 Task: Open a blank google sheet and write heading  Precision Sales. Add 10 people name  'David White, Emily Green, Andrew Baker, Madison Evans, Logan King, Grace Hill, Gabriel Young, Elizabeth Flores, Samuel Reed, Avery Nelson'Item code in between  4005-8000. Product range in between  1000-10000. Add Products   Calvin Klein, Tommy Hilfiger T-shirt, Armani Bag, Burberry Shoe, Levi's T-shirt, Under Armour, Vans Shoe, Converse Shoe, Timberland Shoe, Skechers Shoe.Choose quantity  5 to 10 Tax 12 percent commission 2 percent Total Add Amount. Save page Attendance Sheet for Weekly Reviewbook
Action: Mouse moved to (242, 230)
Screenshot: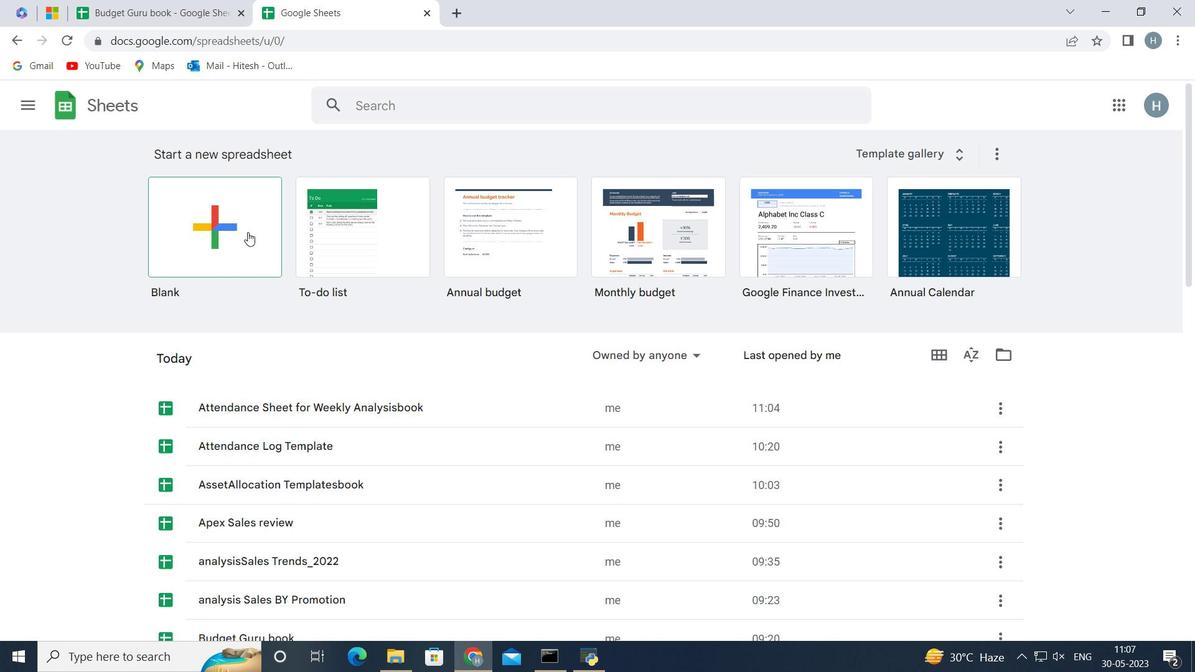 
Action: Mouse pressed left at (242, 230)
Screenshot: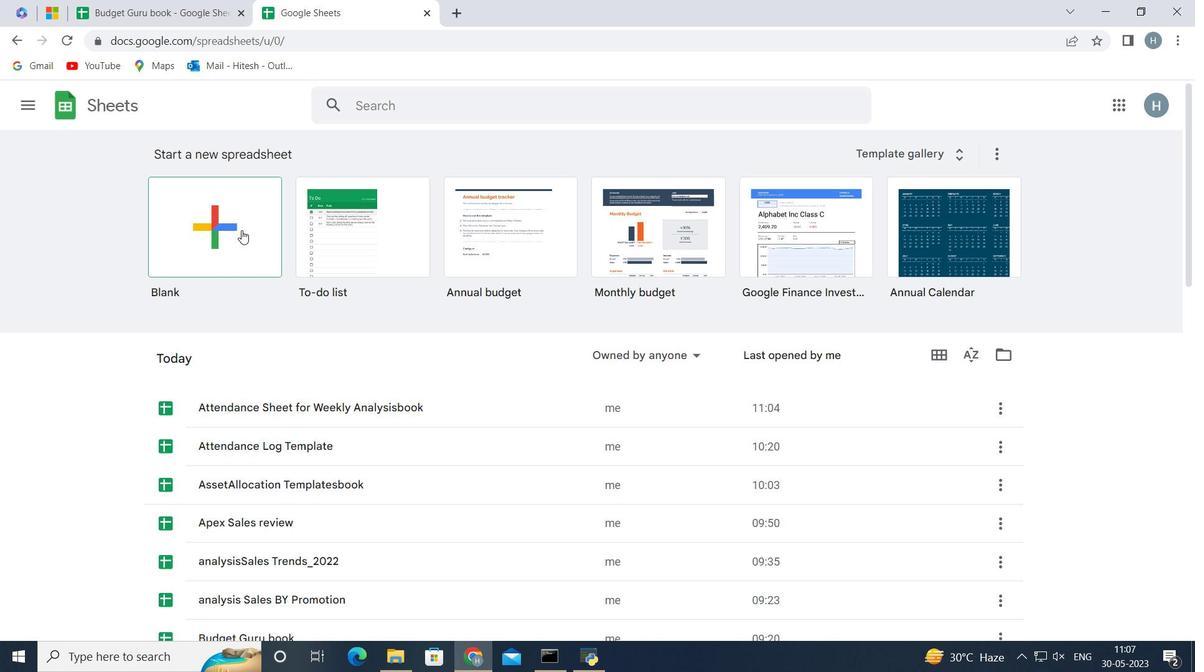 
Action: Mouse moved to (71, 214)
Screenshot: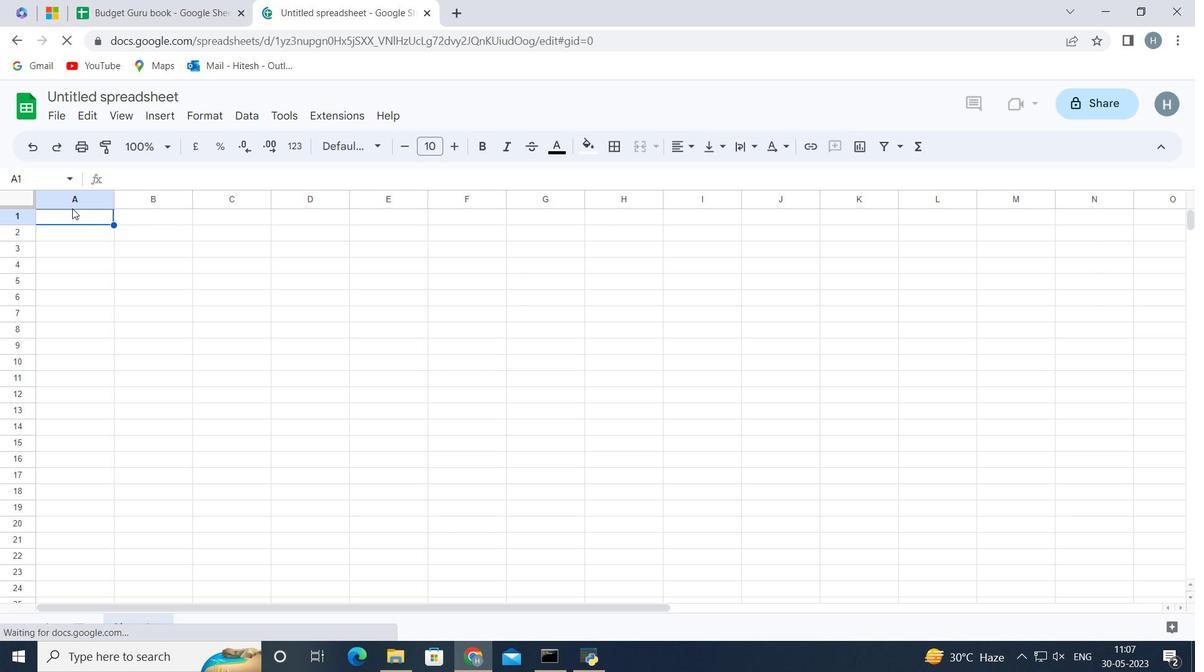 
Action: Mouse pressed left at (71, 214)
Screenshot: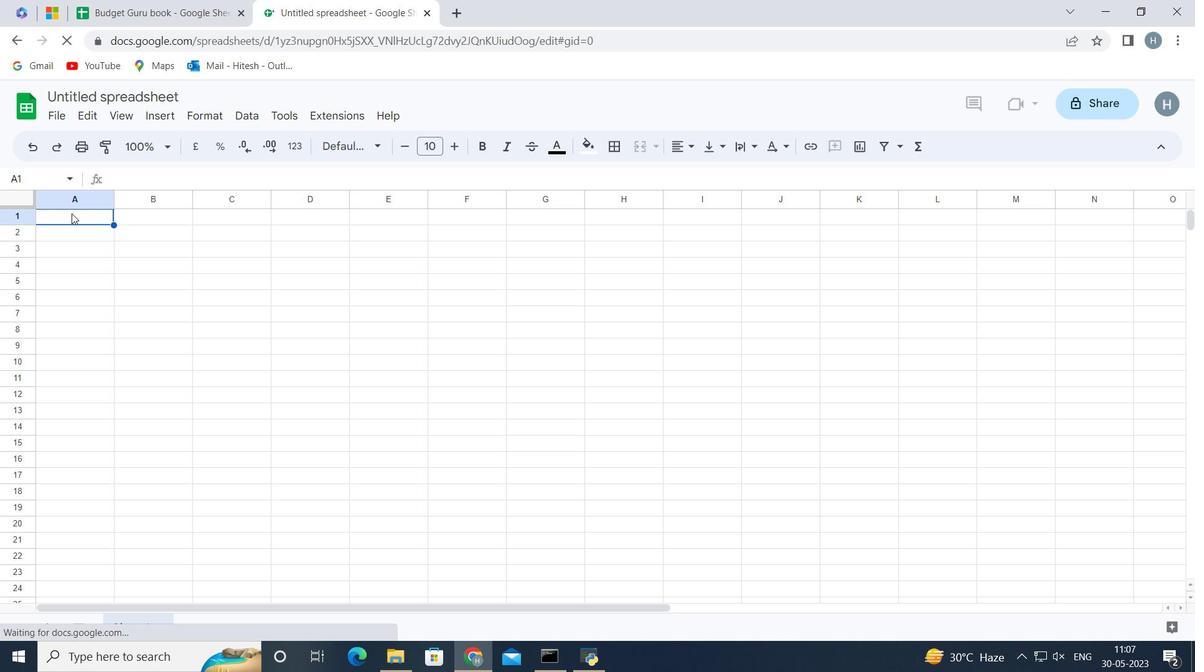 
Action: Key pressed <Key.shift><Key.shift>Precision<Key.space><Key.shift>Sales<Key.enter><Key.shift>Name<Key.enter><Key.shift>David<Key.space><Key.shift>White<Key.enter><Key.shift>Emily<Key.space><Key.shift><Key.shift><Key.shift>Green<Key.space><Key.enter><Key.shift>Andrew<Key.space><Key.shift>Baker<Key.enter><Key.shift>Madison<Key.space><Key.shift>Evans<Key.enter><Key.shift>Logan<Key.space><Key.shift>king<Key.enter><Key.shift><Key.shift><Key.shift><Key.shift><Key.shift><Key.shift><Key.shift><Key.shift><Key.shift>Grace<Key.space><Key.shift>Hill<Key.enter><Key.shift><Key.shift><Key.shift><Key.shift><Key.shift><Key.shift><Key.shift><Key.shift><Key.shift><Key.shift>Gabriel<Key.space><Key.shift>Young<Key.enter><Key.shift><Key.shift><Key.shift><Key.shift><Key.shift><Key.shift><Key.shift><Key.shift><Key.shift><Key.shift><Key.shift><Key.shift>Elizabeth<Key.space><Key.shift>Flores<Key.enter><Key.shift>Samuel<Key.space><Key.shift>Reed<Key.enter><Key.shift>Avery<Key.space><Key.shift>Nelson<Key.enter>
Screenshot: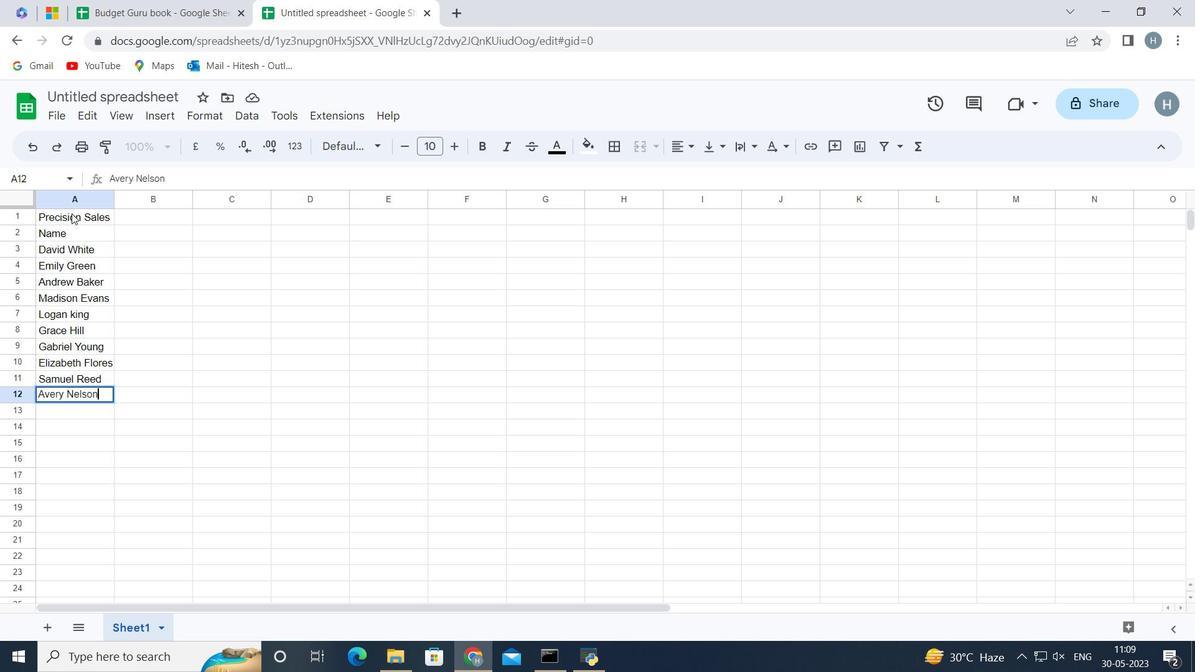 
Action: Mouse moved to (153, 234)
Screenshot: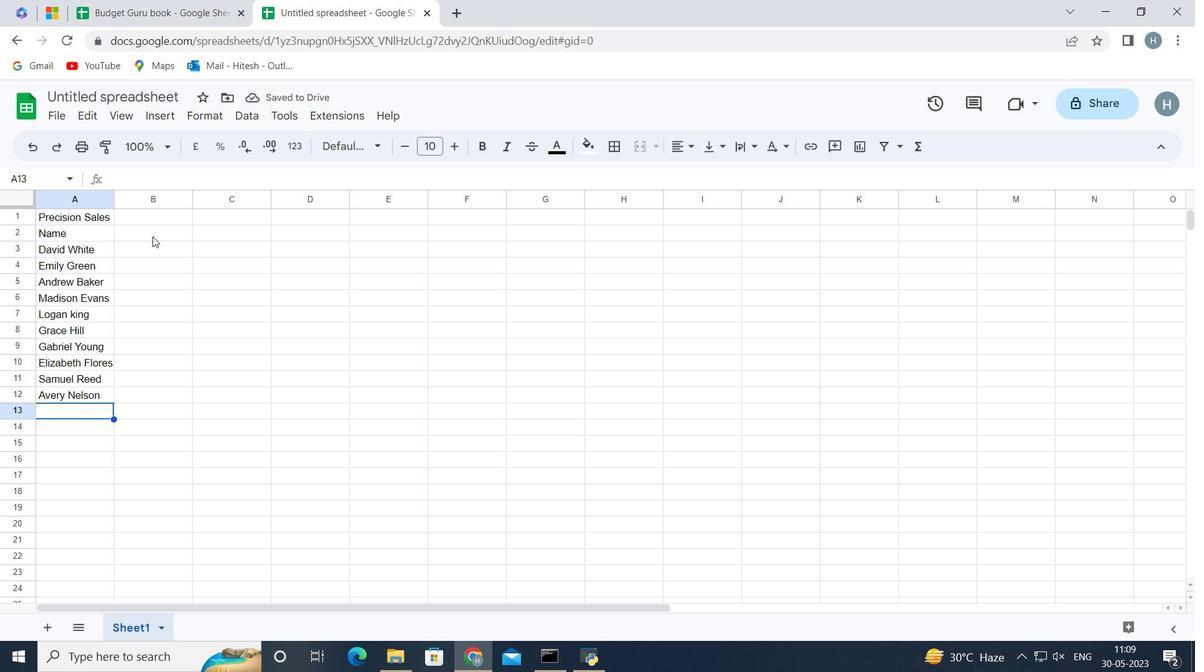
Action: Mouse pressed left at (153, 234)
Screenshot: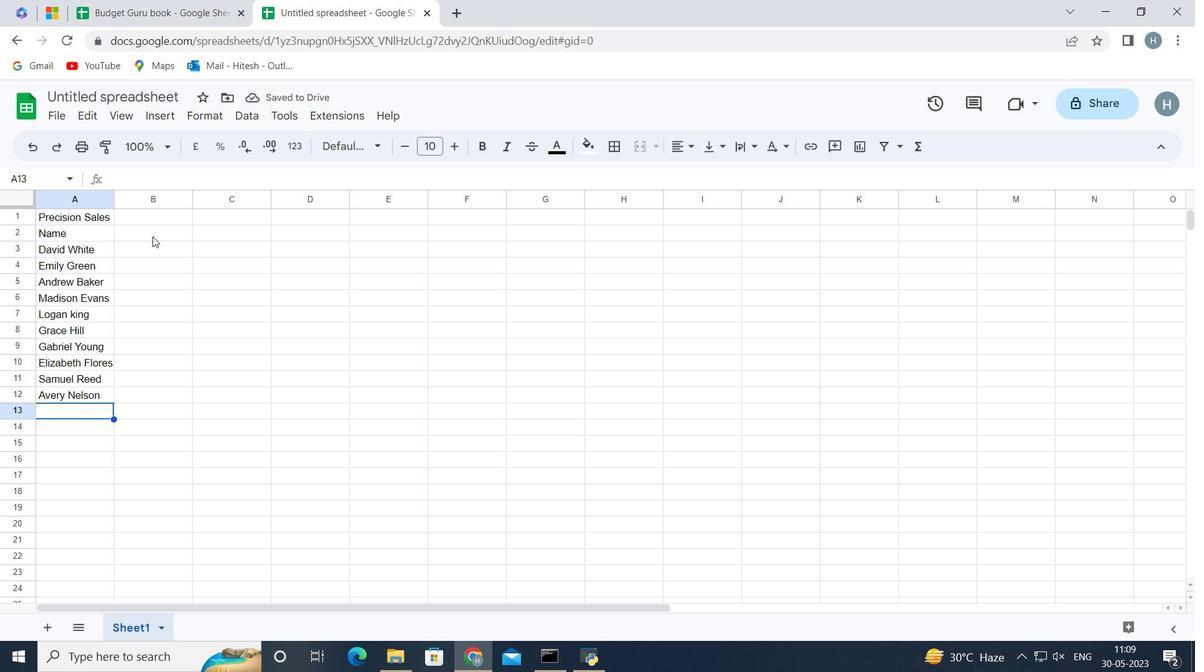 
Action: Key pressed <Key.shift>iteam<Key.space><Key.backspace><Key.backspace><Key.backspace><Key.backspace><Key.backspace><Key.backspace><Key.backspace><Key.backspace><Key.backspace><Key.backspace><Key.backspace><Key.shift>Iteam<Key.space><Key.shift>Code<Key.enter>4500<Key.enter>6000<Key.enter>75<Key.backspace>800<Key.enter>6400<Key.enter>5200<Key.enter>8000<Key.enter>7300<Key.enter>5900<Key.enter>4800<Key.enter>6000<Key.enter><Key.up><Key.backspace>5100<Key.backspace><Key.backspace><Key.backspace><Key.backspace>6100<Key.enter>
Screenshot: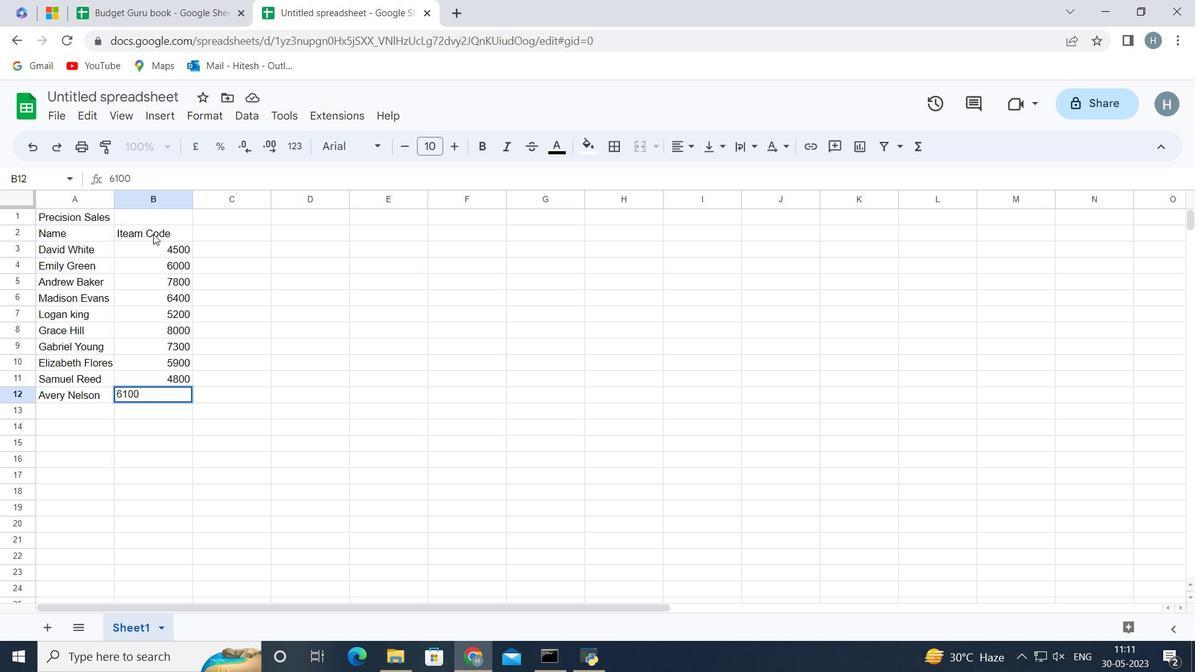 
Action: Mouse moved to (244, 229)
Screenshot: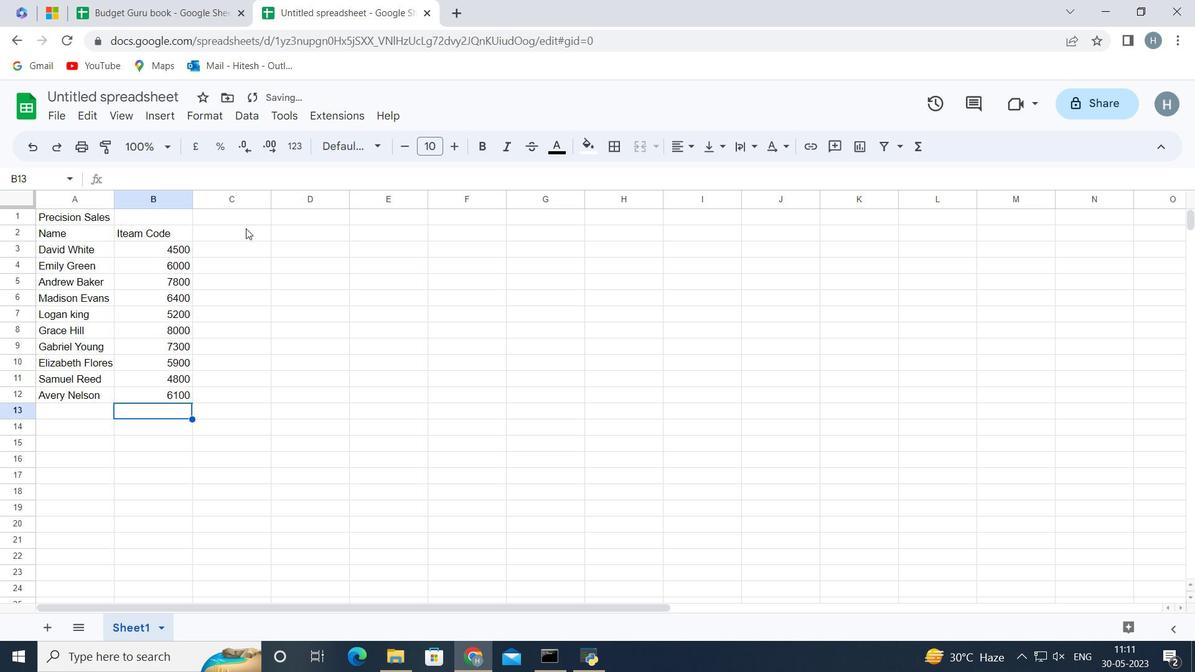 
Action: Mouse pressed left at (244, 229)
Screenshot: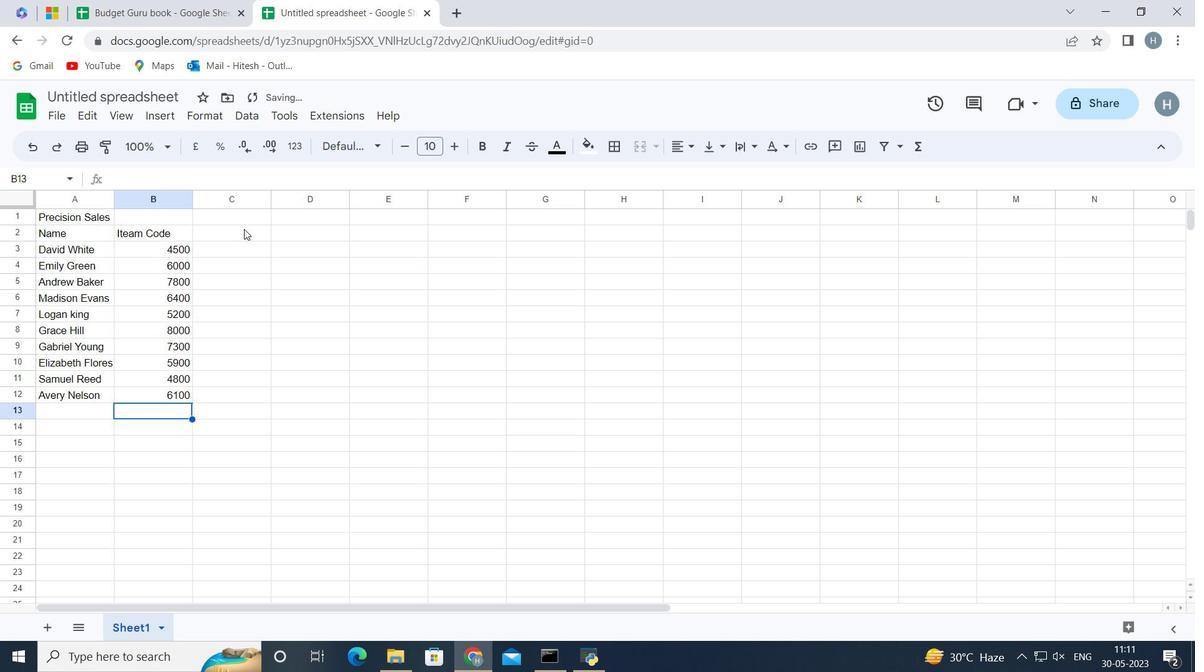 
Action: Mouse moved to (242, 230)
Screenshot: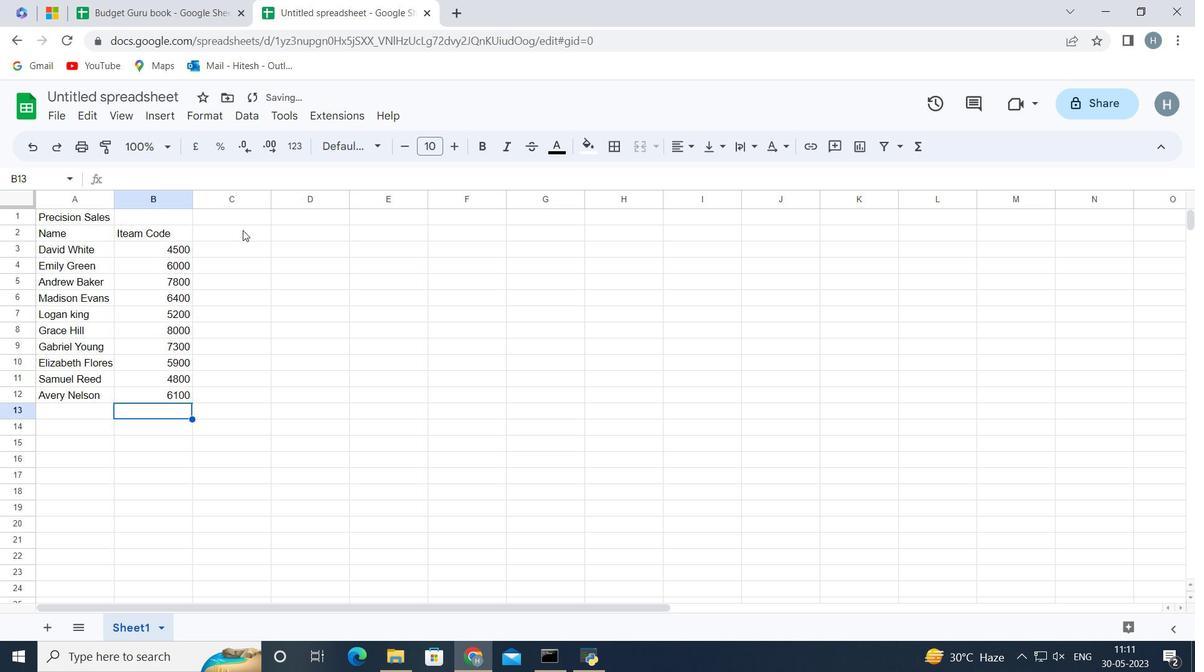 
Action: Key pressed <Key.shift>Product<Key.space><Key.shift>Rang<Key.enter>
Screenshot: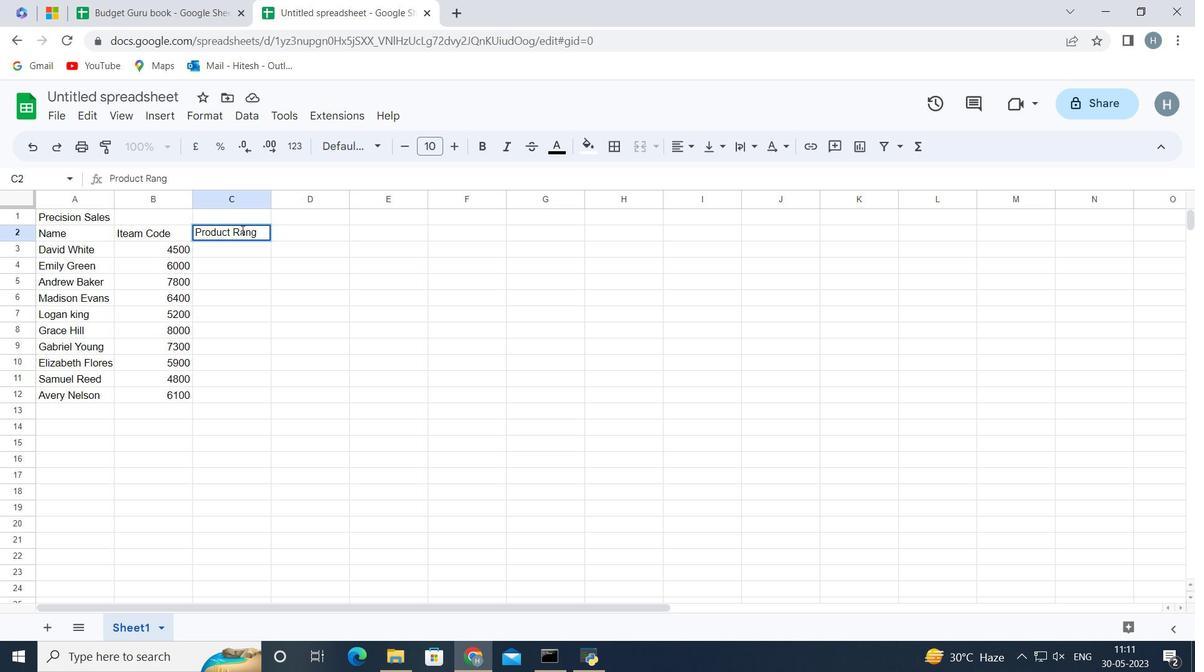 
Action: Mouse moved to (261, 238)
Screenshot: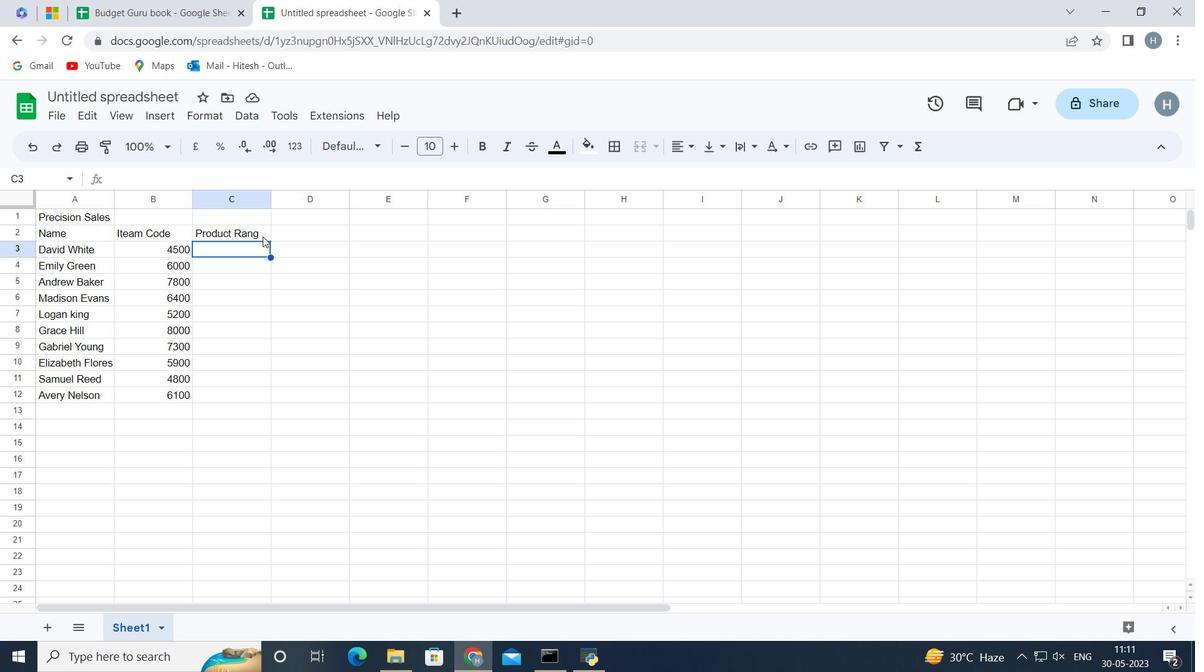 
Action: Key pressed 3000<Key.enter>7000<Key.enter>1000<Key.enter>1<Key.backspace>8000<Key.enter>4000<Key.enter>10000<Key.enter>6000<Key.enter>2000<Key.enter>5000<Key.enter>9000<Key.enter>
Screenshot: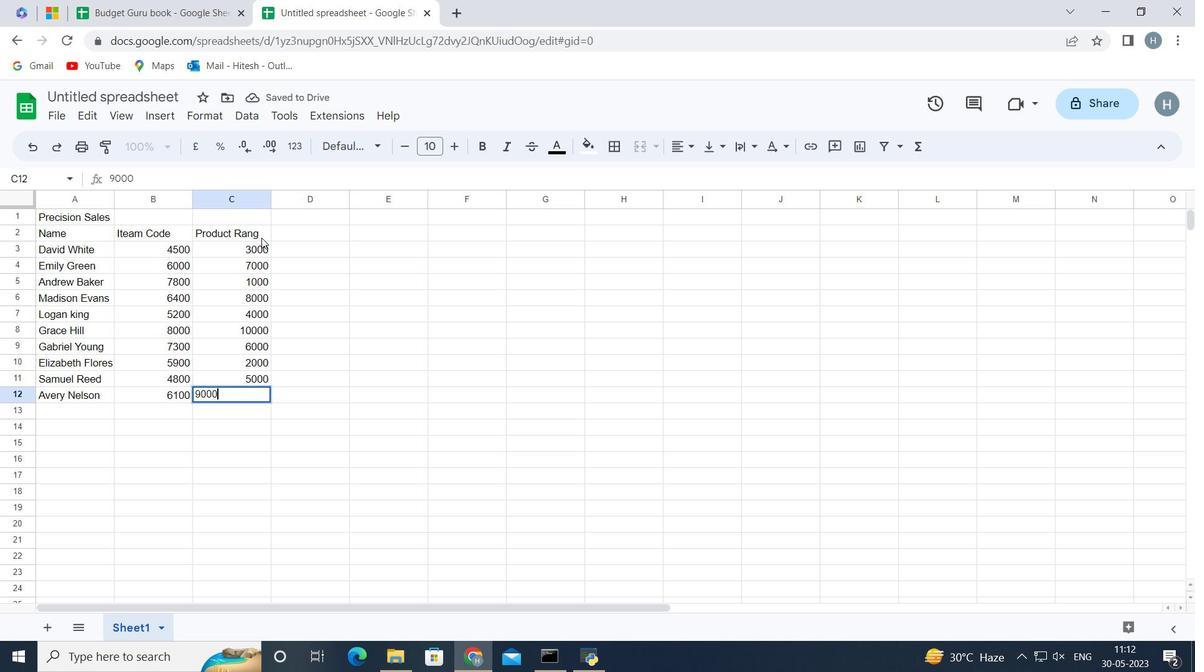
Action: Mouse moved to (307, 228)
Screenshot: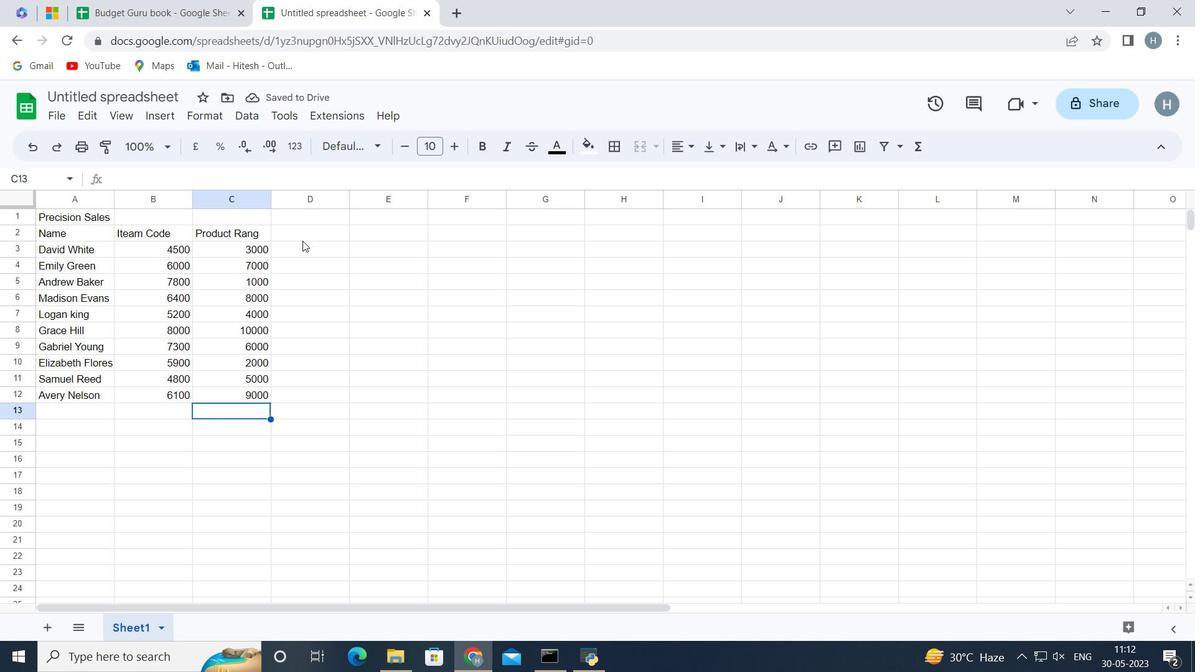 
Action: Mouse pressed left at (307, 228)
Screenshot: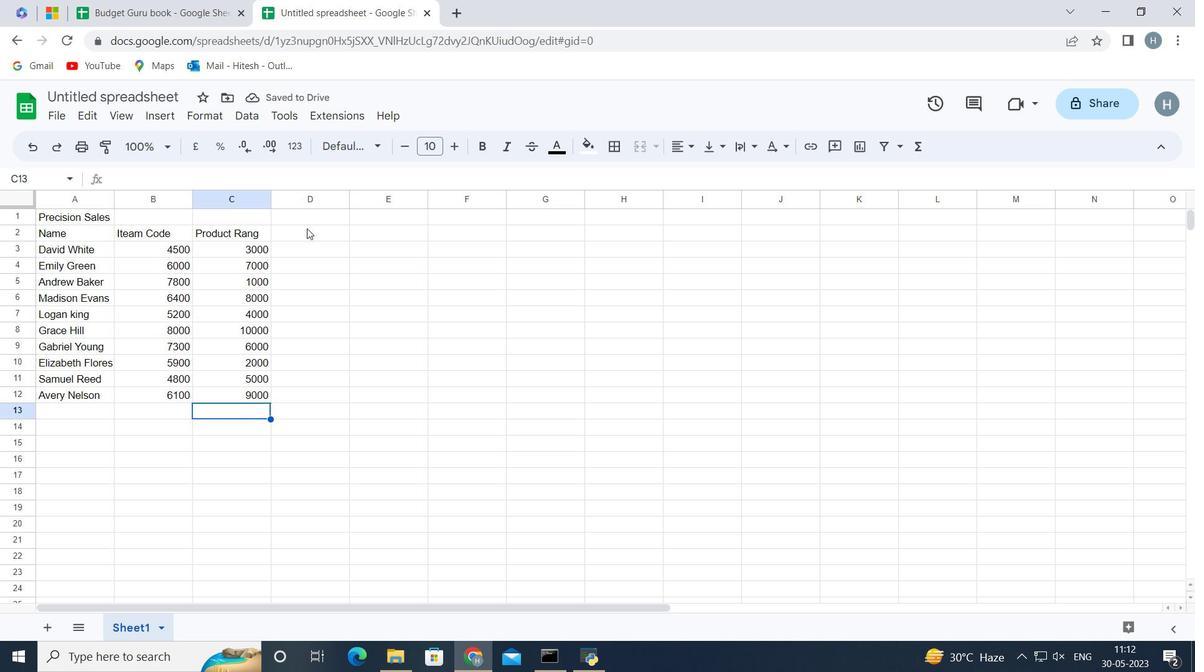 
Action: Key pressed <Key.shift>Products<Key.enter><Key.shift>Calvin<Key.space><Key.shift><Key.shift><Key.shift><Key.shift><Key.shift><Key.shift><Key.shift><Key.shift><Key.shift><Key.shift><Key.shift><Key.shift><Key.shift><Key.shift><Key.shift><Key.shift><Key.shift><Key.shift><Key.shift><Key.shift><Key.shift><Key.shift>Klein<Key.enter><Key.shift>Tommy<Key.space><Key.shift>Hilfiger<Key.enter><Key.up>
Screenshot: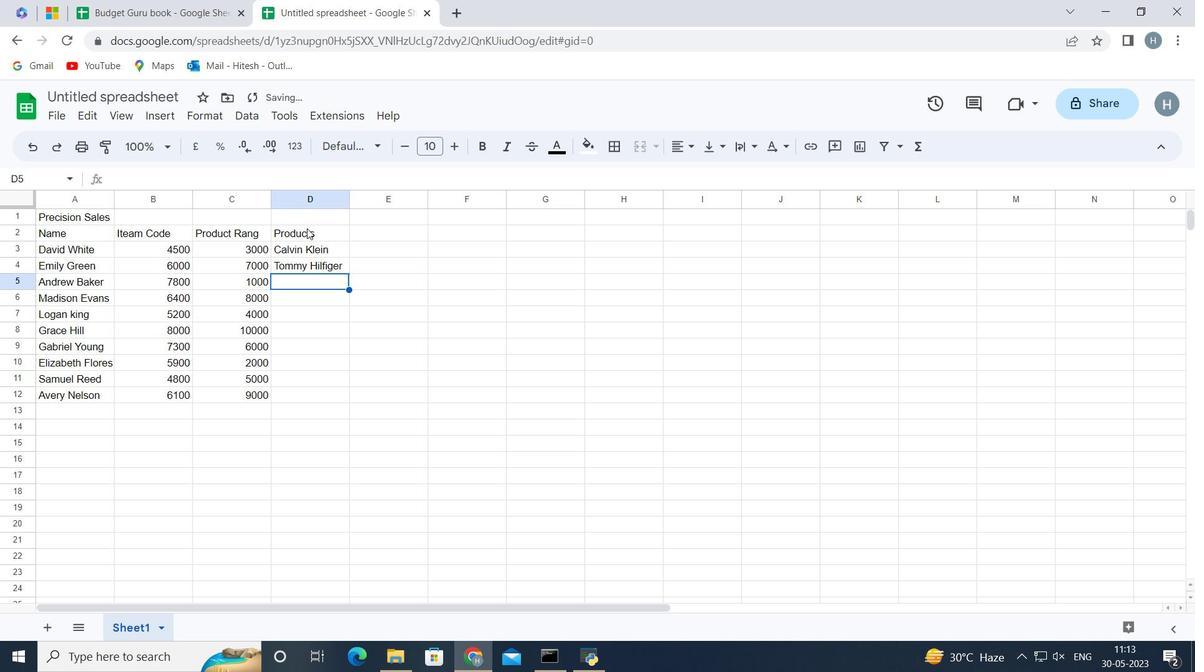 
Action: Mouse moved to (247, 174)
Screenshot: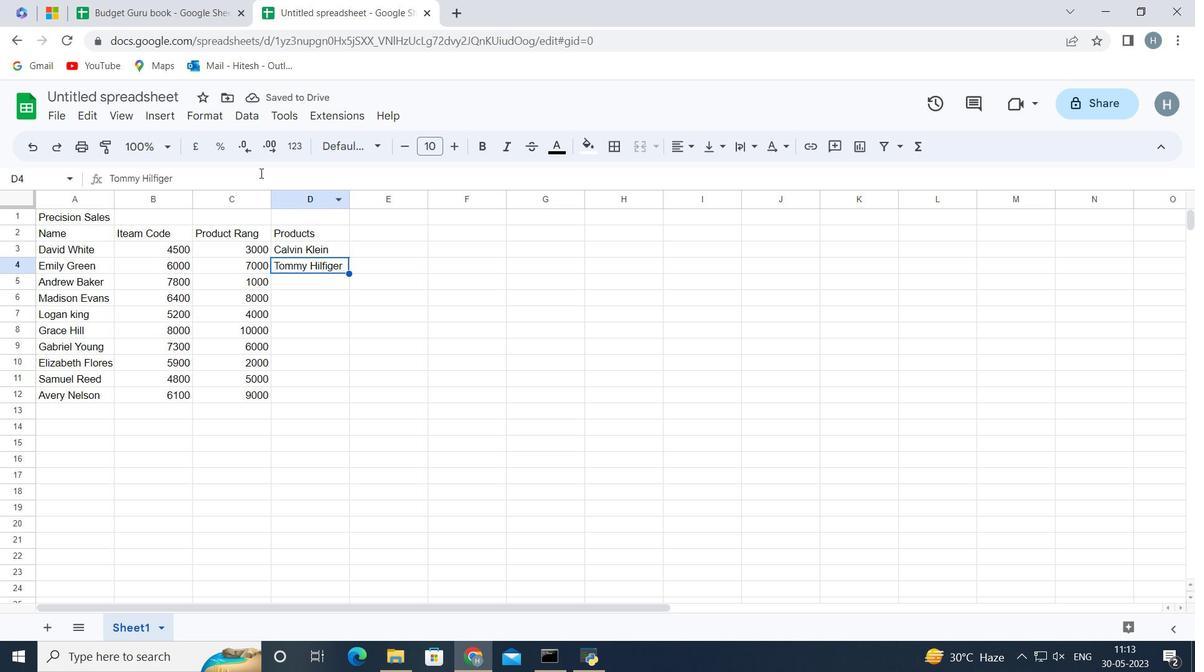 
Action: Mouse pressed left at (247, 174)
Screenshot: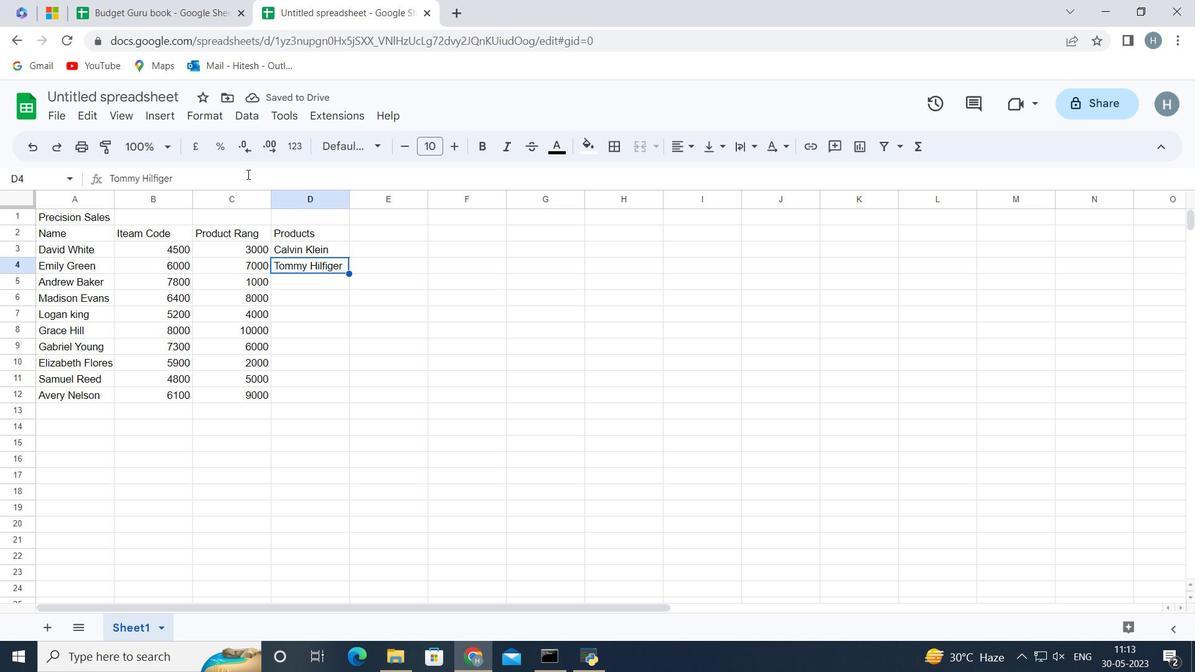 
Action: Key pressed <Key.space><Key.shift>T-shirt<Key.enter><Key.shift>Armani<Key.space><Key.shift>Bag<Key.enter><Key.shift>Burberry<Key.space><Key.shift>Shoe<Key.enter><Key.shift><Key.shift><Key.shift><Key.shift><Key.shift><Key.shift><Key.shift><Key.shift><Key.shift><Key.shift><Key.shift><Key.shift><Key.shift><Key.shift><Key.shift>Levi's<Key.space><Key.shift>T-shirt<Key.enter><Key.shift>Under<Key.space><Key.shift>Armour<Key.space><Key.shift>Bag<Key.enter><Key.up>
Screenshot: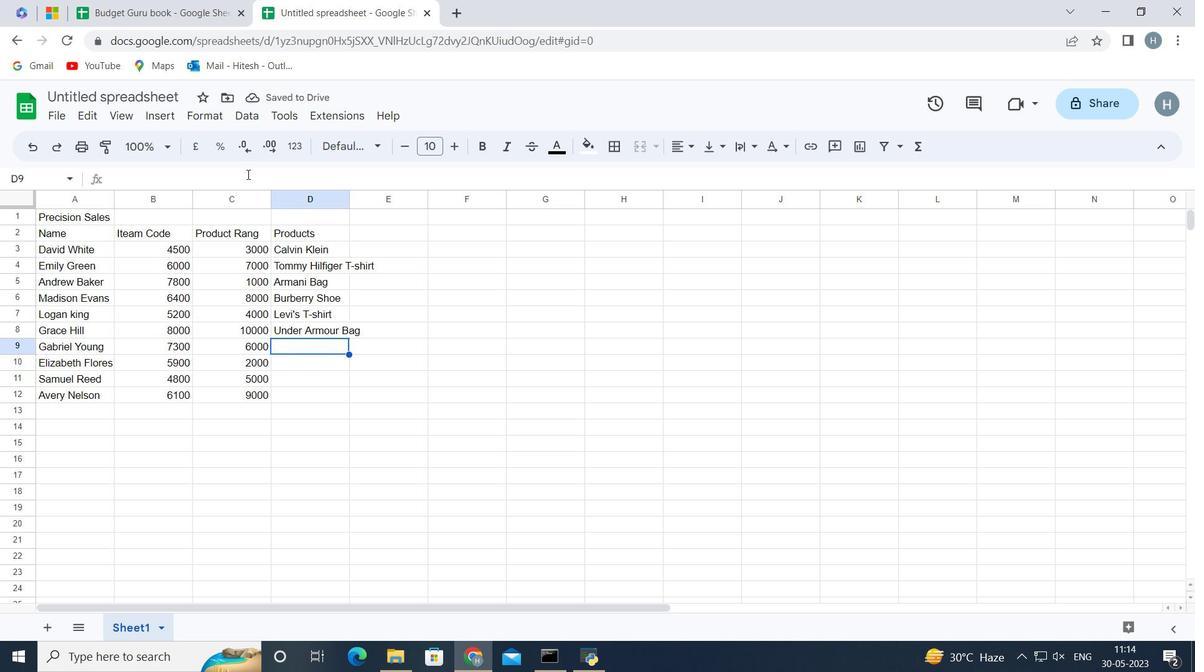 
Action: Mouse pressed left at (247, 174)
Screenshot: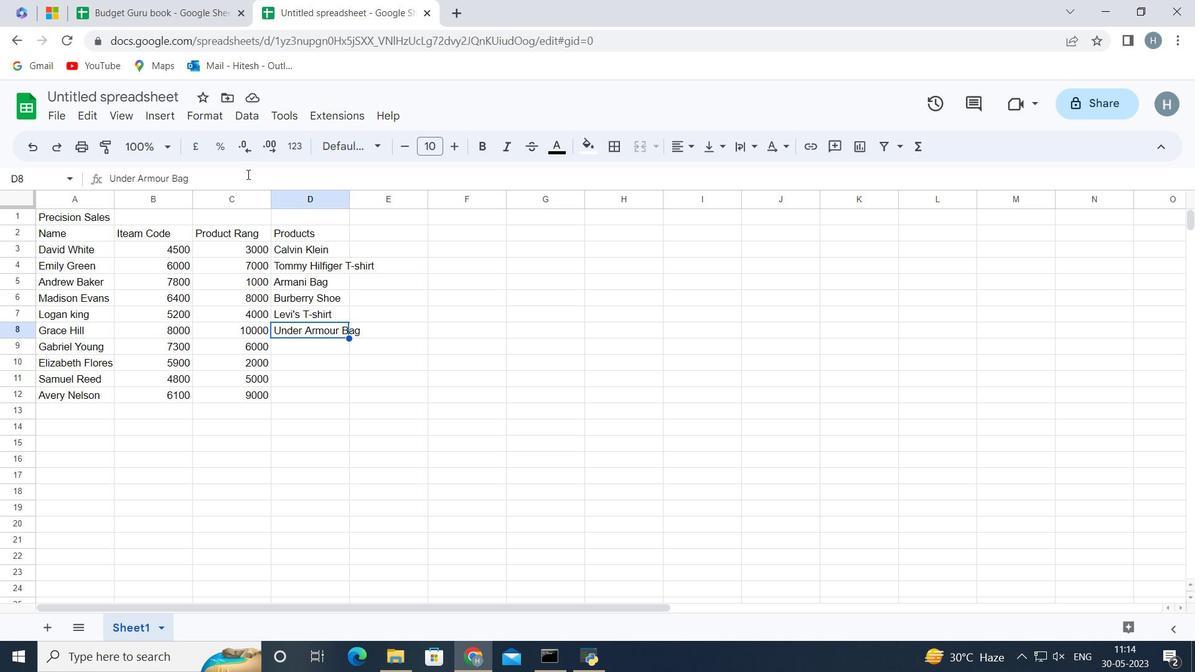 
Action: Key pressed <Key.backspace><Key.backspace><Key.backspace><Key.enter><Key.shift>Vans<Key.space><Key.shift>Shoe<Key.enter><Key.shift>Converse<Key.space><Key.shift>Shoe<Key.enter><Key.shift>Timberland<Key.space><Key.shift>Shoe<Key.enter><Key.shift>Skechers<Key.space><Key.shift>Shoe<Key.enter>
Screenshot: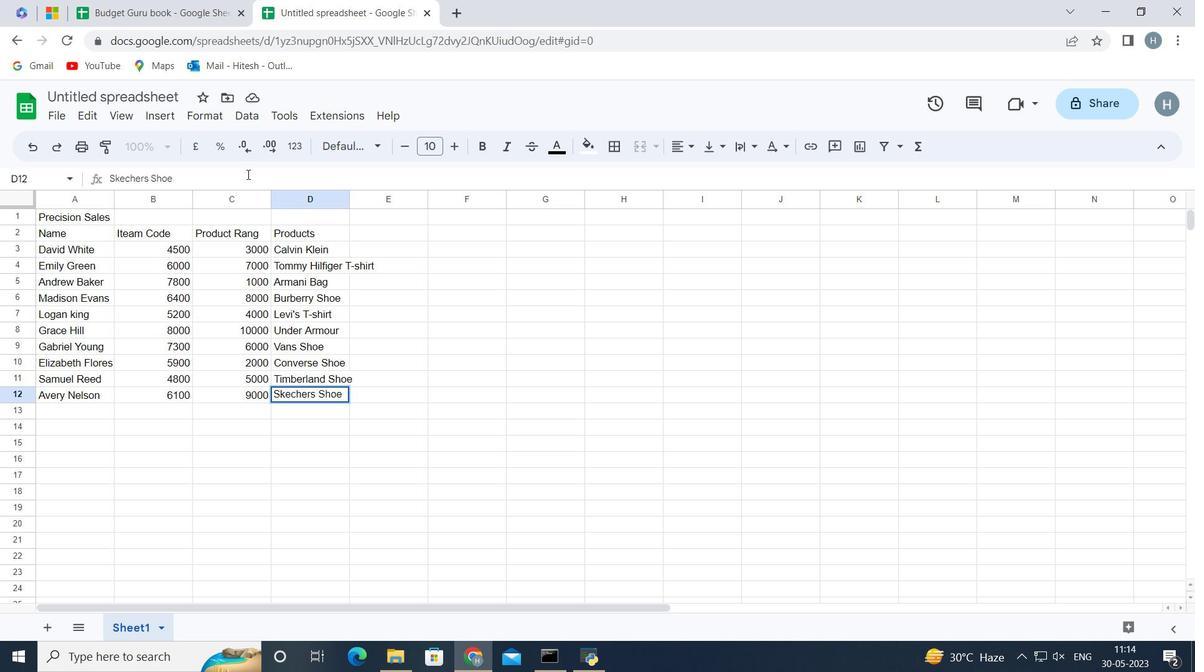 
Action: Mouse moved to (310, 193)
Screenshot: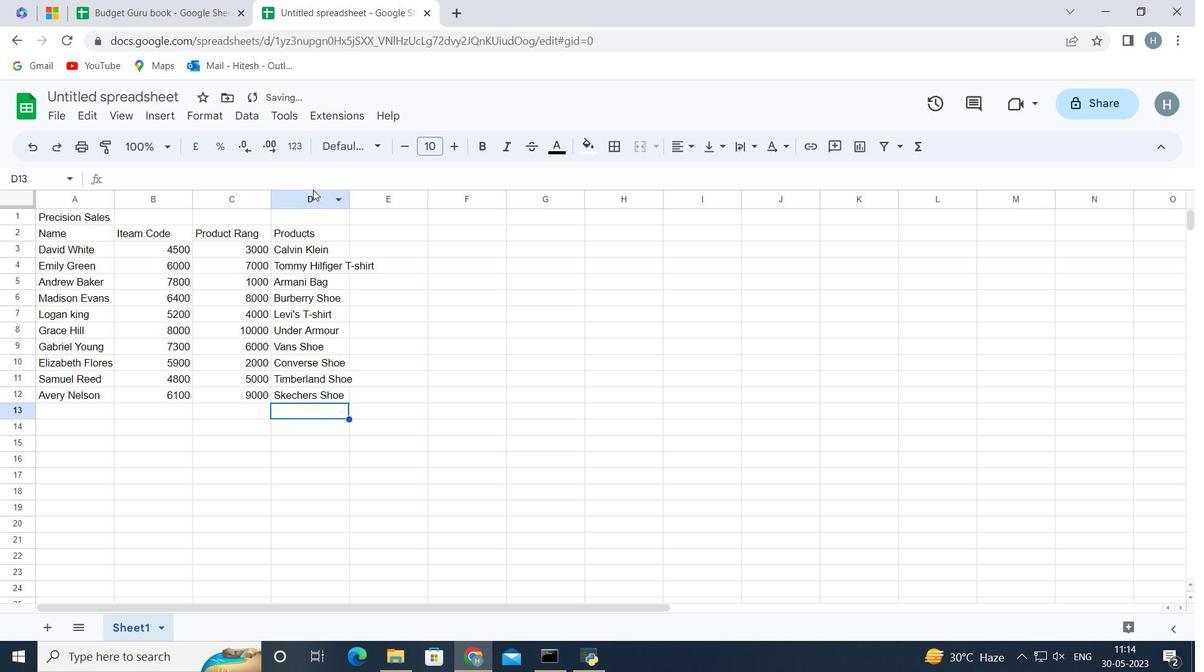 
Action: Mouse pressed left at (310, 193)
Screenshot: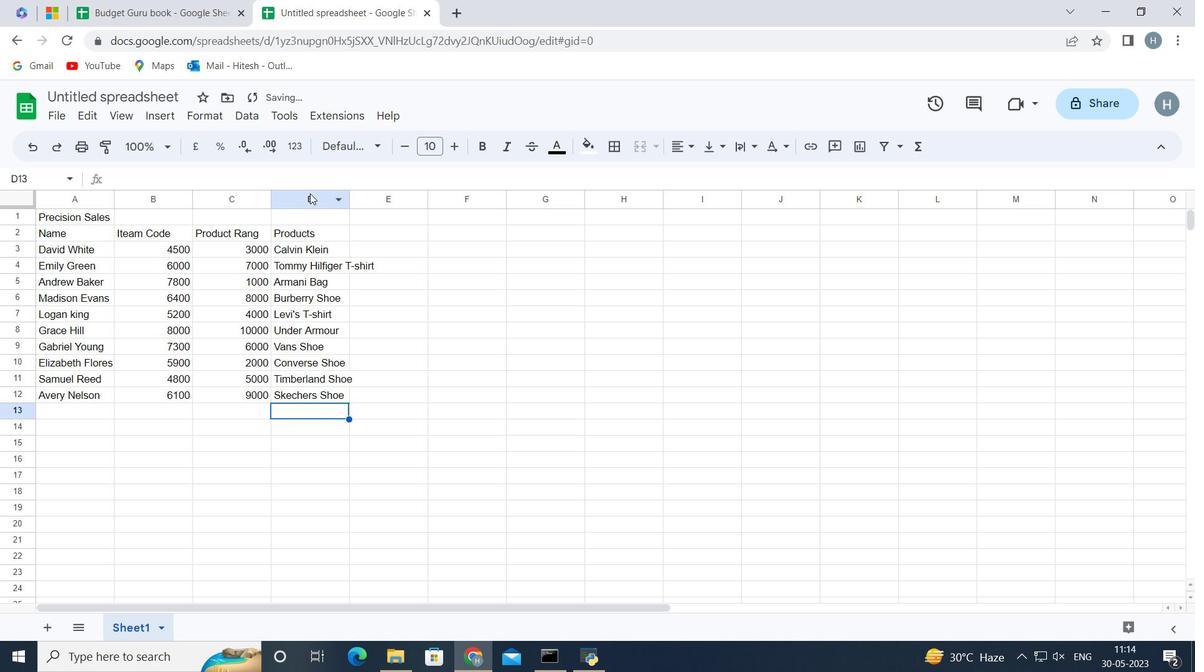 
Action: Mouse moved to (348, 196)
Screenshot: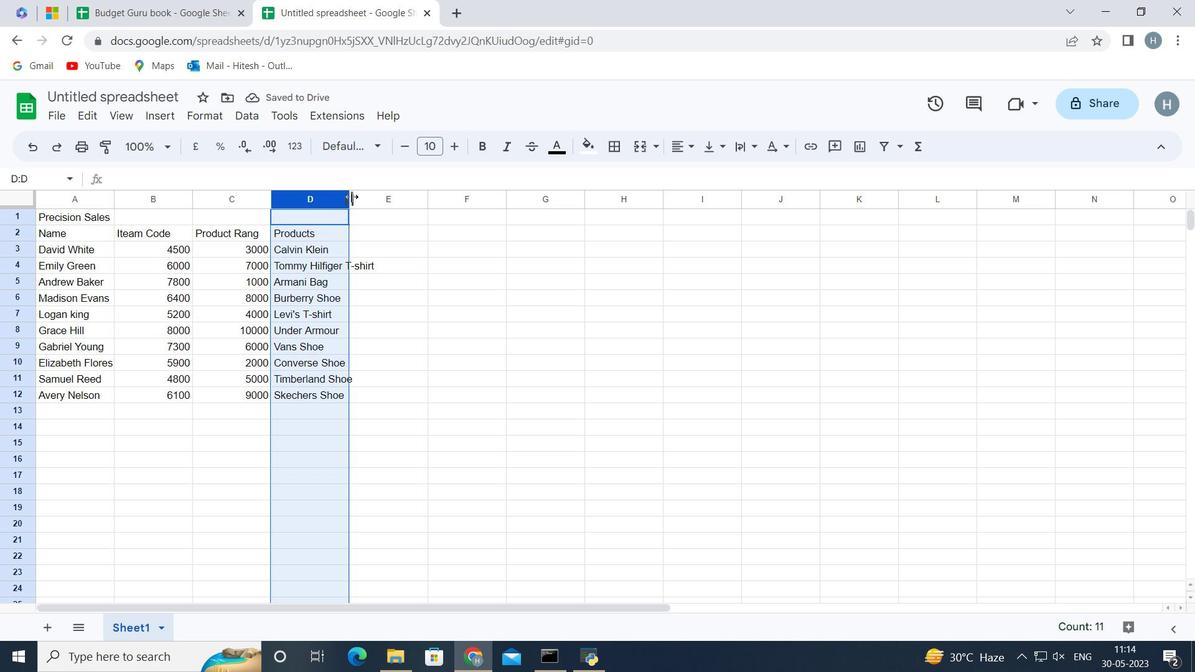 
Action: Mouse pressed left at (348, 196)
Screenshot: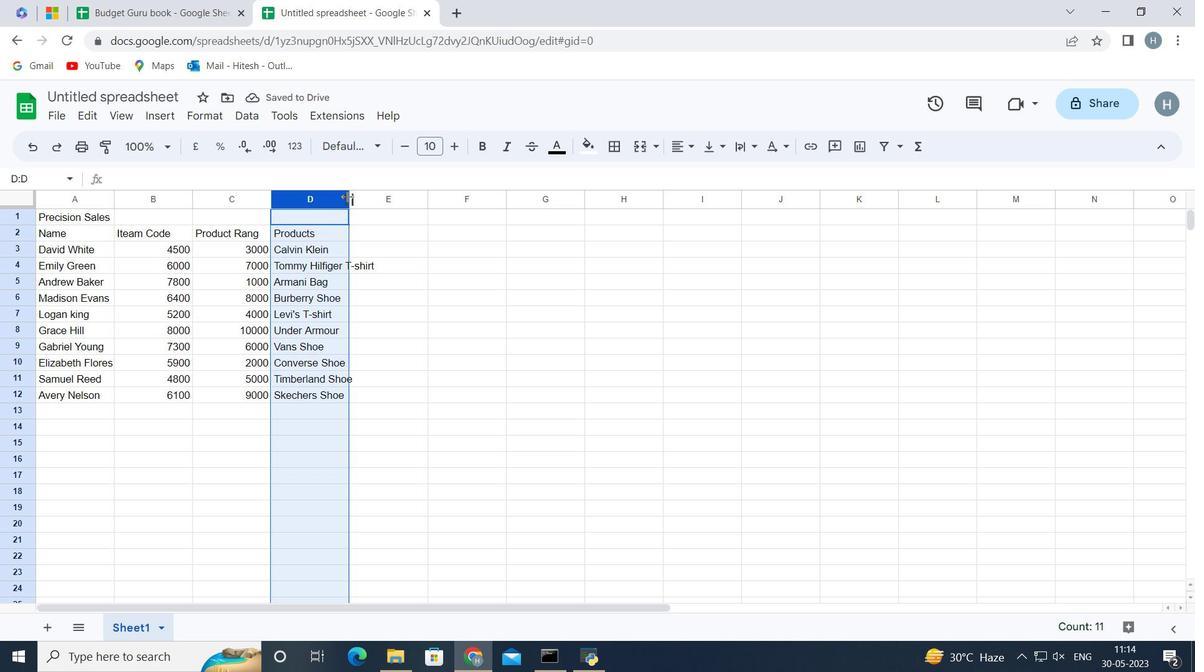 
Action: Mouse pressed left at (348, 196)
Screenshot: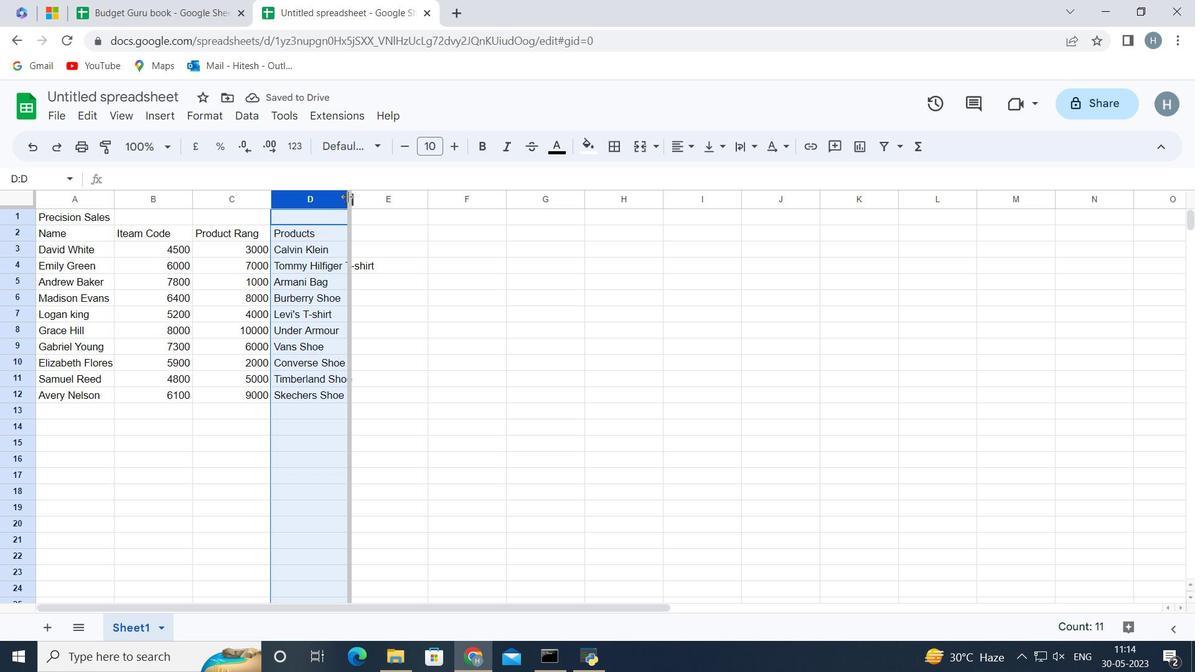
Action: Mouse moved to (414, 232)
Screenshot: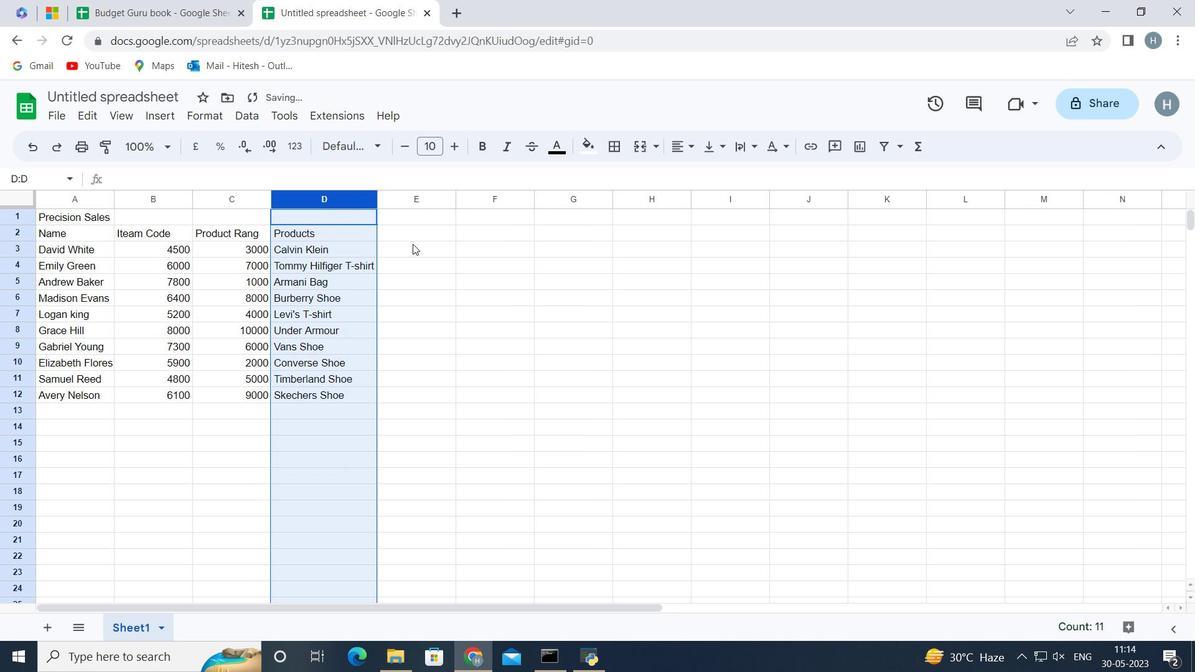 
Action: Mouse pressed left at (414, 232)
Screenshot: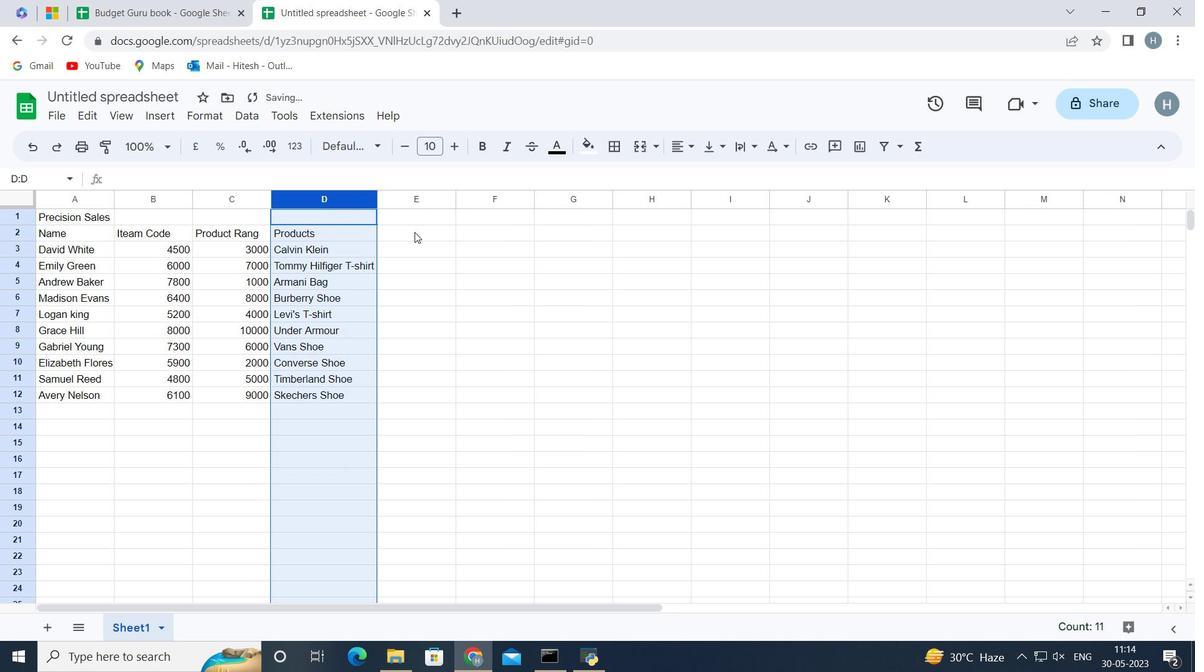 
Action: Mouse moved to (407, 233)
Screenshot: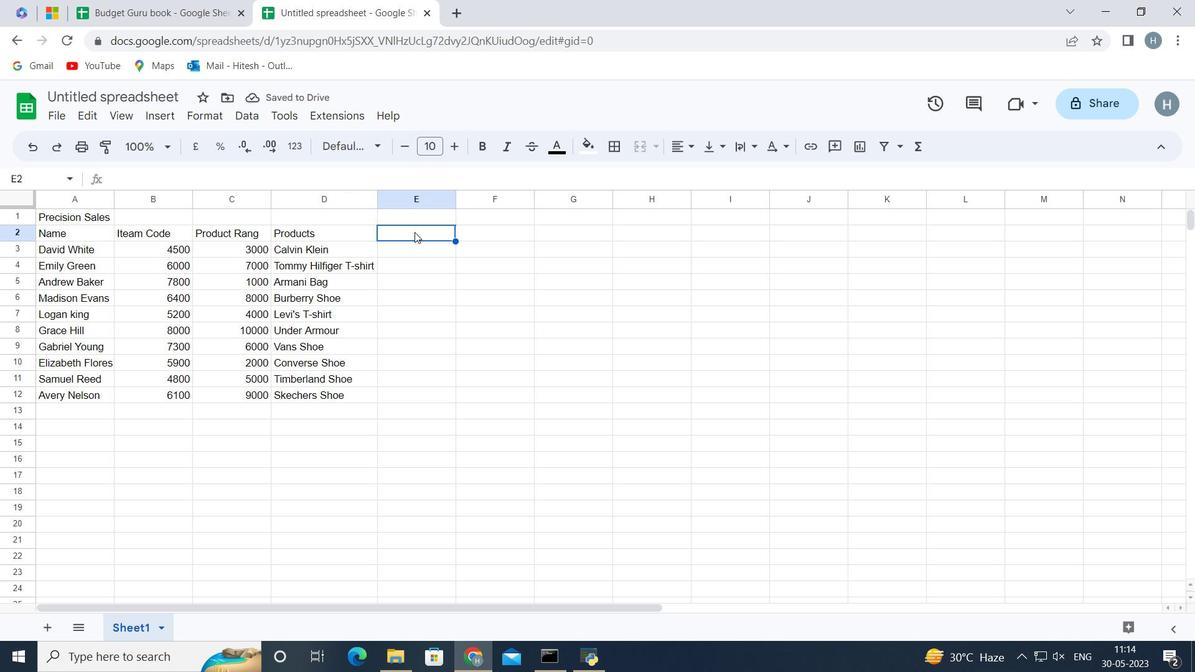 
Action: Key pressed <Key.shift><Key.shift><Key.shift>Quantity<Key.enter>6<Key.enter>10<Key.enter>7<Key.enter>5<Key.enter>9<Key.enter>8<Key.enter>10<Key.enter>7<Key.enter>6<Key.enter>9<Key.enter>
Screenshot: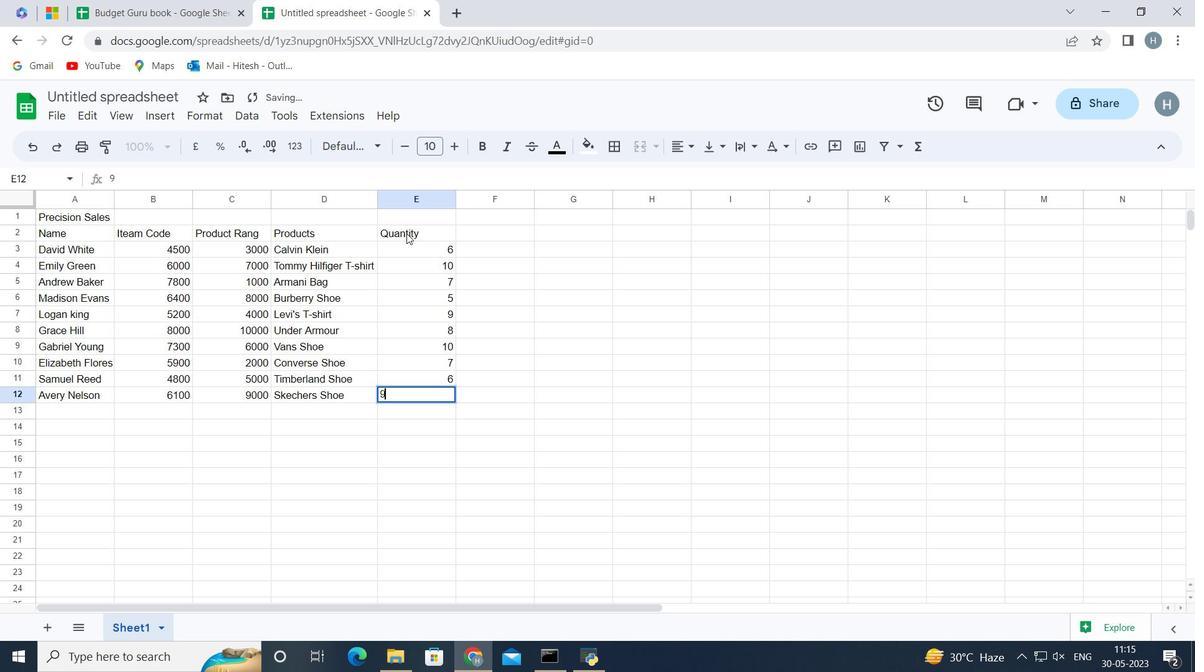 
Action: Mouse moved to (479, 226)
Screenshot: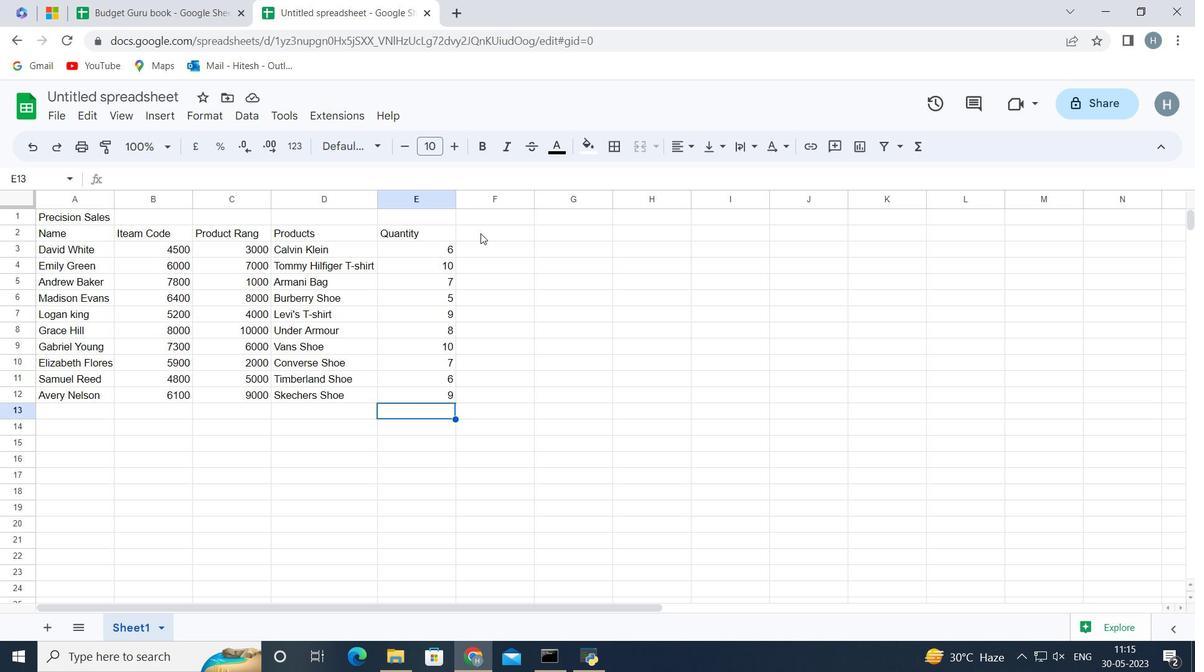 
Action: Mouse pressed left at (479, 226)
Screenshot: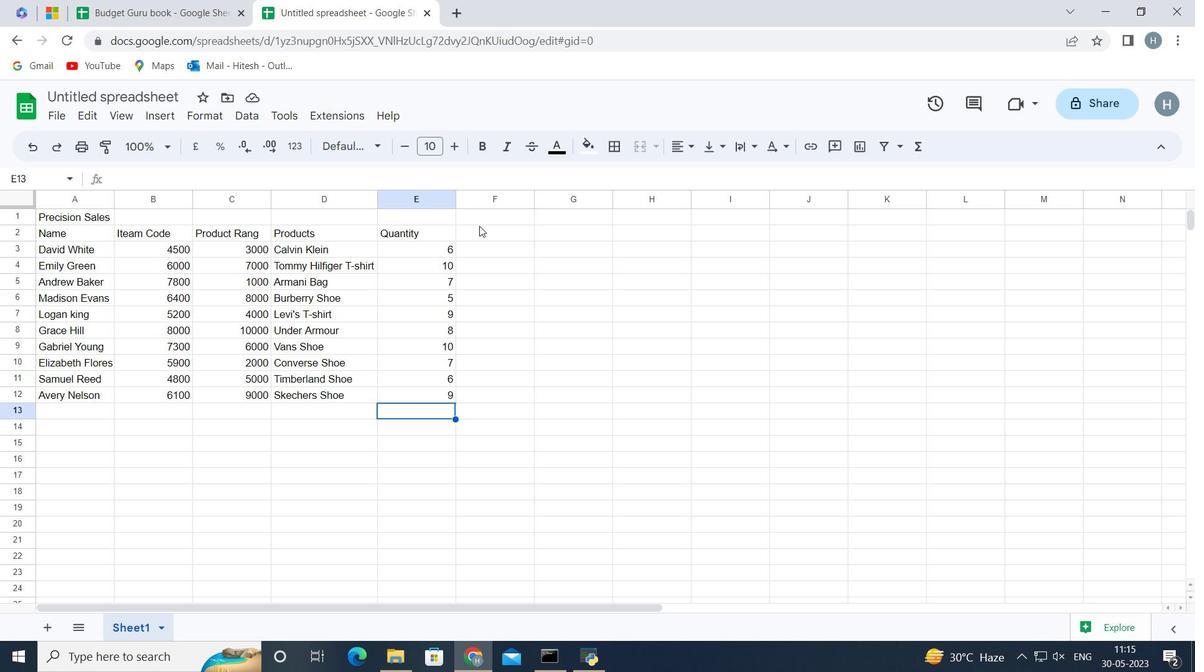 
Action: Mouse moved to (472, 227)
Screenshot: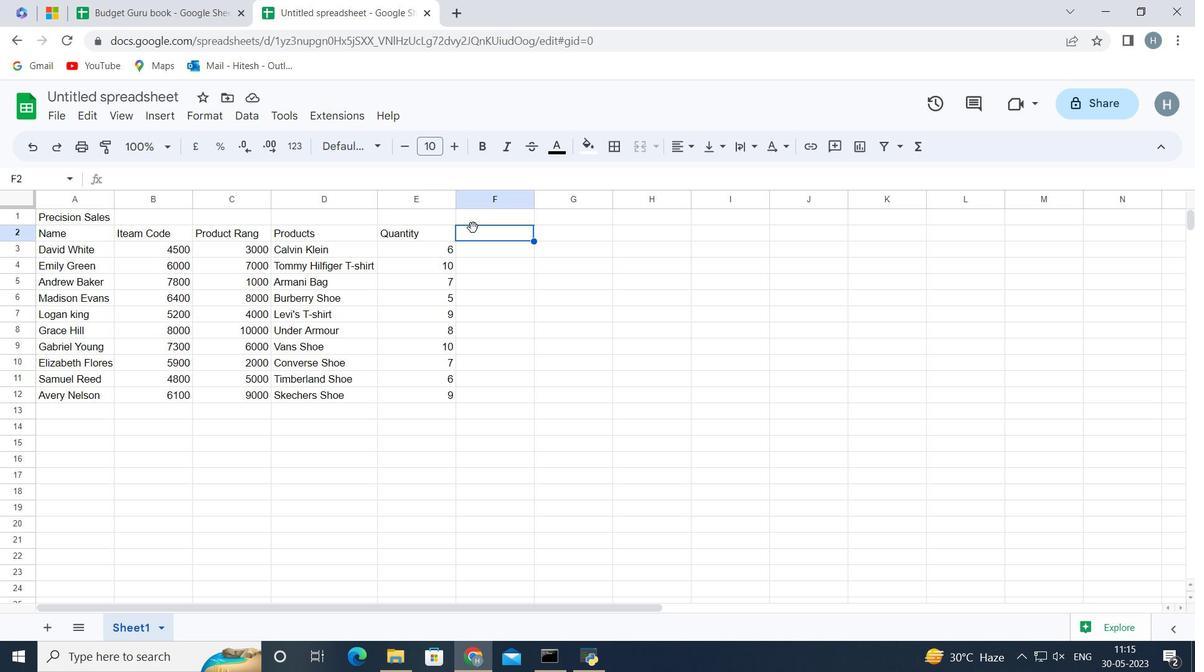 
Action: Key pressed <Key.shift>Tax<Key.space>
Screenshot: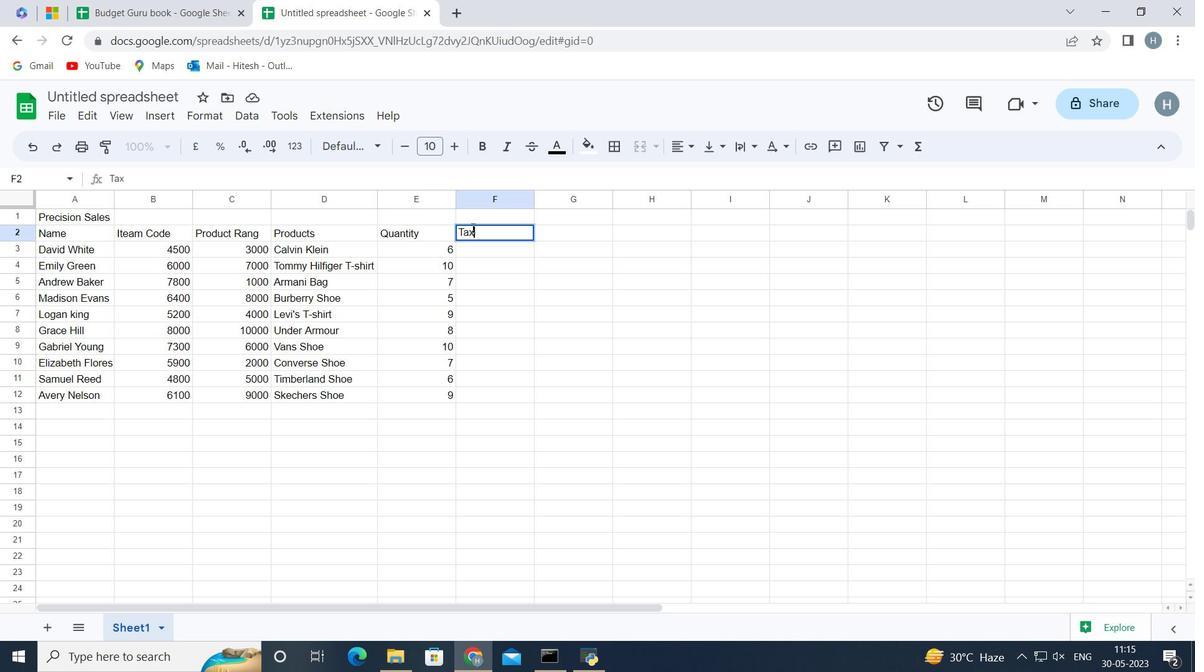 
Action: Mouse moved to (486, 246)
Screenshot: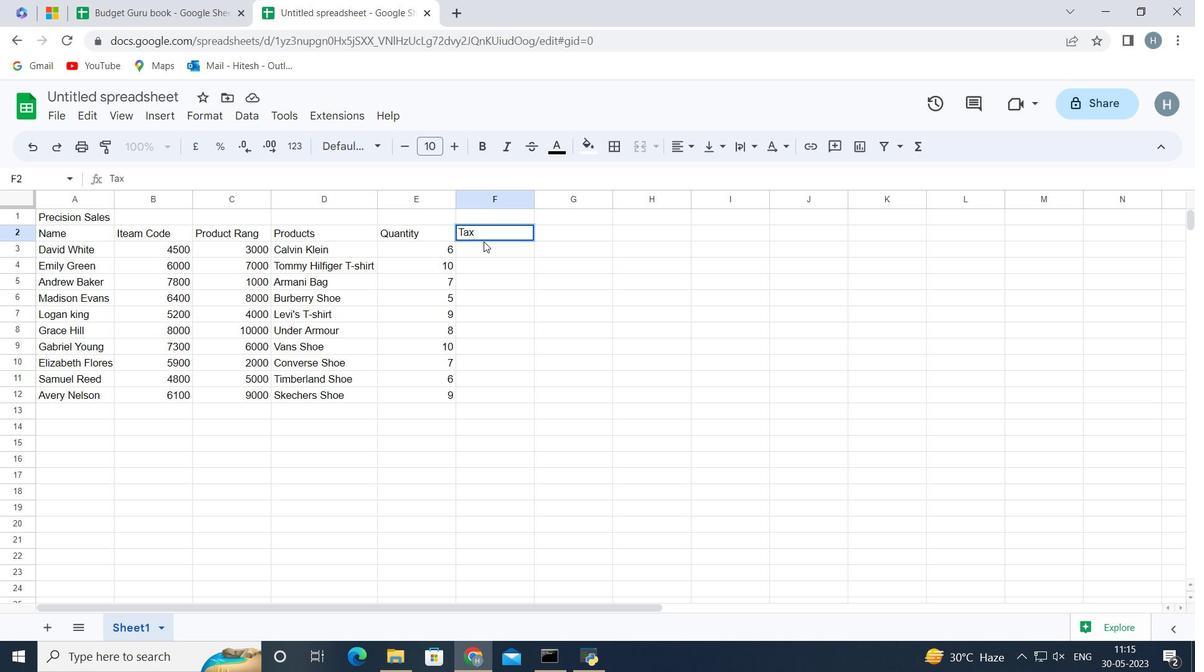 
Action: Mouse pressed left at (486, 246)
Screenshot: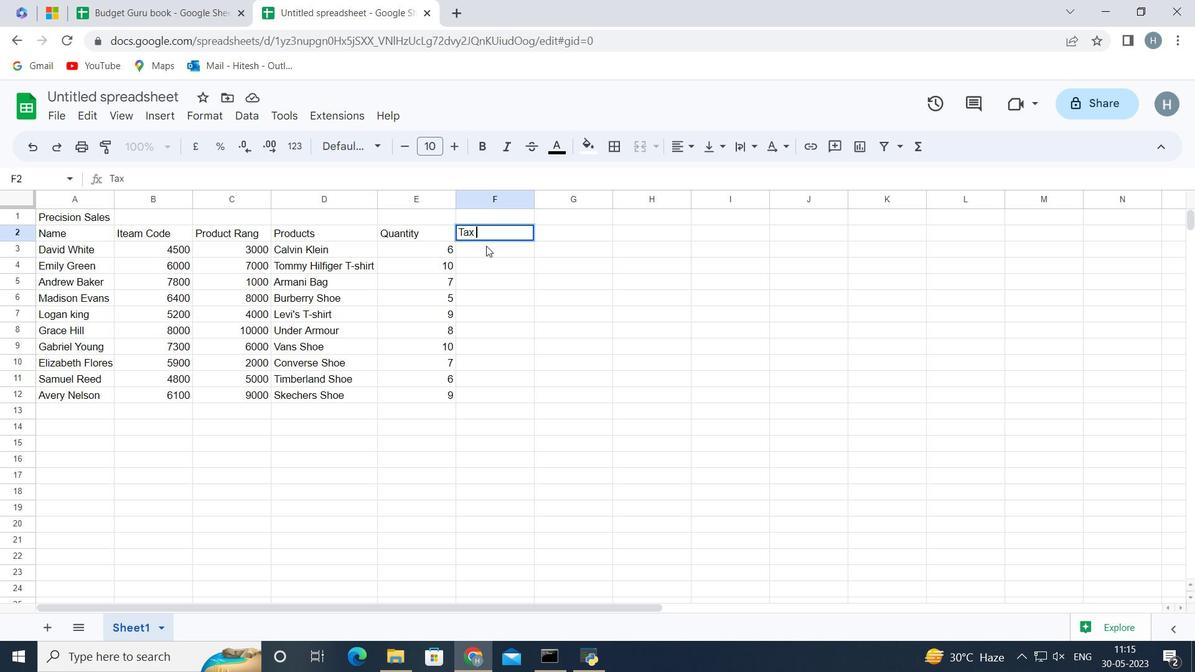 
Action: Mouse moved to (487, 246)
Screenshot: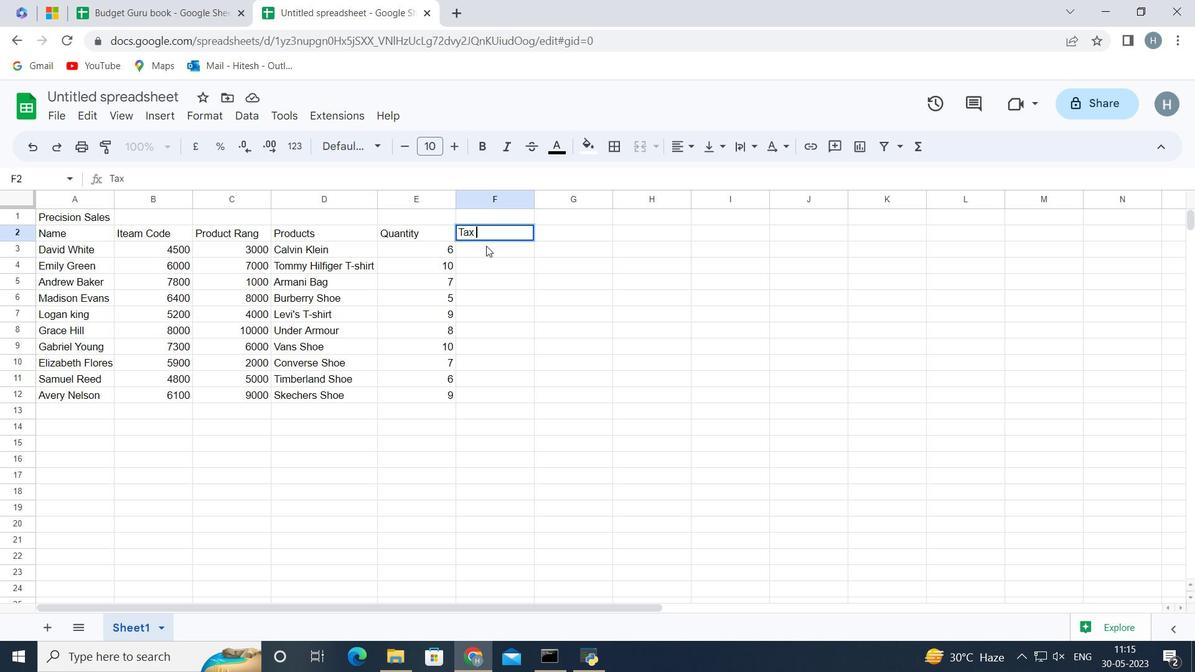 
Action: Key pressed =
Screenshot: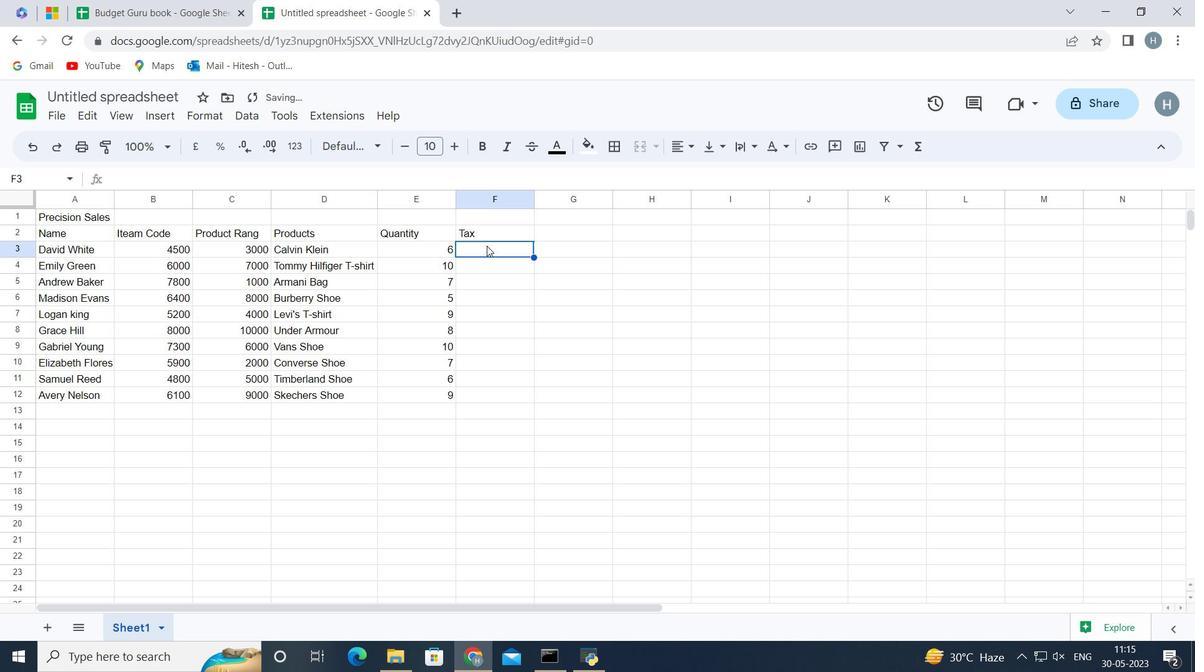
Action: Mouse moved to (487, 245)
Screenshot: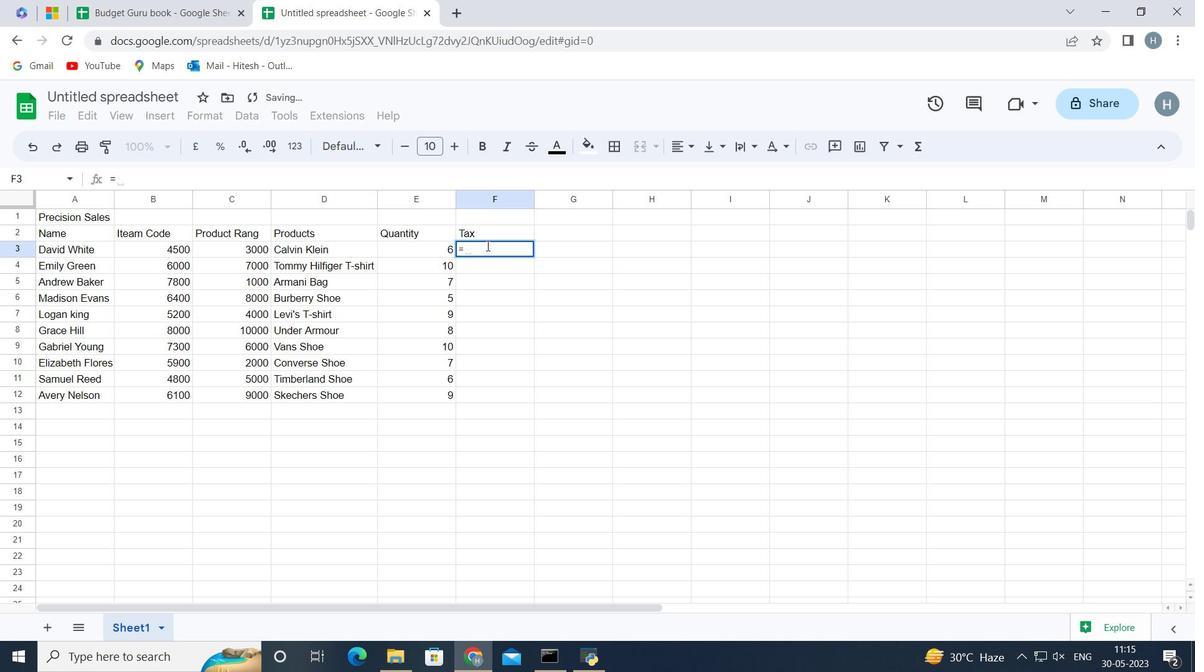 
Action: Key pressed <Key.shift_r>
Screenshot: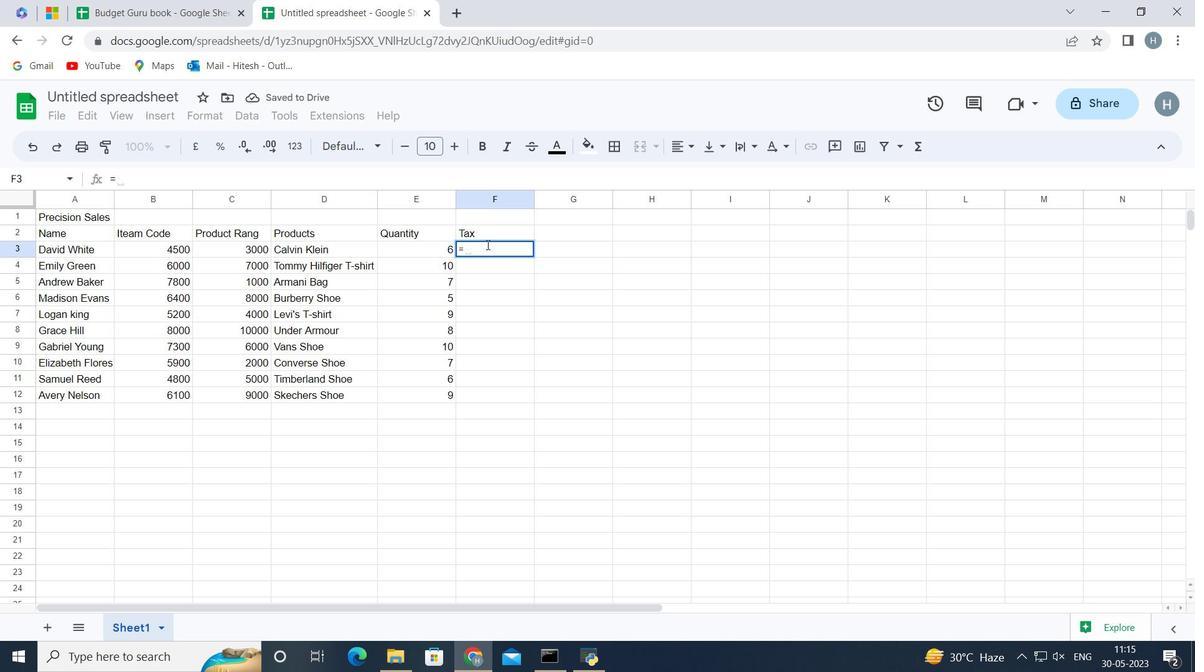 
Action: Mouse moved to (487, 244)
Screenshot: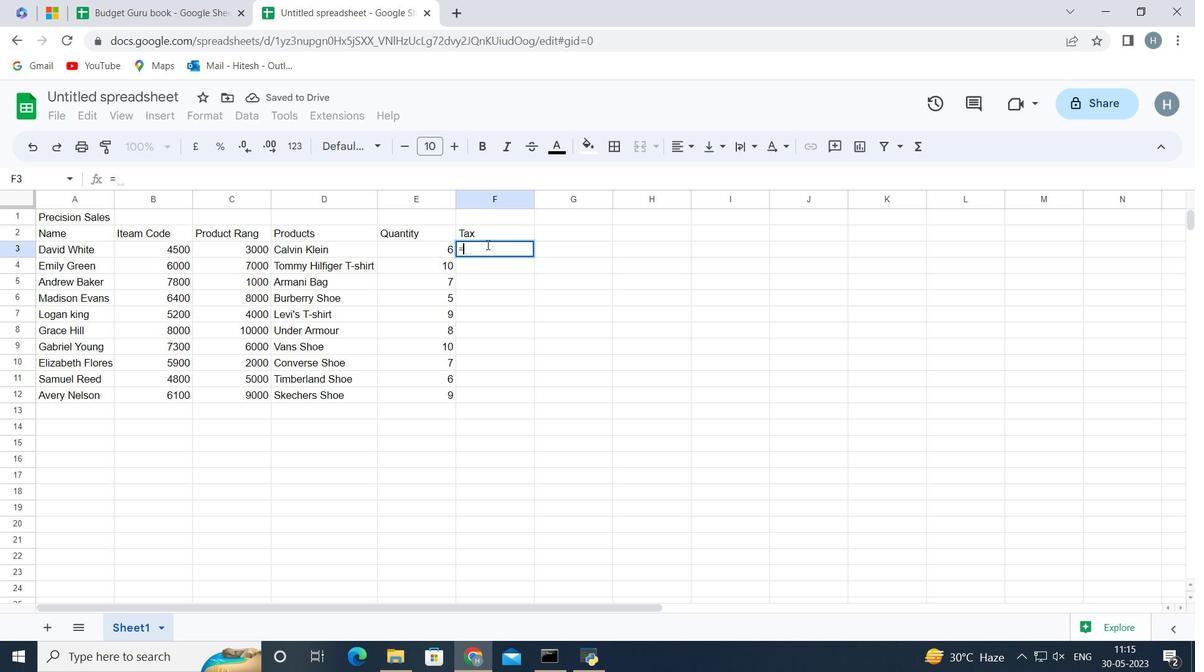 
Action: Key pressed (
Screenshot: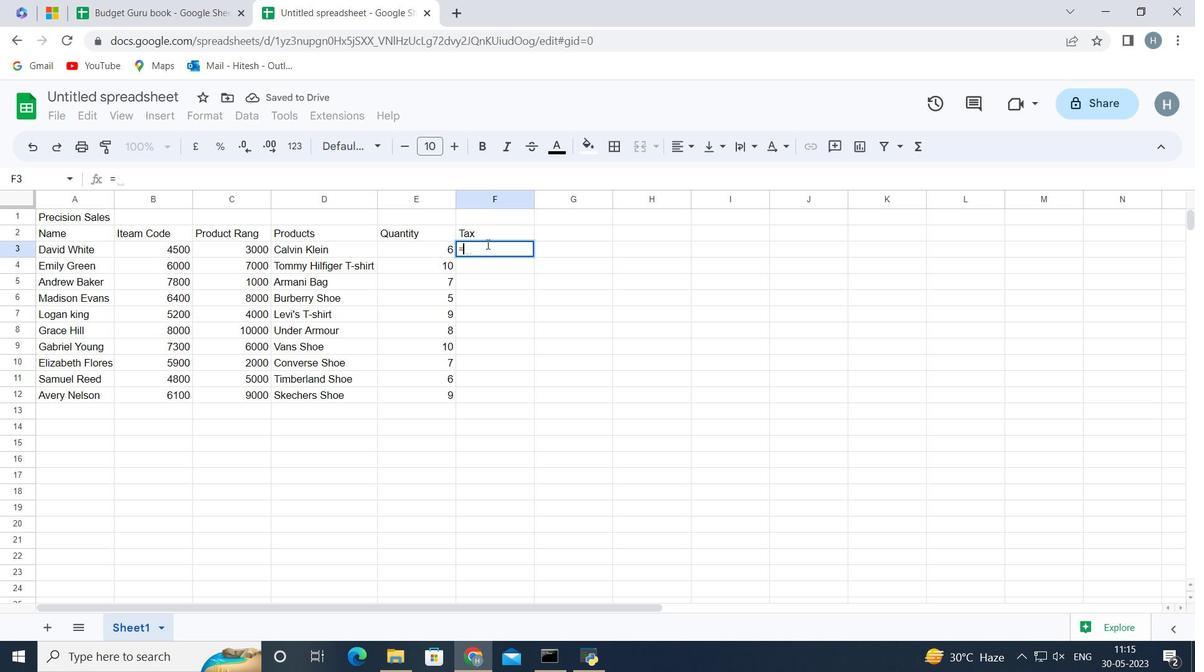 
Action: Mouse moved to (214, 247)
Screenshot: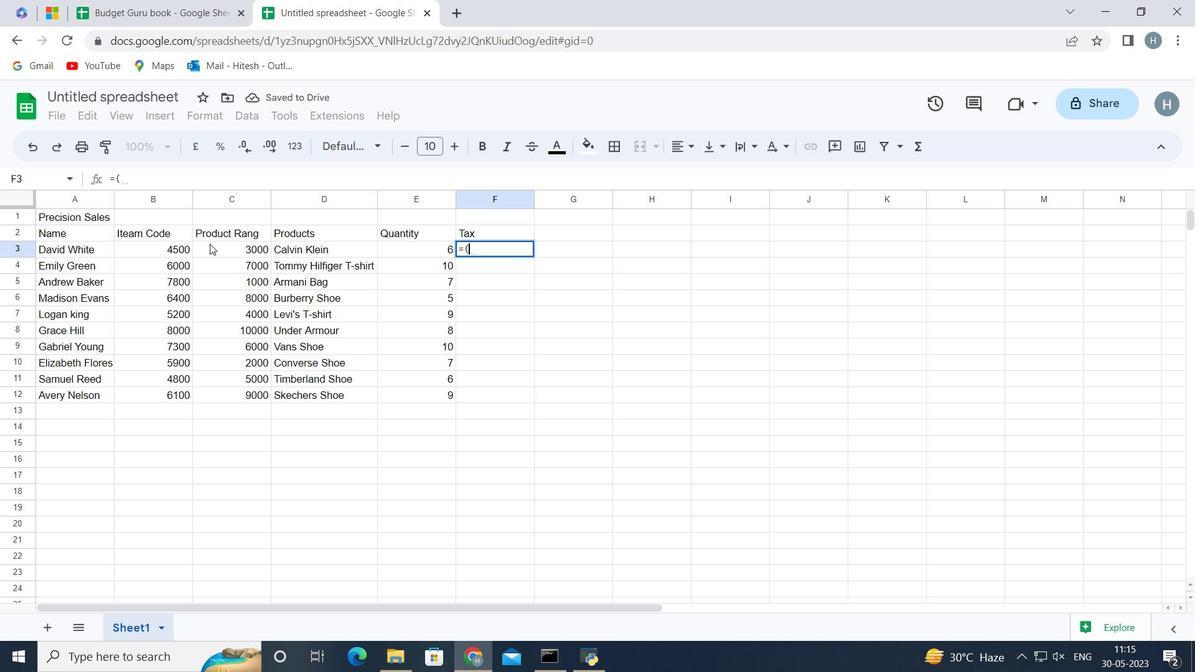 
Action: Mouse pressed left at (214, 247)
Screenshot: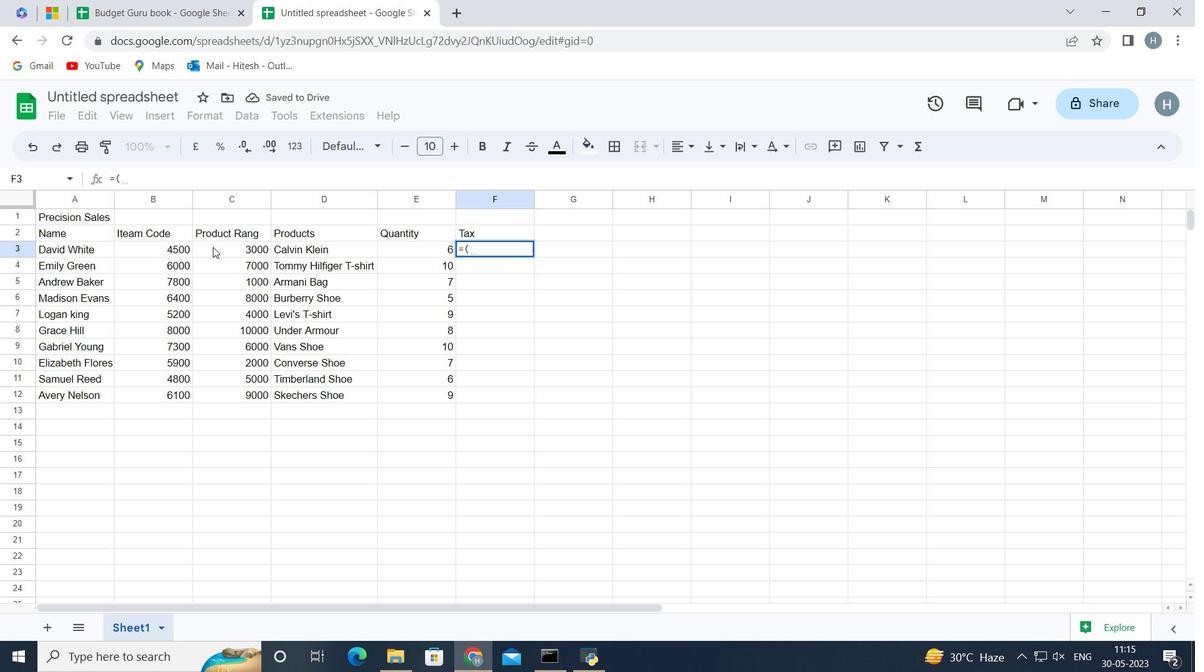 
Action: Key pressed *
Screenshot: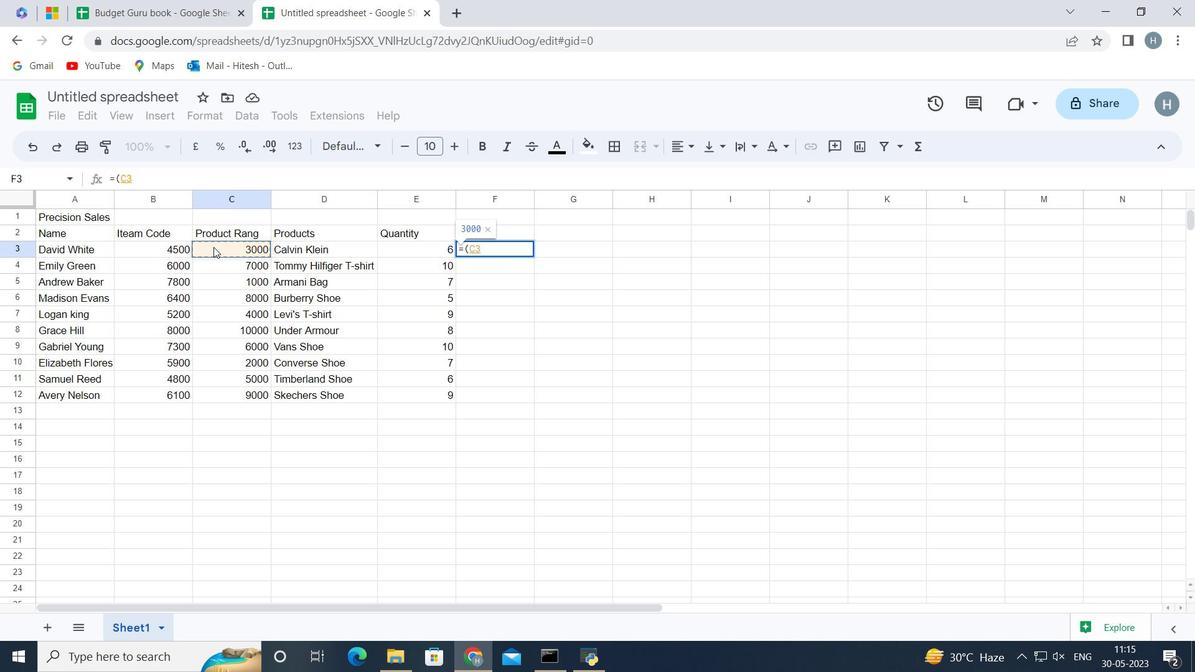 
Action: Mouse moved to (399, 251)
Screenshot: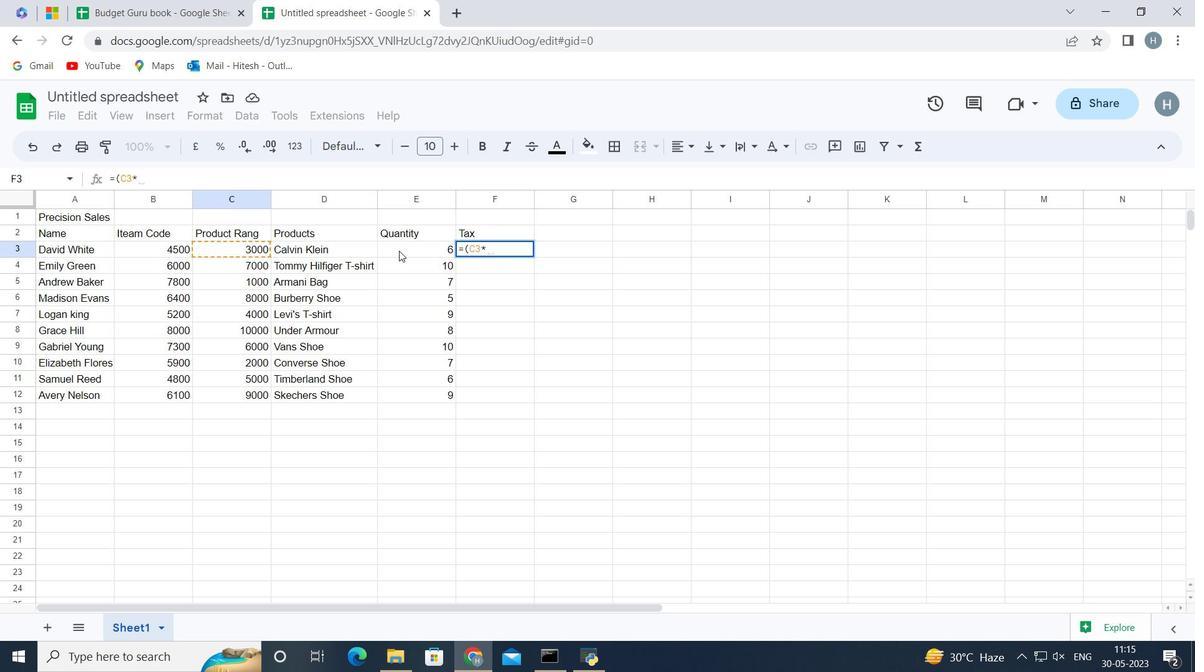 
Action: Mouse pressed left at (399, 251)
Screenshot: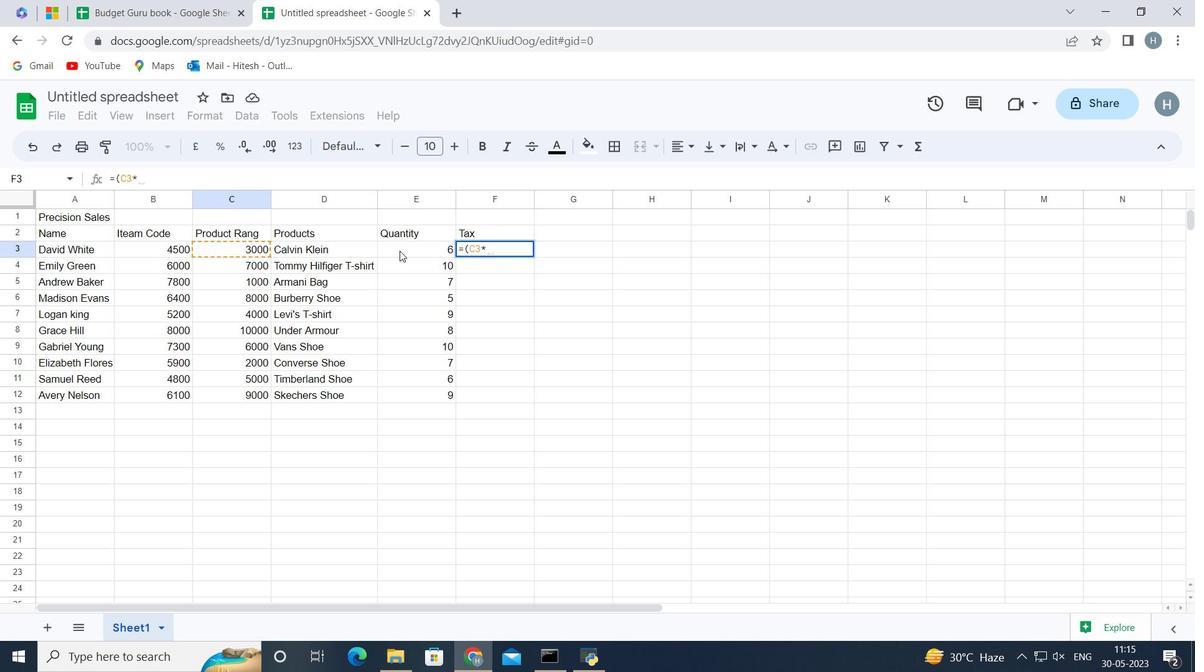
Action: Key pressed <Key.shift_r><Key.shift_r><Key.shift_r><Key.shift_r><Key.shift_r><Key.shift_r><Key.shift_r><Key.shift_r><Key.shift_r>)*12<Key.shift><Key.shift><Key.shift><Key.shift><Key.shift><Key.shift><Key.shift><Key.shift><Key.shift><Key.shift><Key.shift><Key.shift><Key.shift><Key.shift><Key.shift><Key.shift><Key.shift><Key.shift><Key.shift><Key.shift><Key.shift><Key.shift>%<Key.enter>
Screenshot: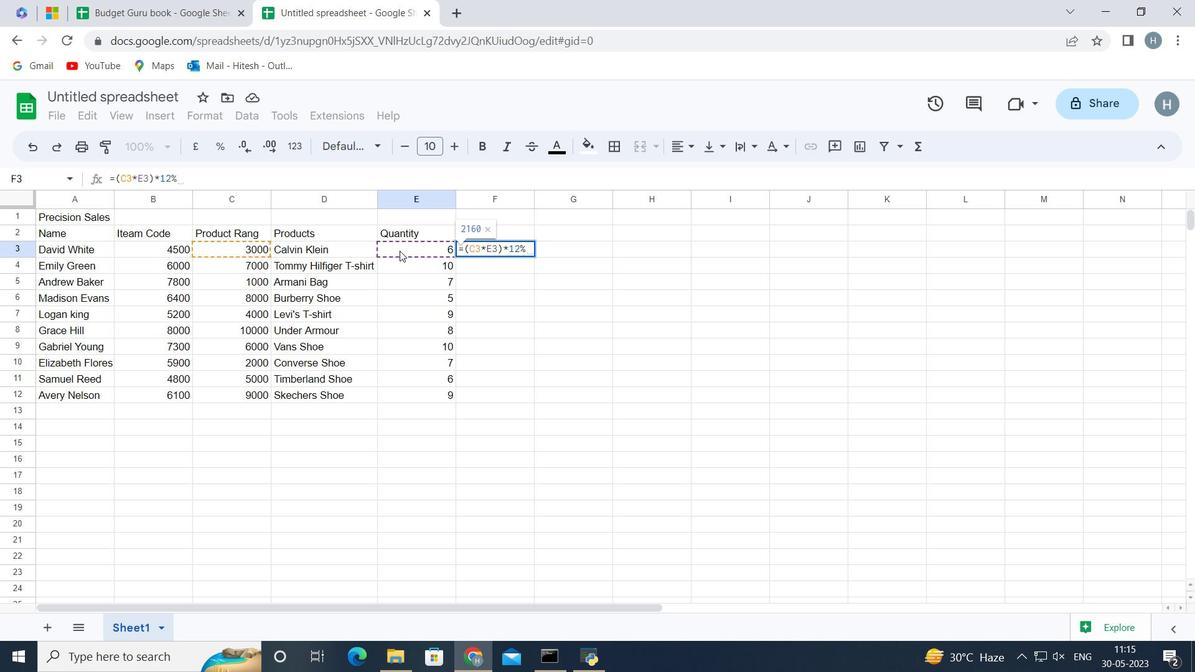 
Action: Mouse moved to (556, 359)
Screenshot: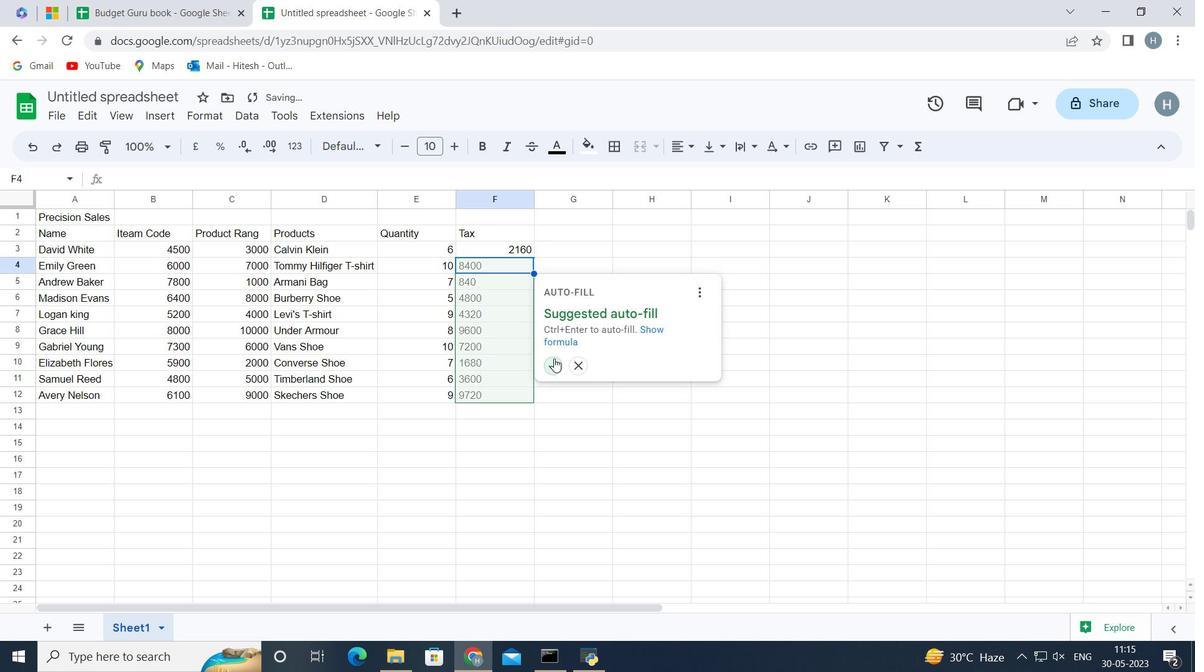 
Action: Mouse pressed left at (556, 359)
Screenshot: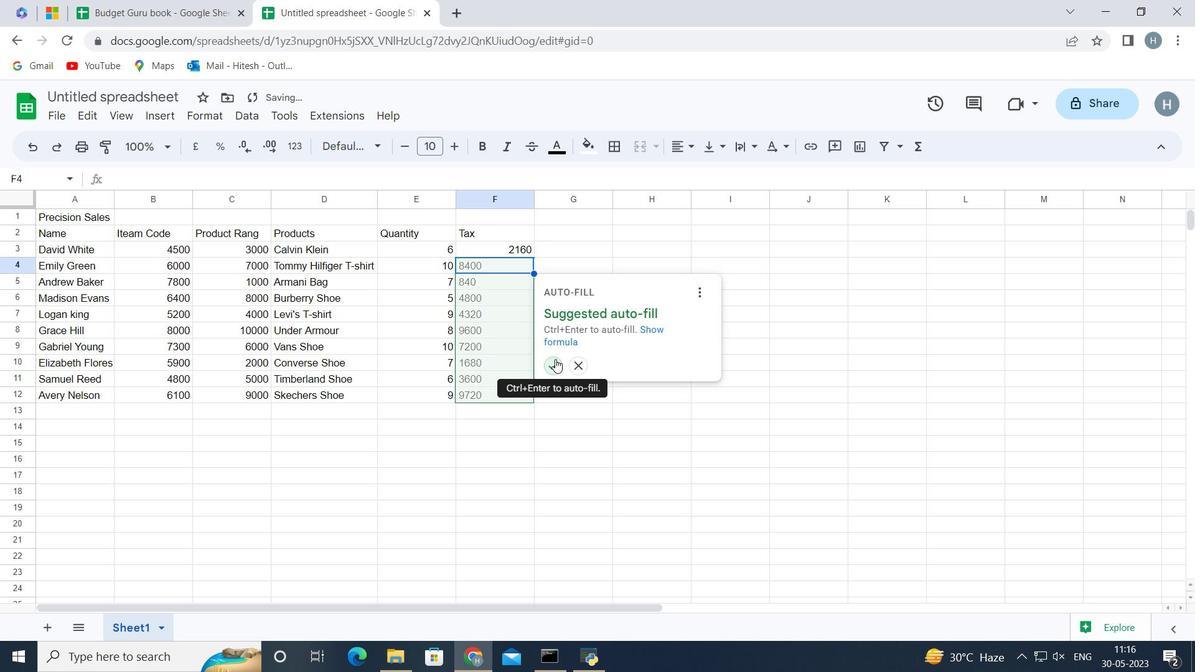 
Action: Mouse moved to (578, 232)
Screenshot: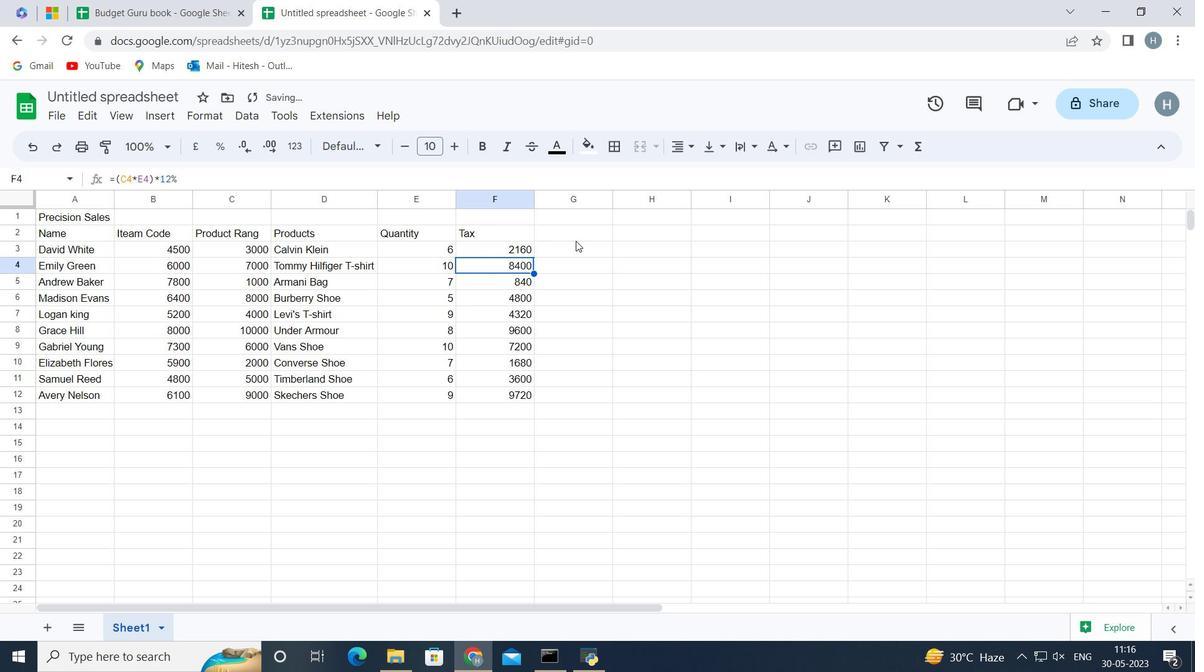 
Action: Mouse pressed left at (578, 232)
Screenshot: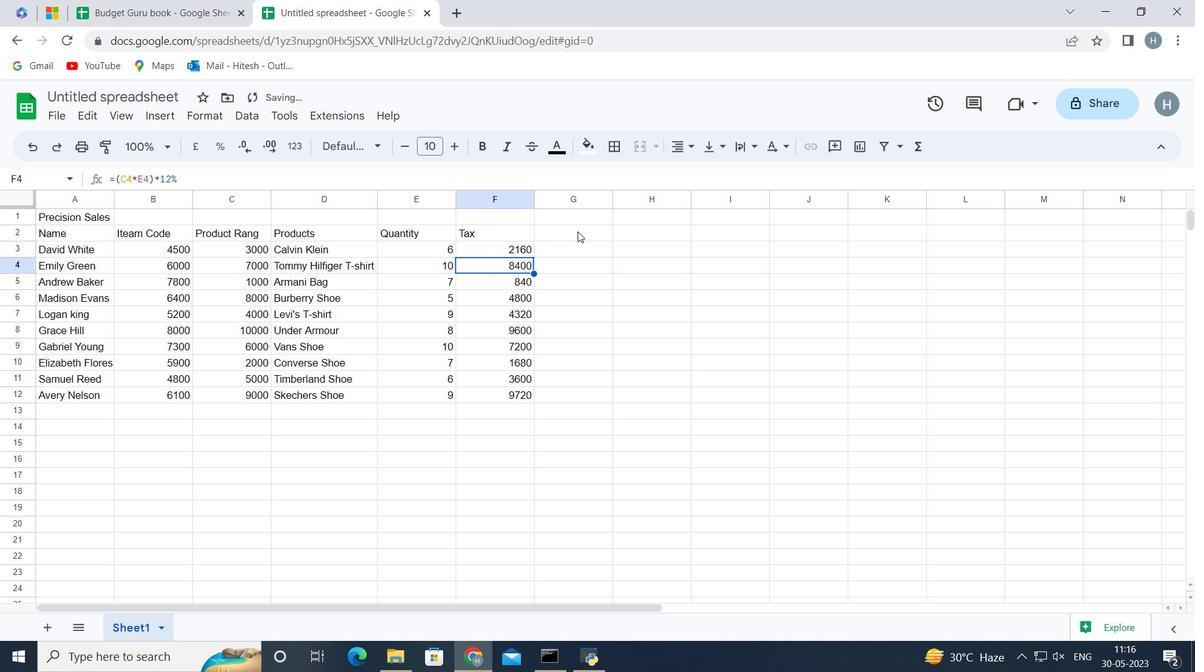 
Action: Key pressed <Key.shift>Commission<Key.enter>=
Screenshot: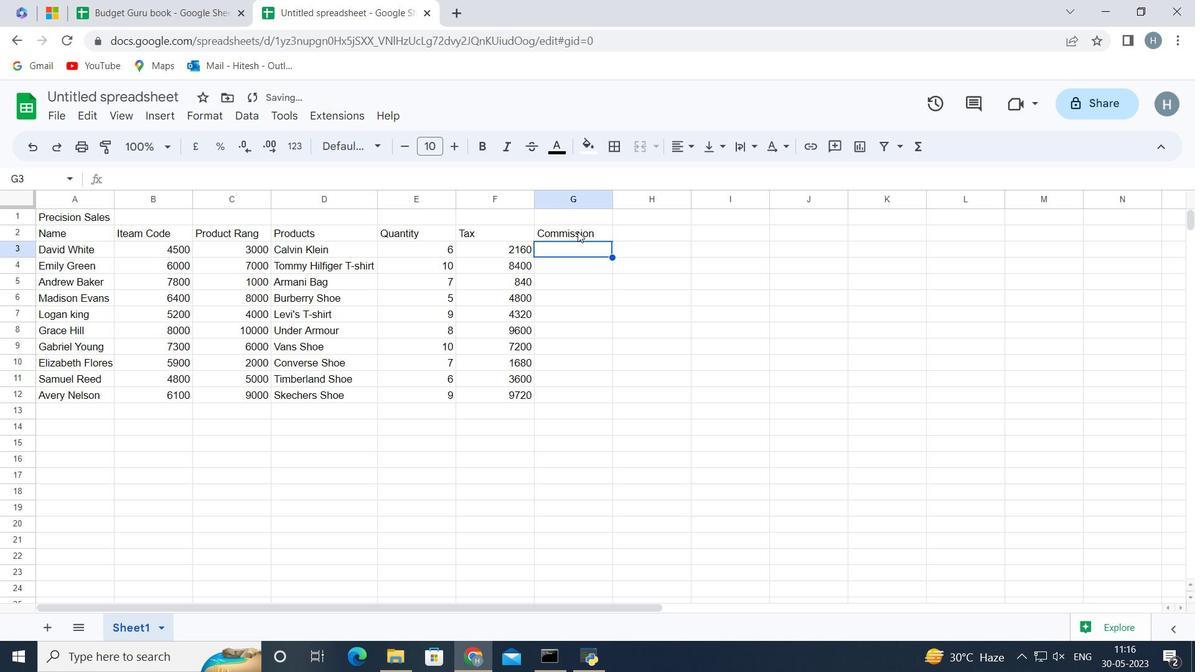 
Action: Mouse moved to (483, 264)
Screenshot: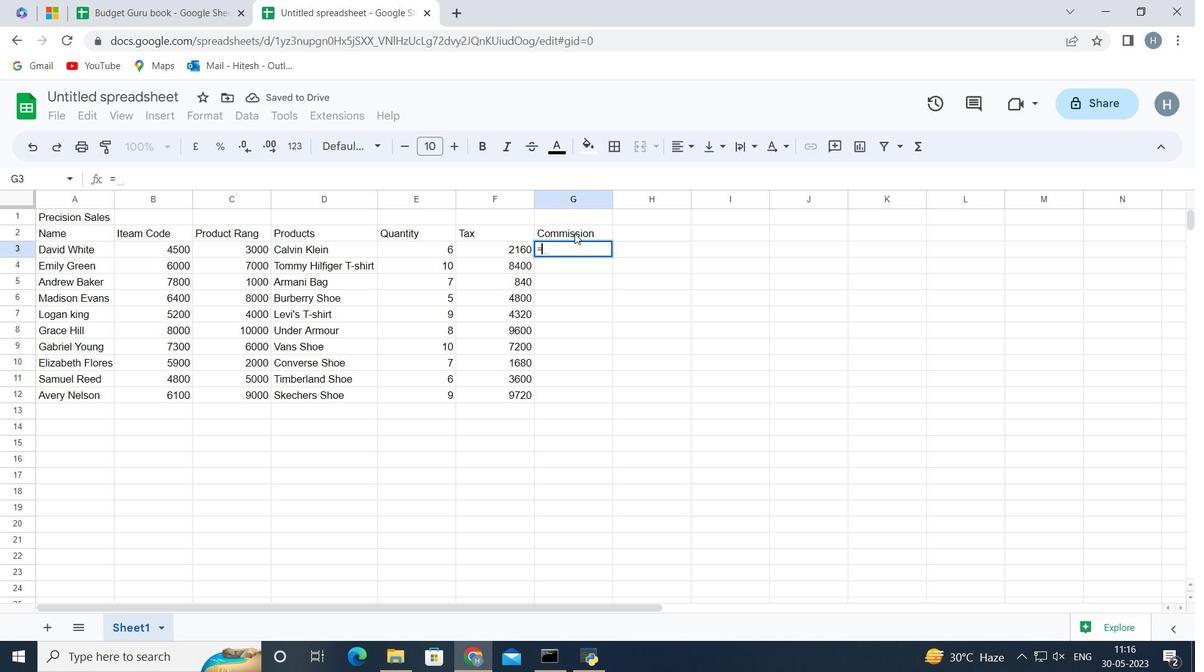
Action: Key pressed <Key.shift_r>
Screenshot: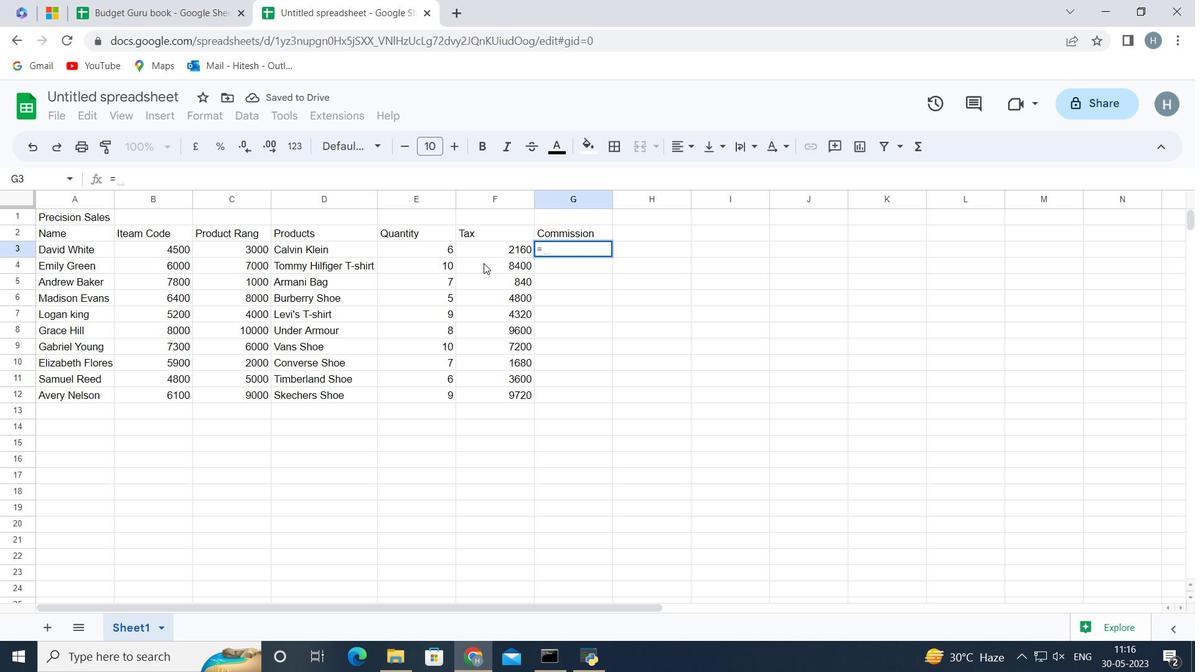 
Action: Mouse moved to (483, 264)
Screenshot: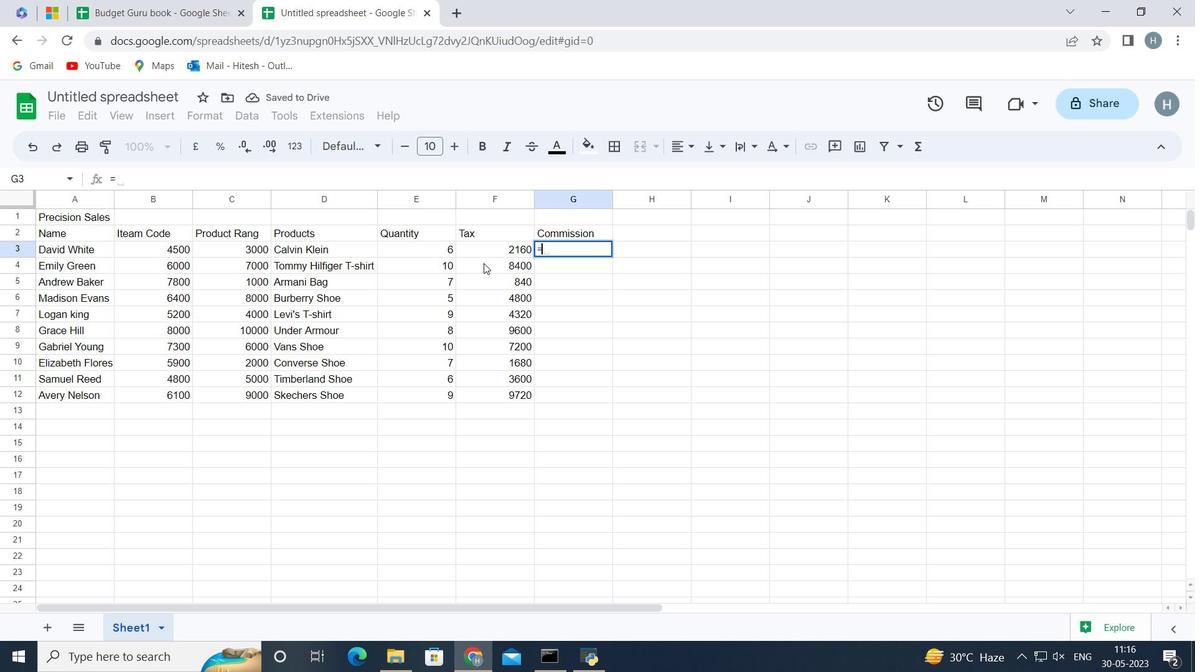 
Action: Key pressed (
Screenshot: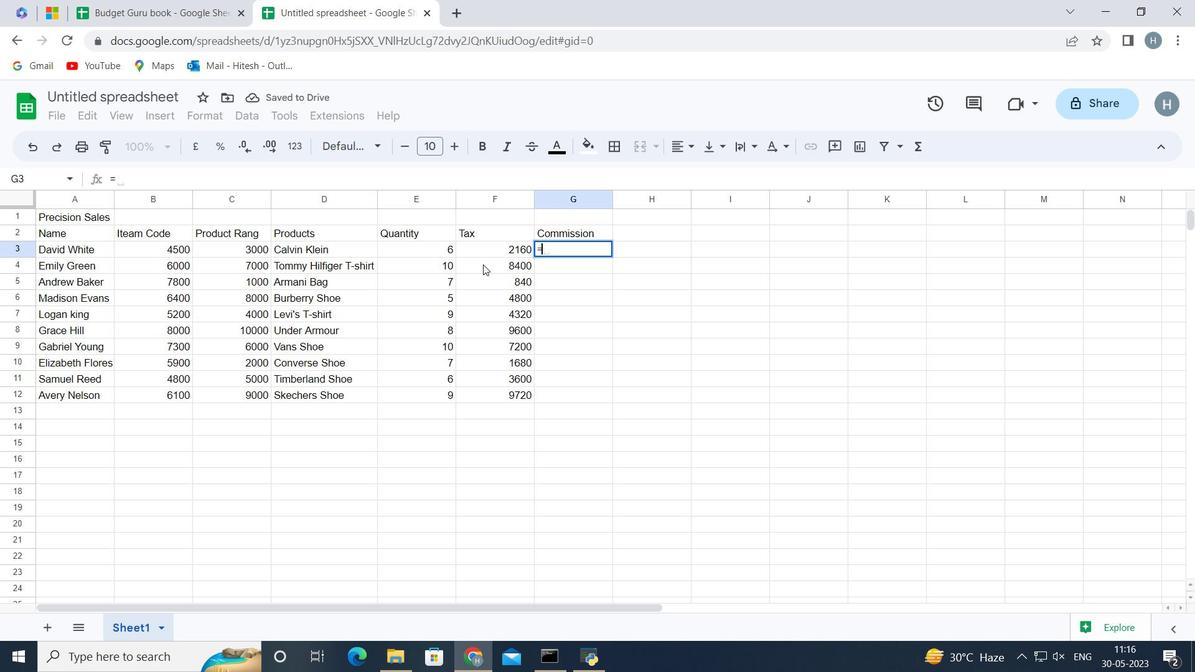 
Action: Mouse moved to (247, 248)
Screenshot: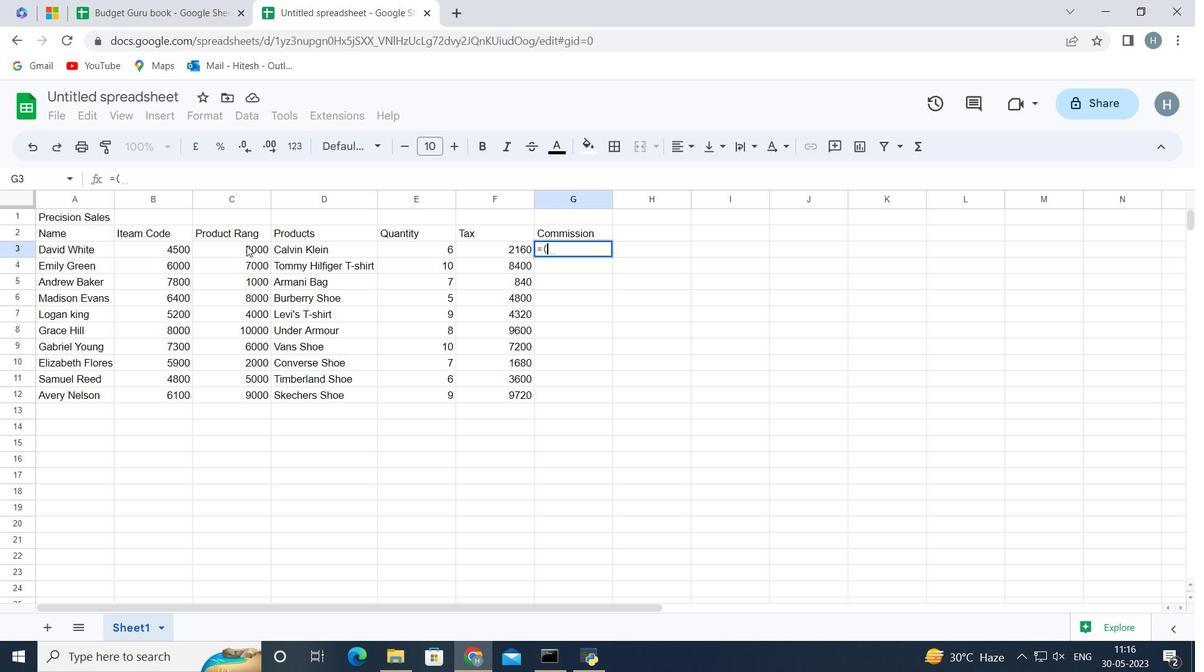 
Action: Mouse pressed left at (247, 248)
Screenshot: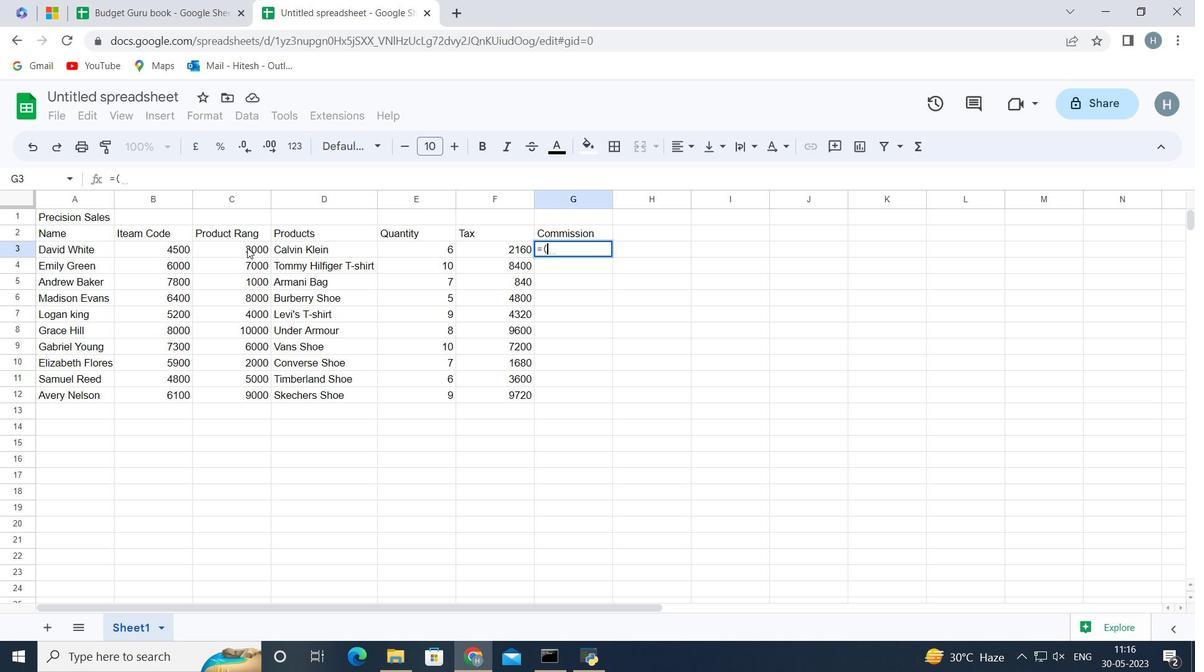
Action: Mouse moved to (294, 265)
Screenshot: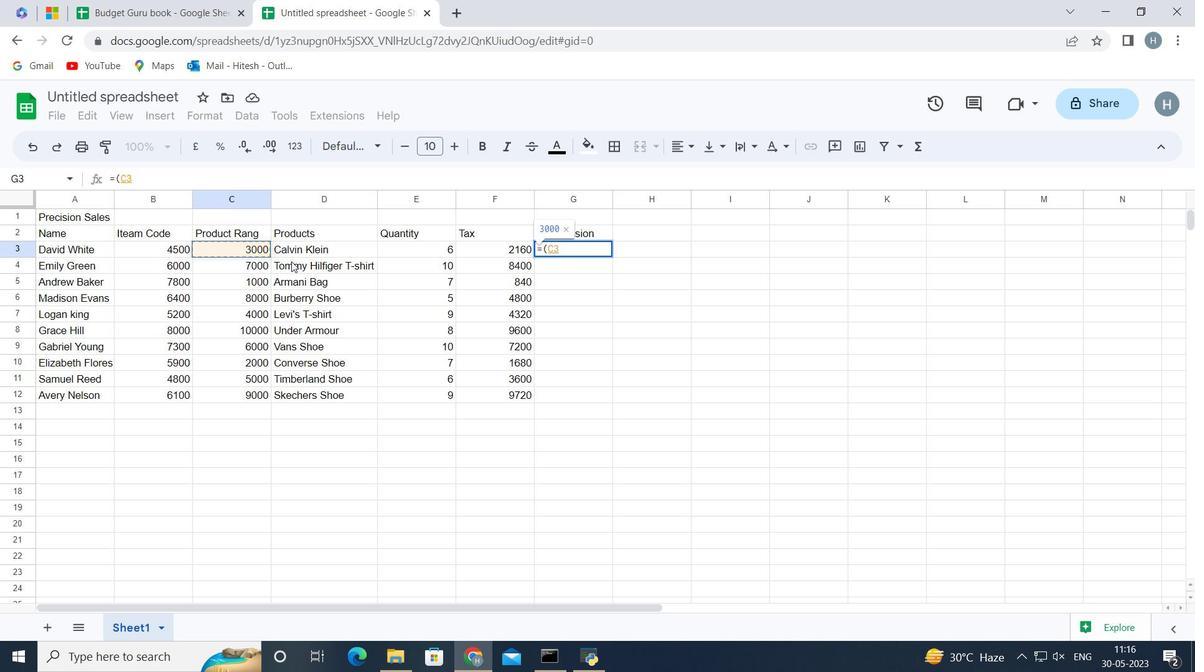 
Action: Key pressed *
Screenshot: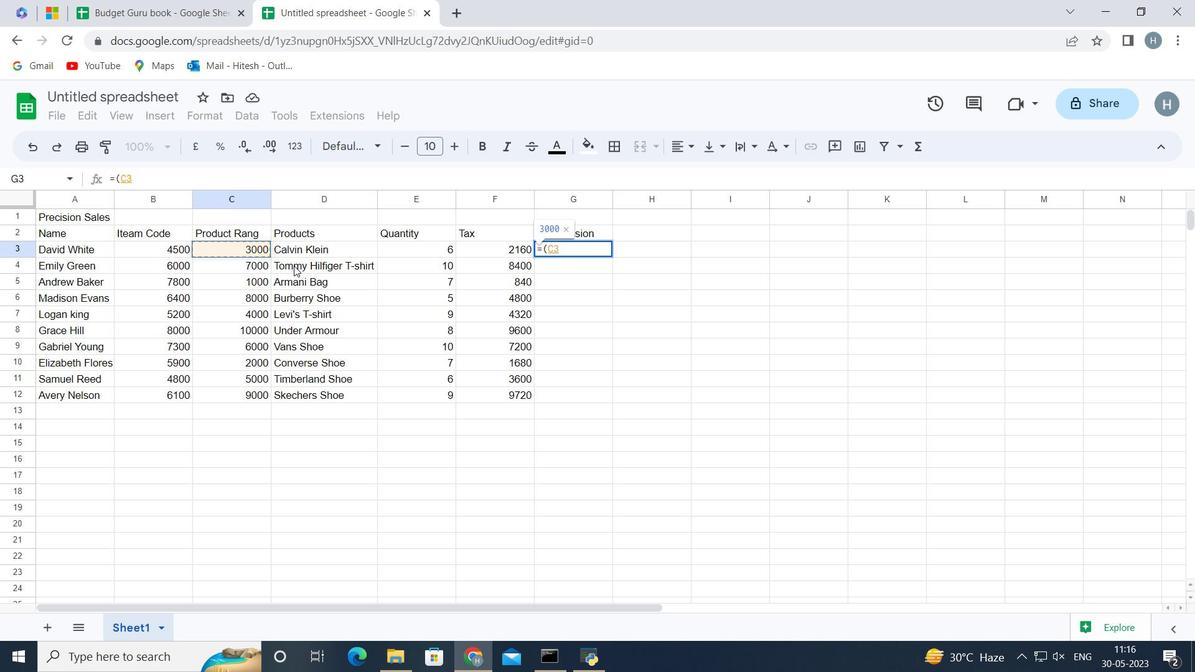 
Action: Mouse moved to (441, 241)
Screenshot: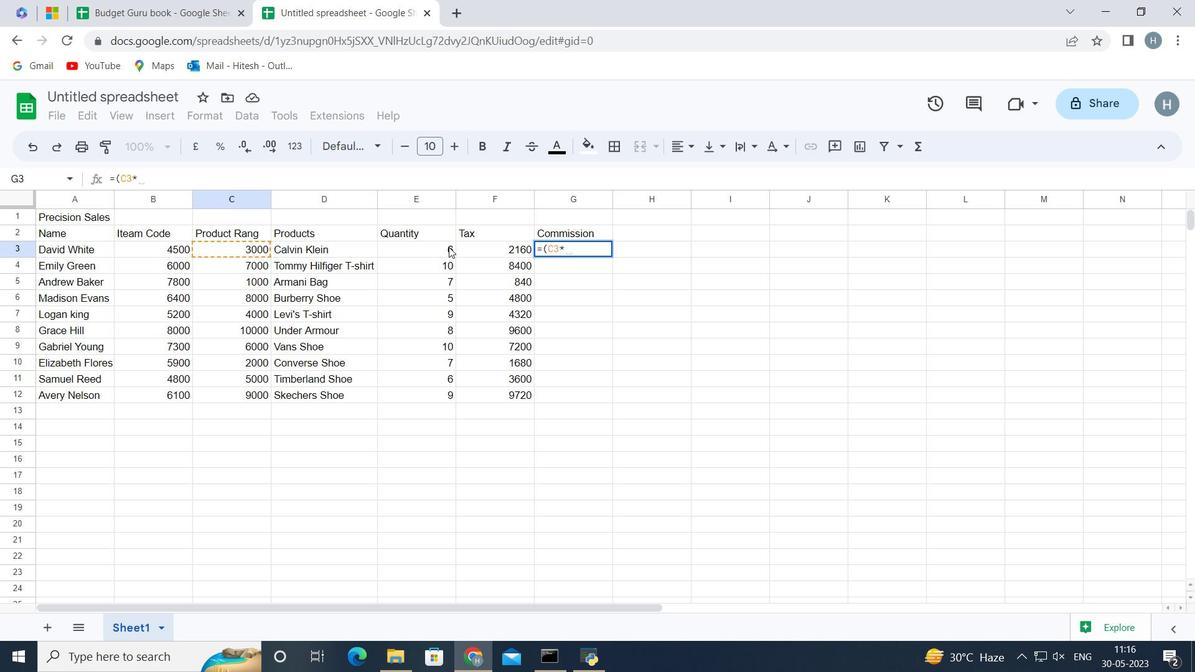 
Action: Mouse pressed left at (441, 241)
Screenshot: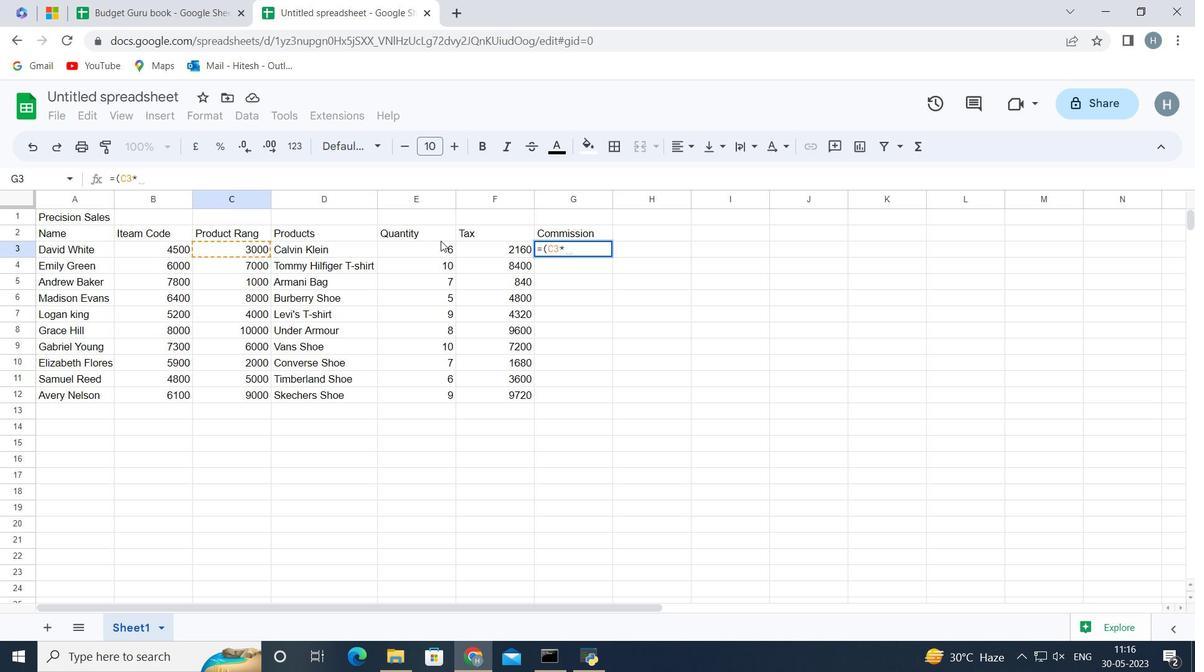 
Action: Mouse moved to (439, 252)
Screenshot: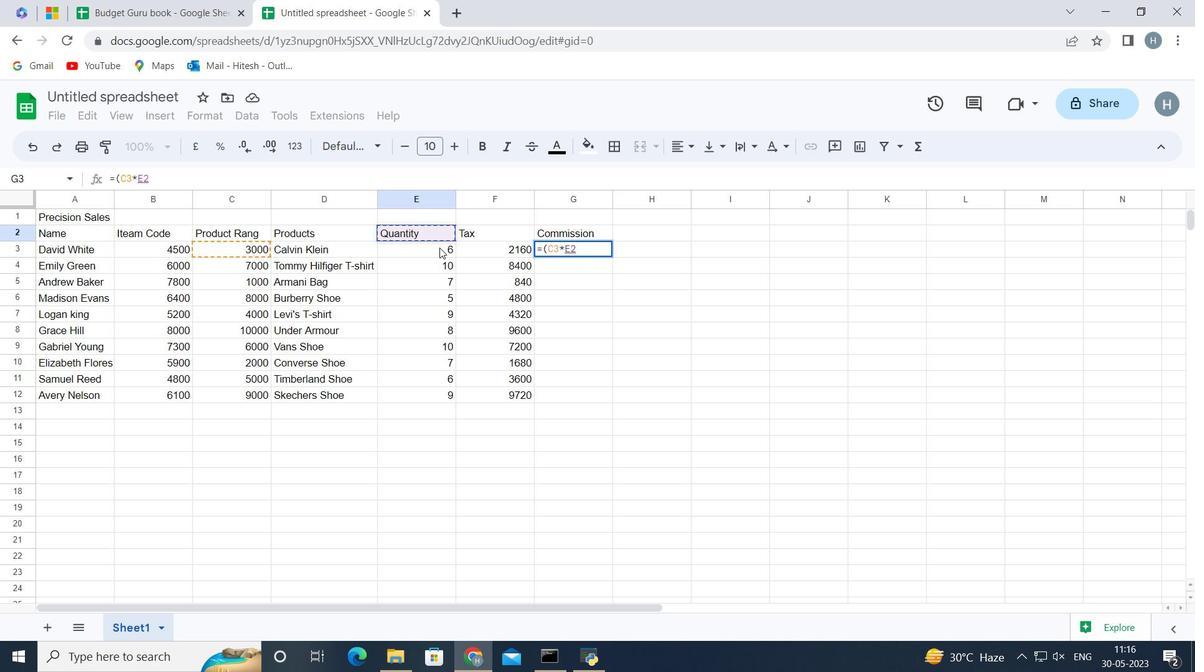 
Action: Mouse pressed left at (439, 252)
Screenshot: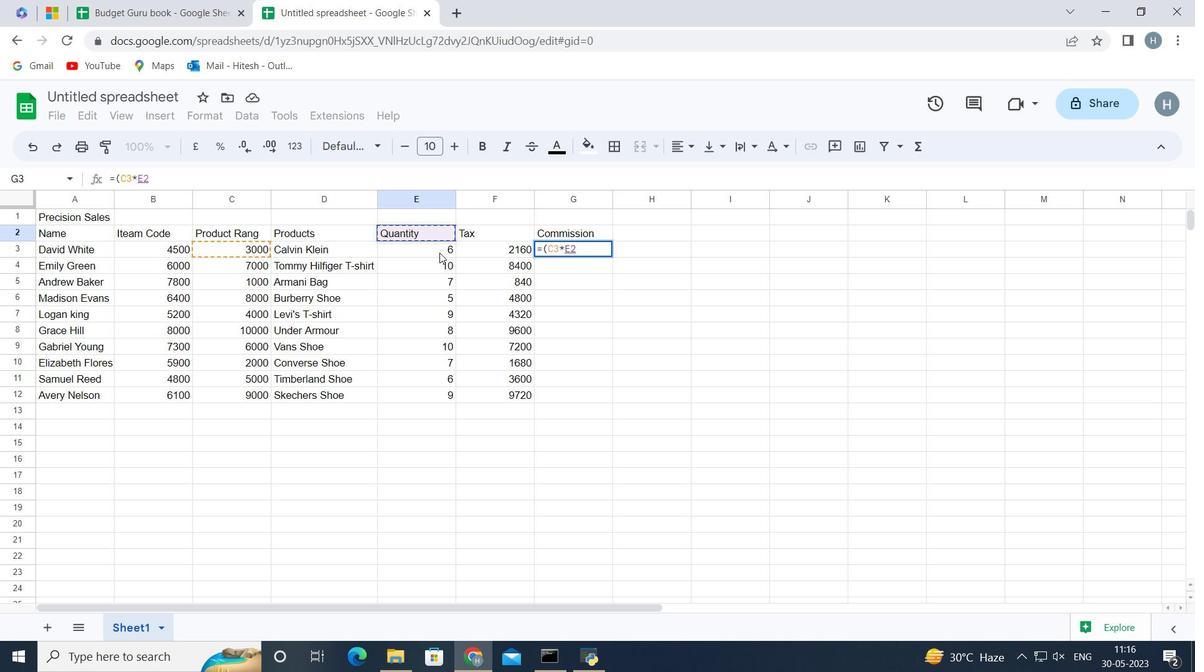 
Action: Key pressed <Key.shift_r><Key.shift_r><Key.shift_r><Key.shift_r><Key.shift_r><Key.shift_r><Key.shift_r><Key.shift_r><Key.shift_r><Key.shift_r><Key.shift_r>)*2<Key.shift><Key.shift><Key.shift><Key.shift><Key.shift><Key.shift><Key.shift><Key.shift><Key.shift><Key.shift><Key.shift><Key.shift><Key.shift>%<Key.enter>
Screenshot: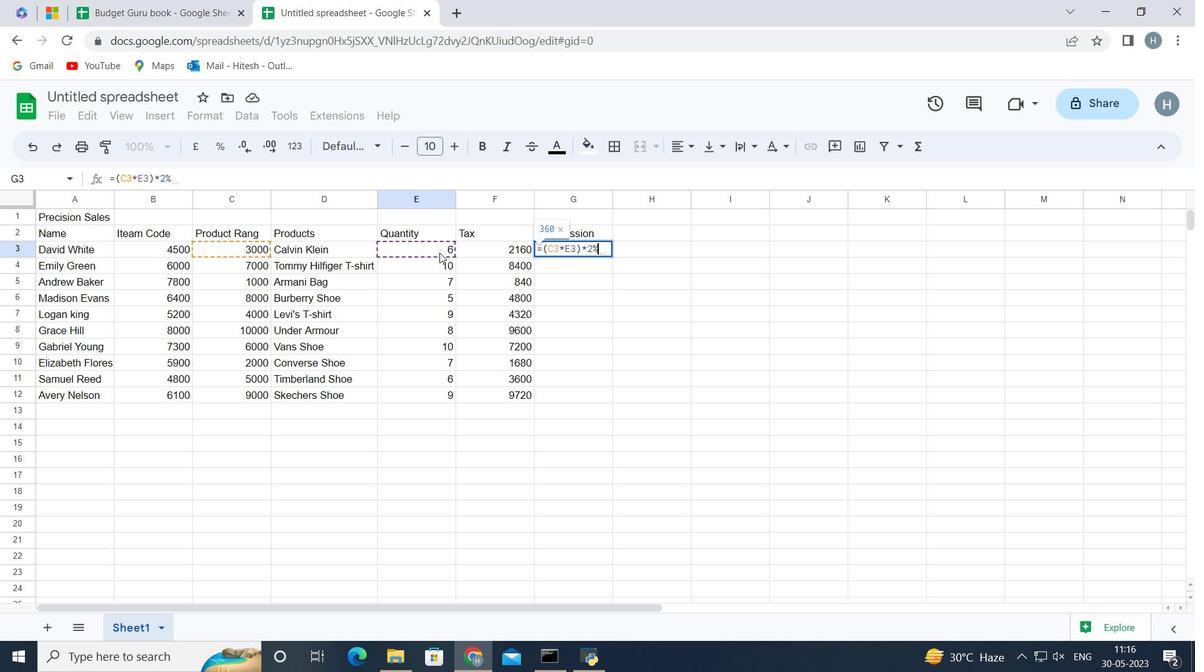 
Action: Mouse moved to (636, 360)
Screenshot: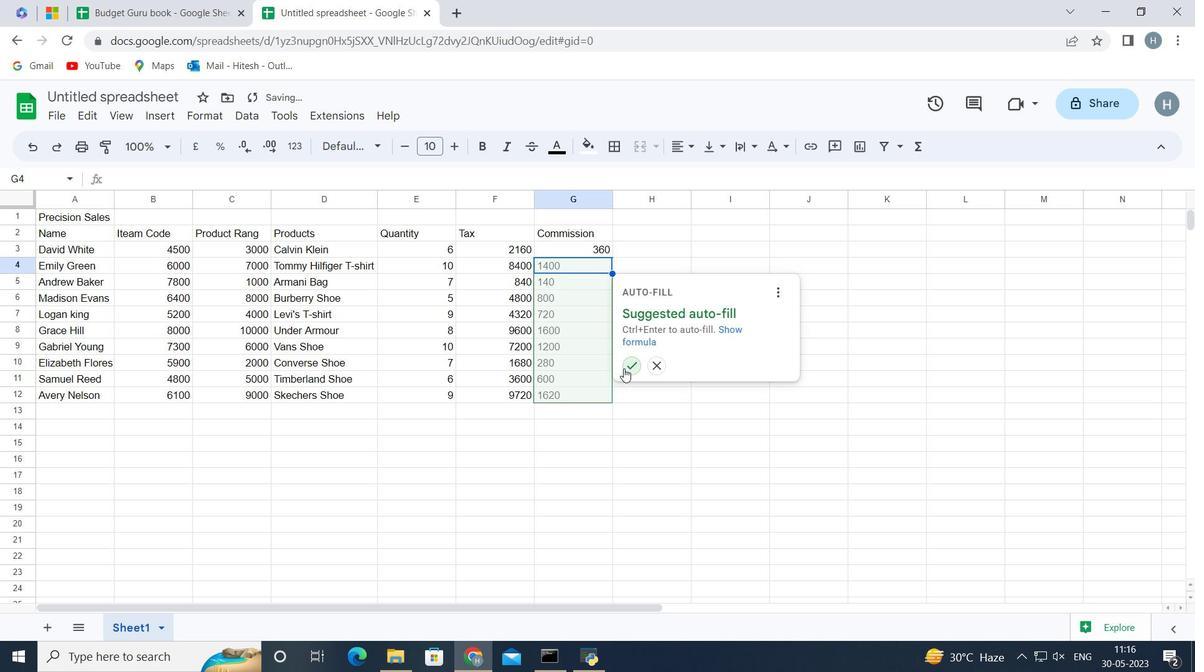 
Action: Mouse pressed left at (636, 360)
Screenshot: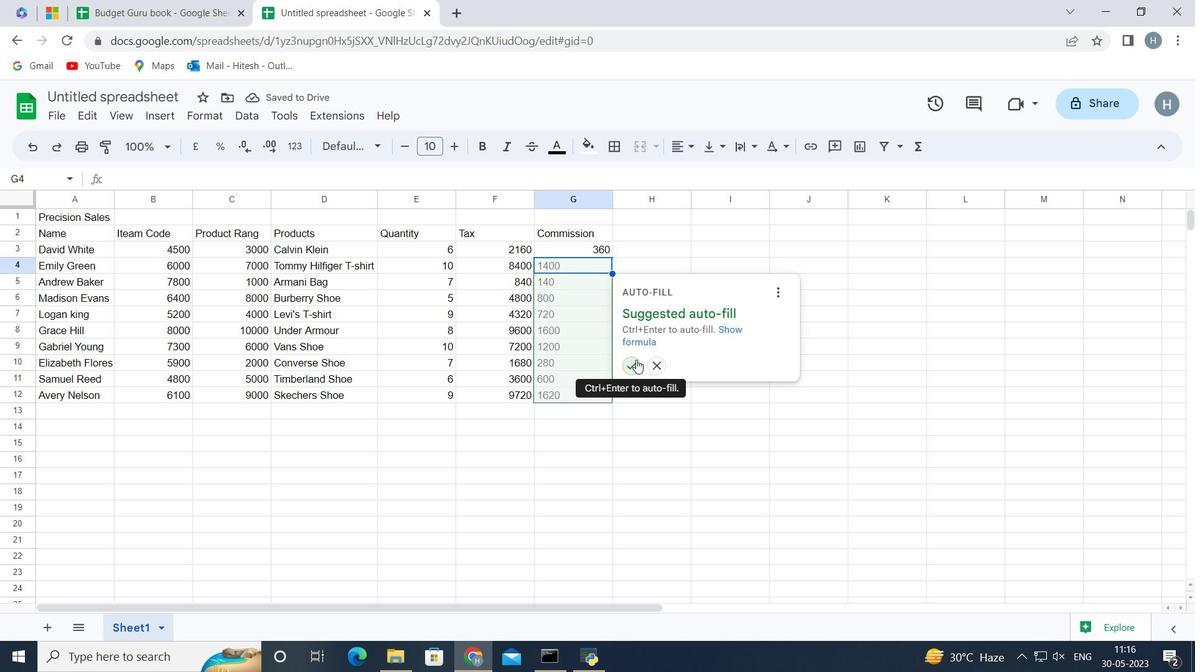 
Action: Mouse moved to (620, 409)
Screenshot: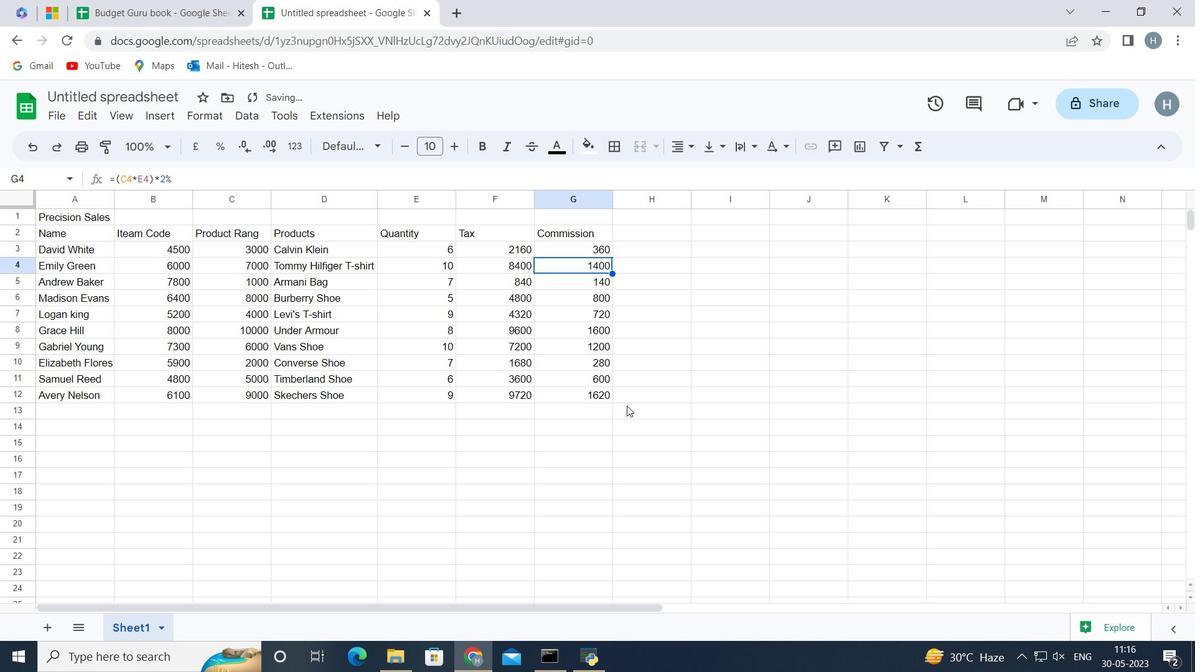 
Action: Mouse pressed left at (620, 409)
Screenshot: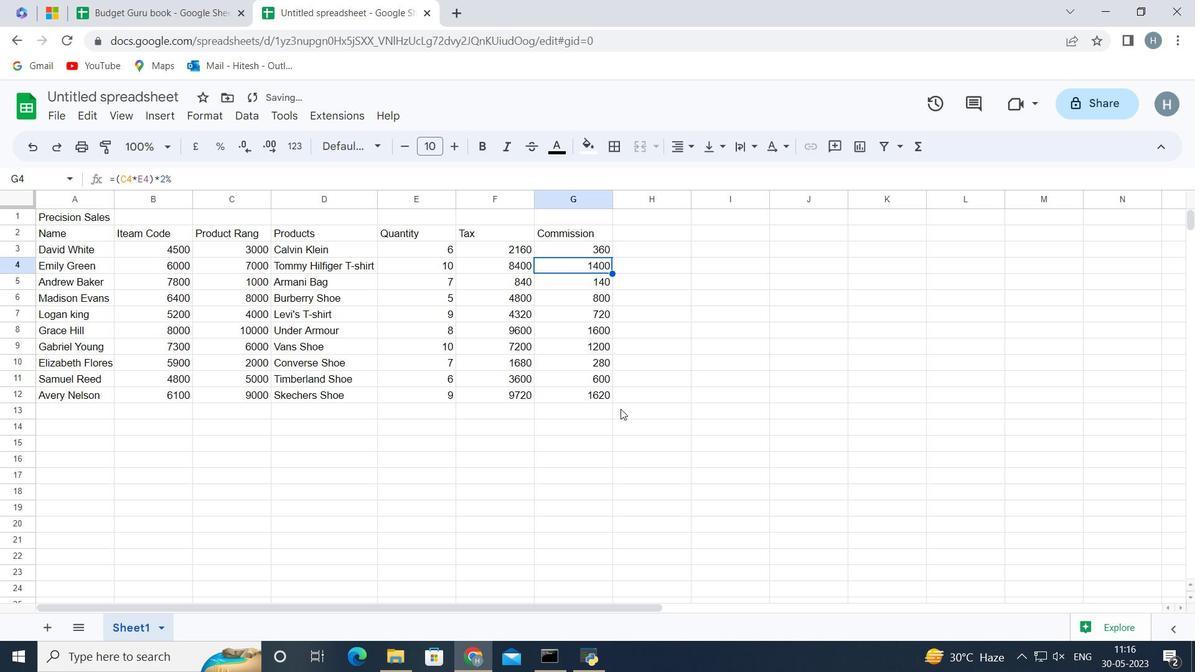 
Action: Mouse moved to (652, 229)
Screenshot: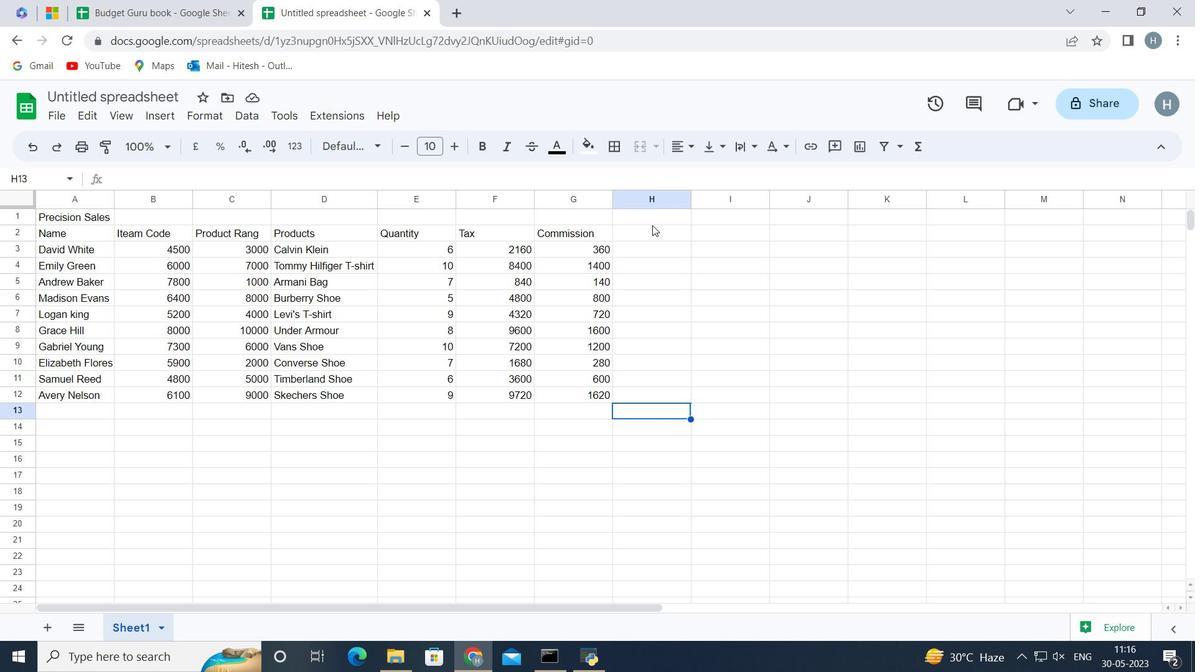 
Action: Mouse pressed left at (652, 229)
Screenshot: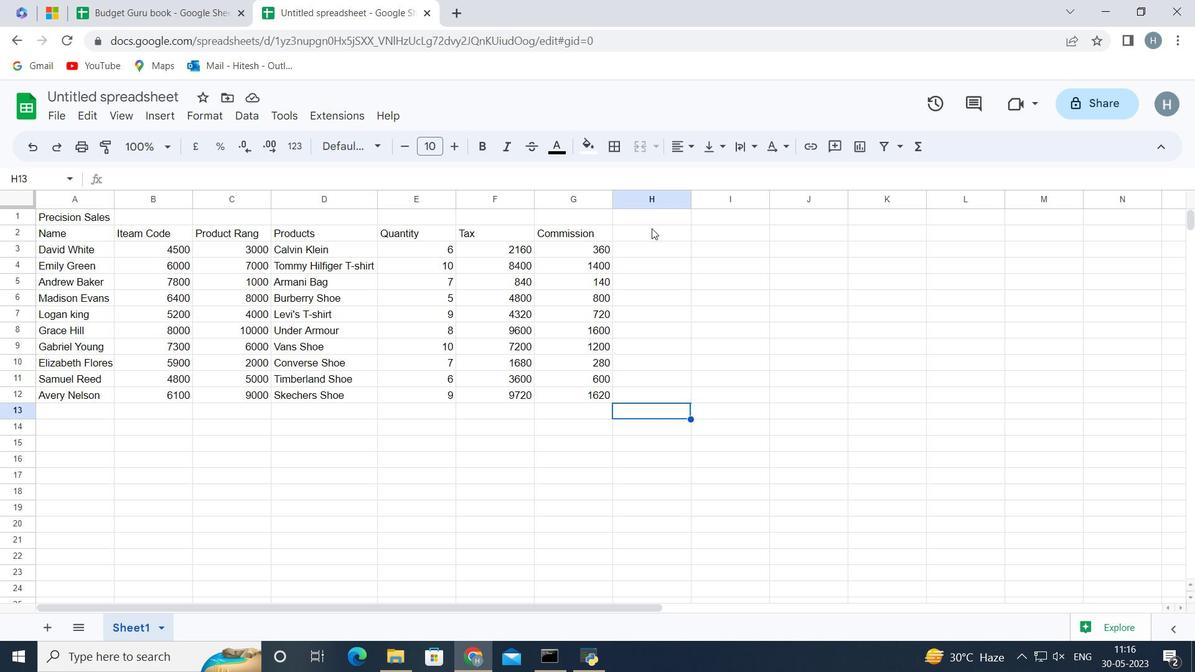
Action: Key pressed <Key.shift>Total<Key.enter>
Screenshot: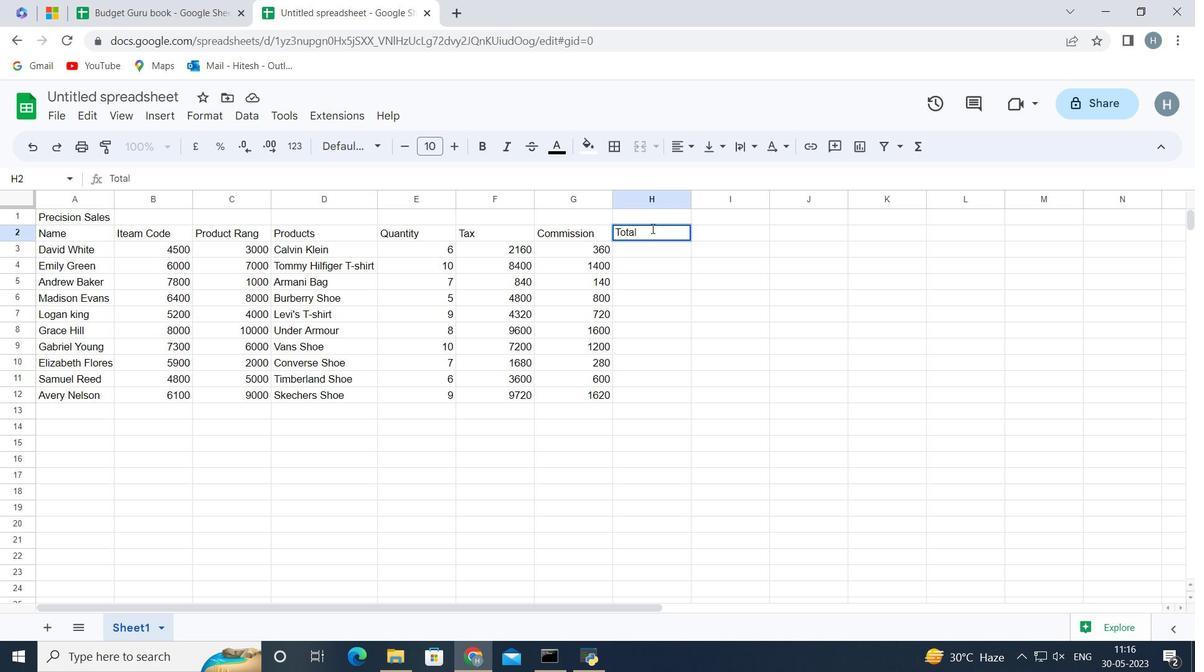 
Action: Mouse moved to (651, 229)
Screenshot: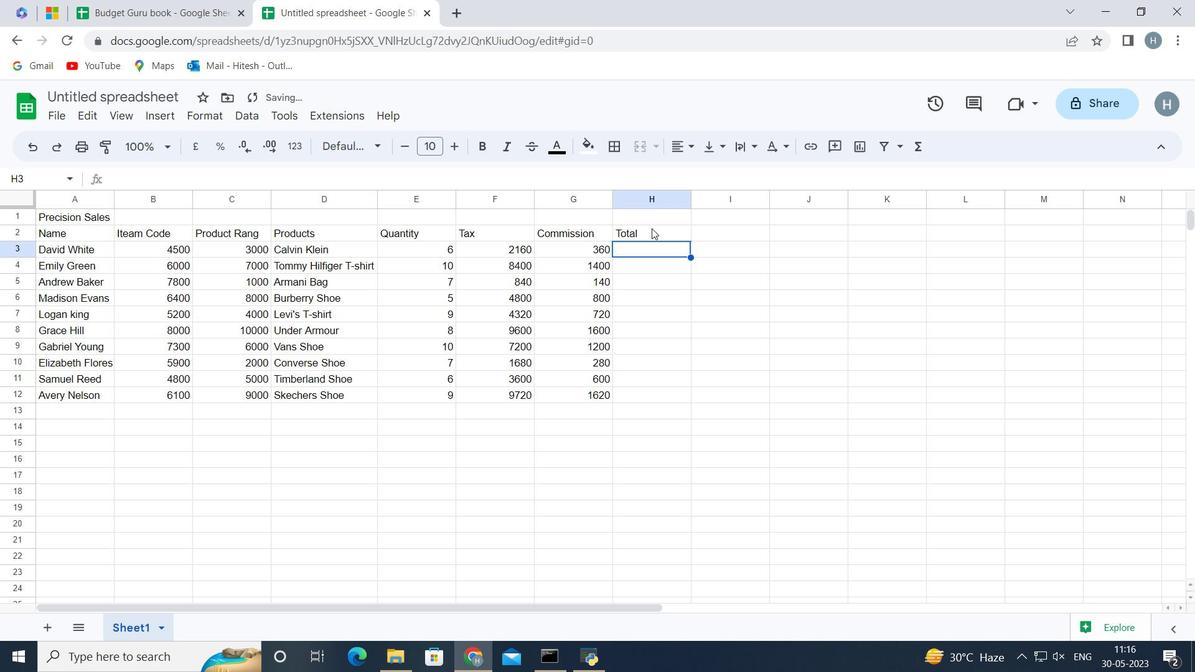
Action: Key pressed =<Key.shift_r><Key.shift_r><Key.shift_r>(
Screenshot: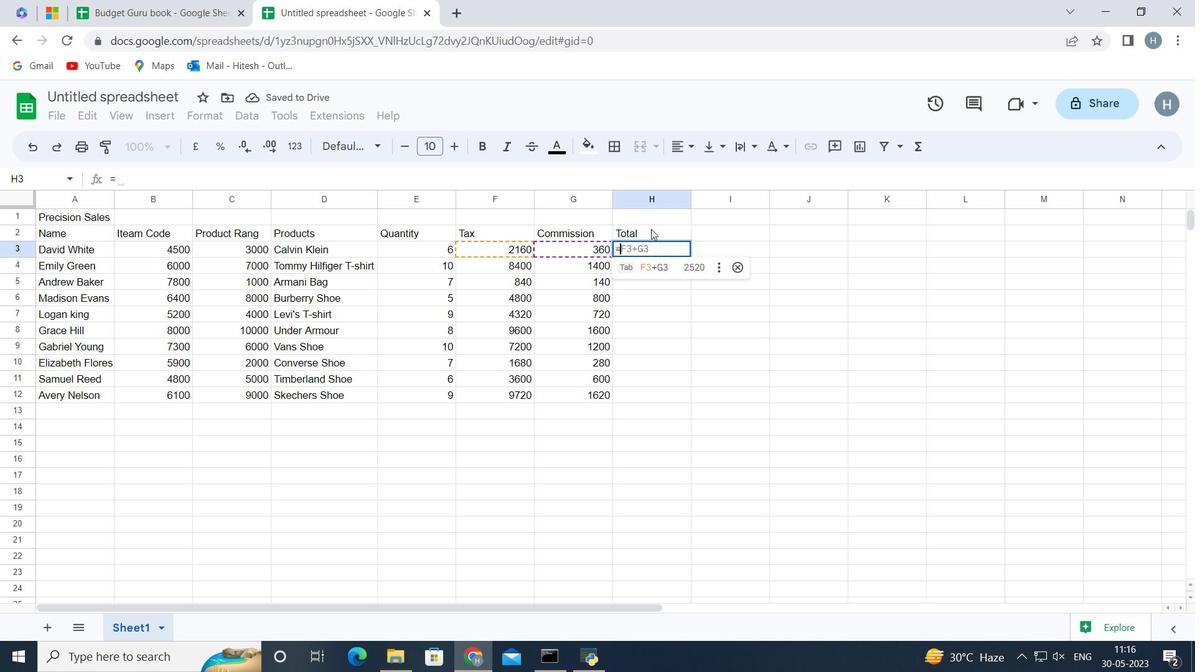 
Action: Mouse moved to (233, 244)
Screenshot: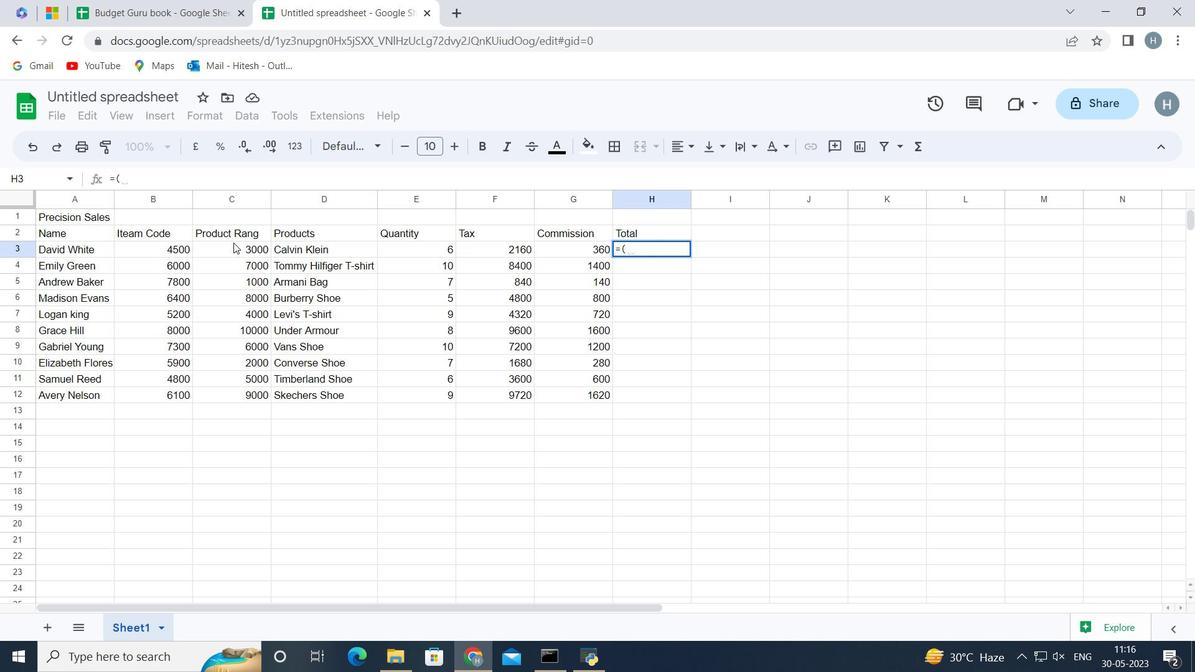 
Action: Mouse pressed left at (233, 244)
Screenshot: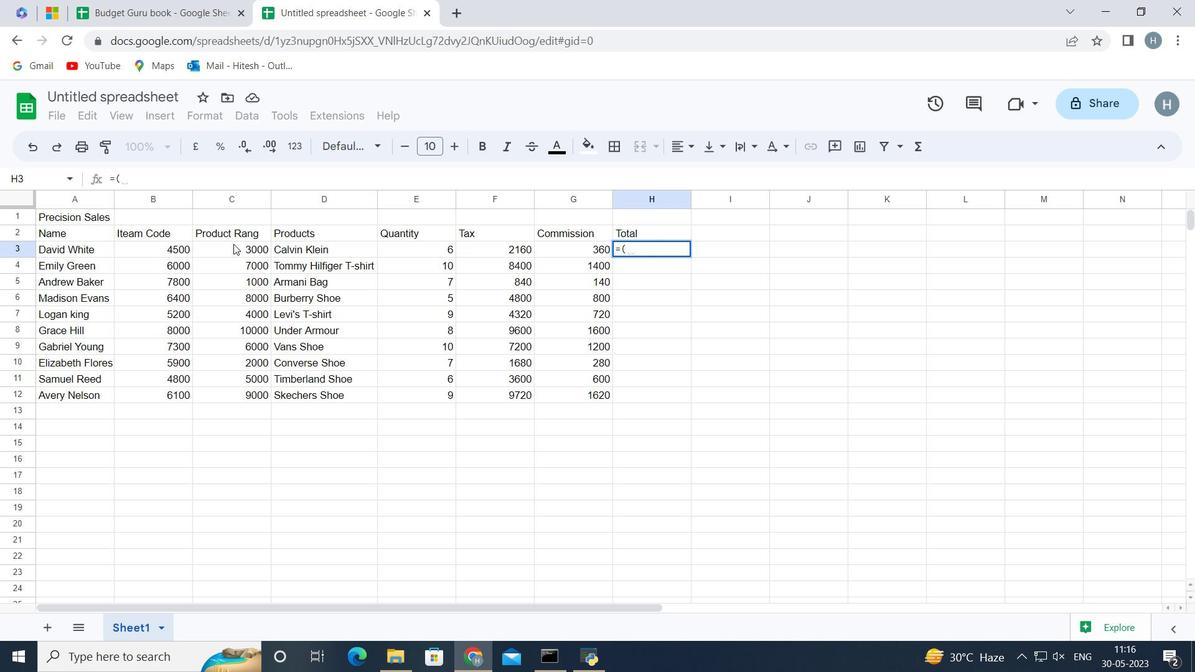 
Action: Key pressed *
Screenshot: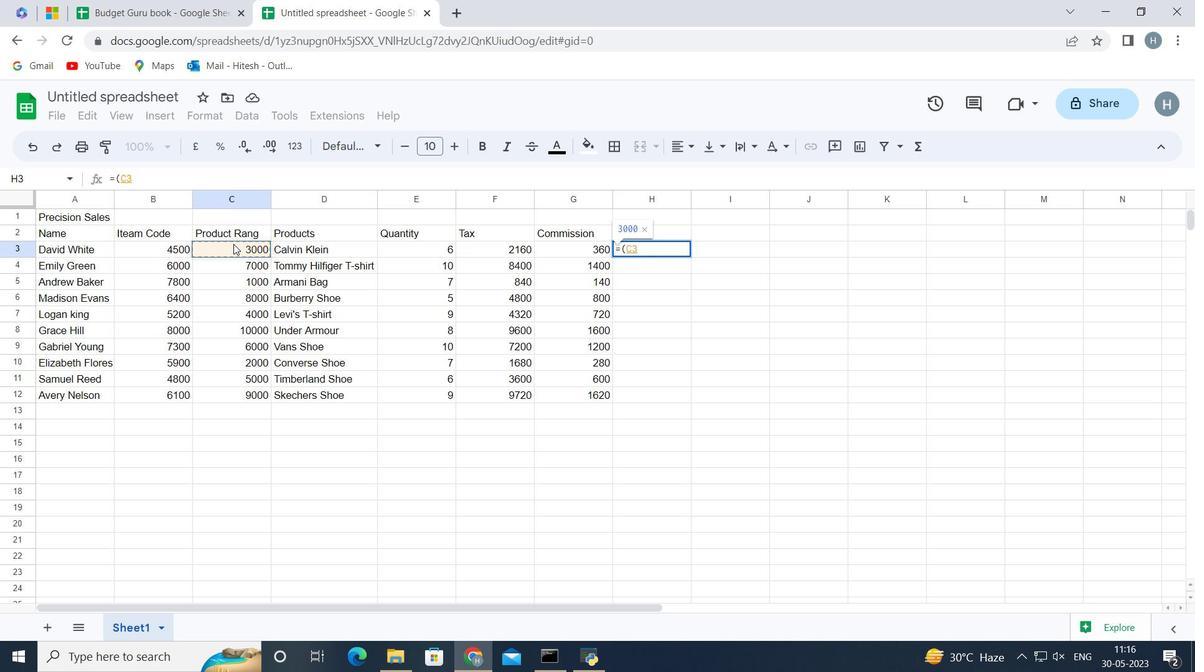 
Action: Mouse moved to (403, 244)
Screenshot: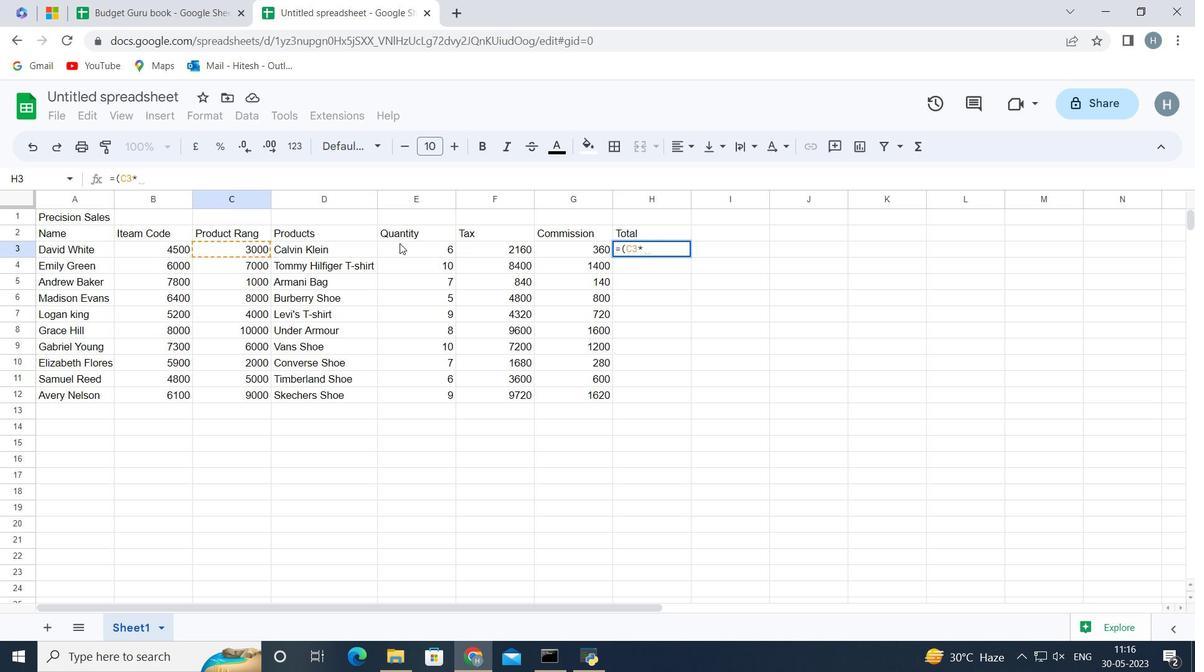 
Action: Mouse pressed left at (403, 244)
Screenshot: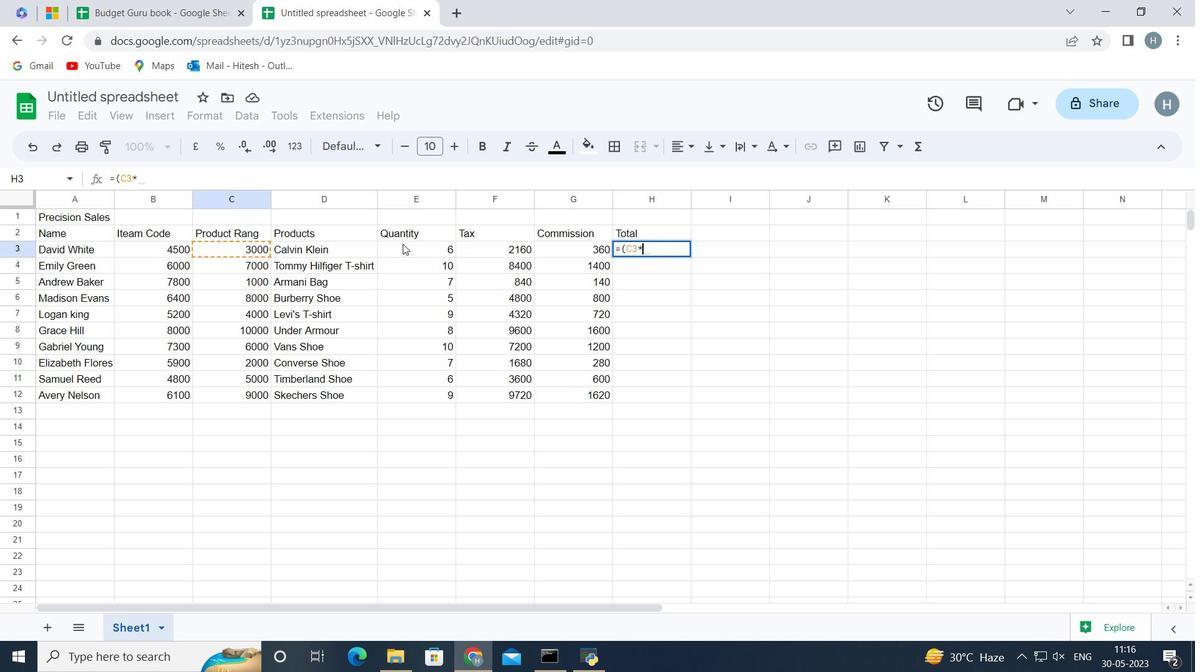 
Action: Key pressed <Key.shift_r><Key.shift_r><Key.shift_r><Key.shift_r><Key.shift_r><Key.shift_r><Key.shift_r><Key.shift_r><Key.shift_r>)+
Screenshot: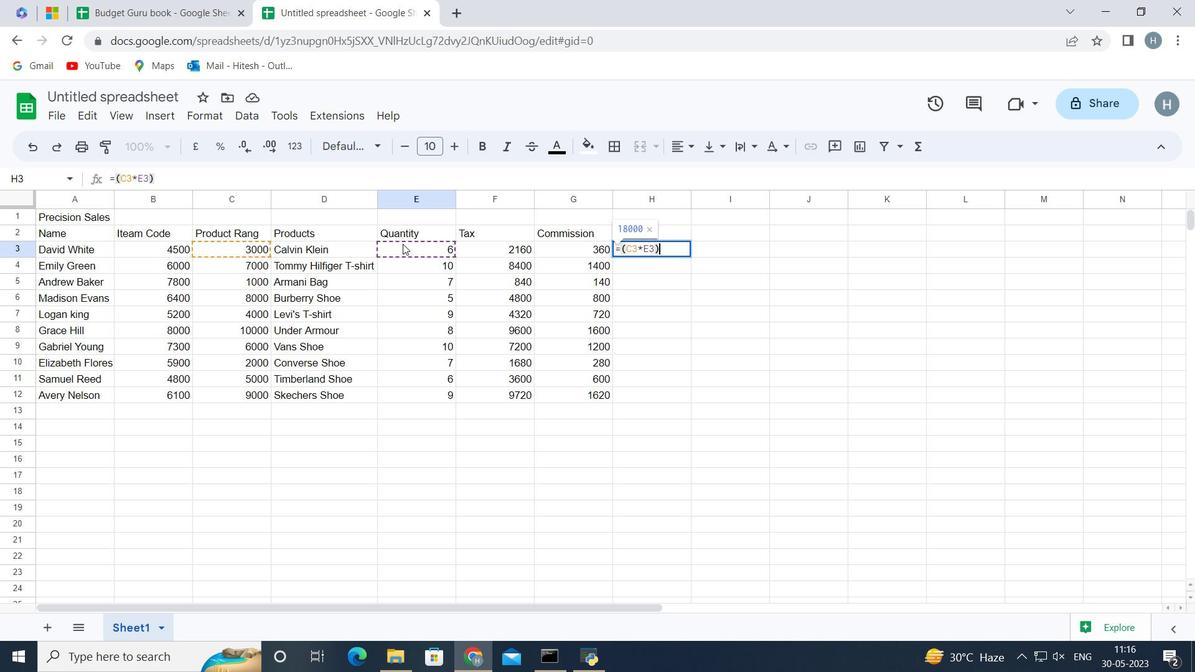 
Action: Mouse moved to (516, 250)
Screenshot: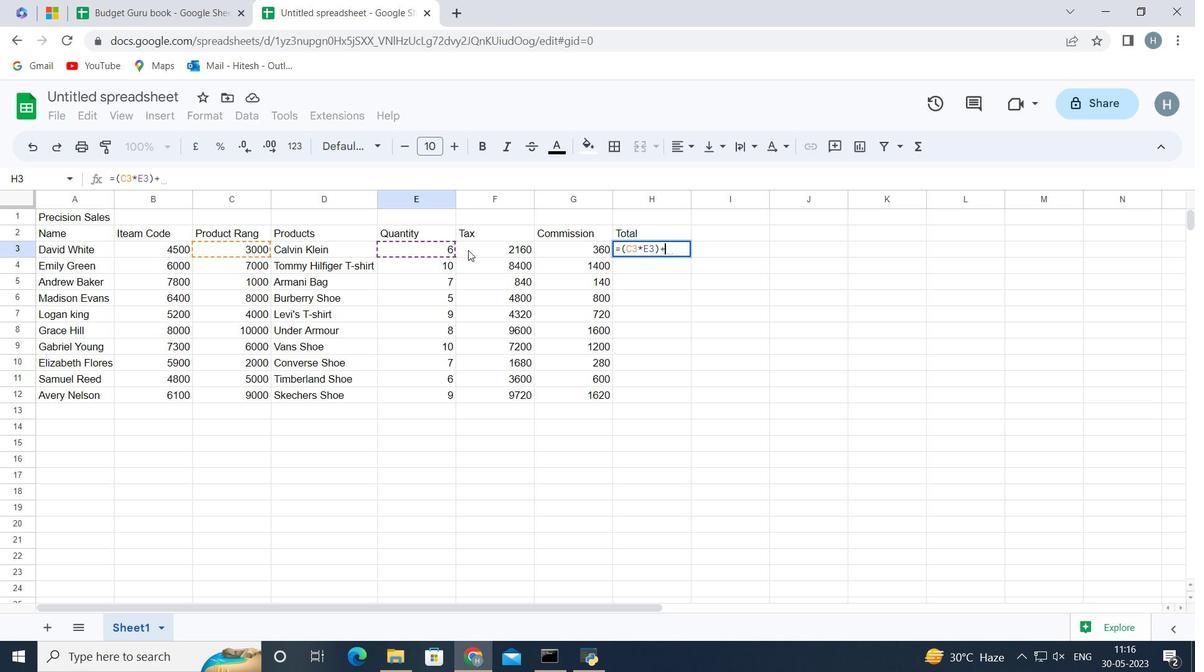 
Action: Mouse pressed left at (516, 250)
Screenshot: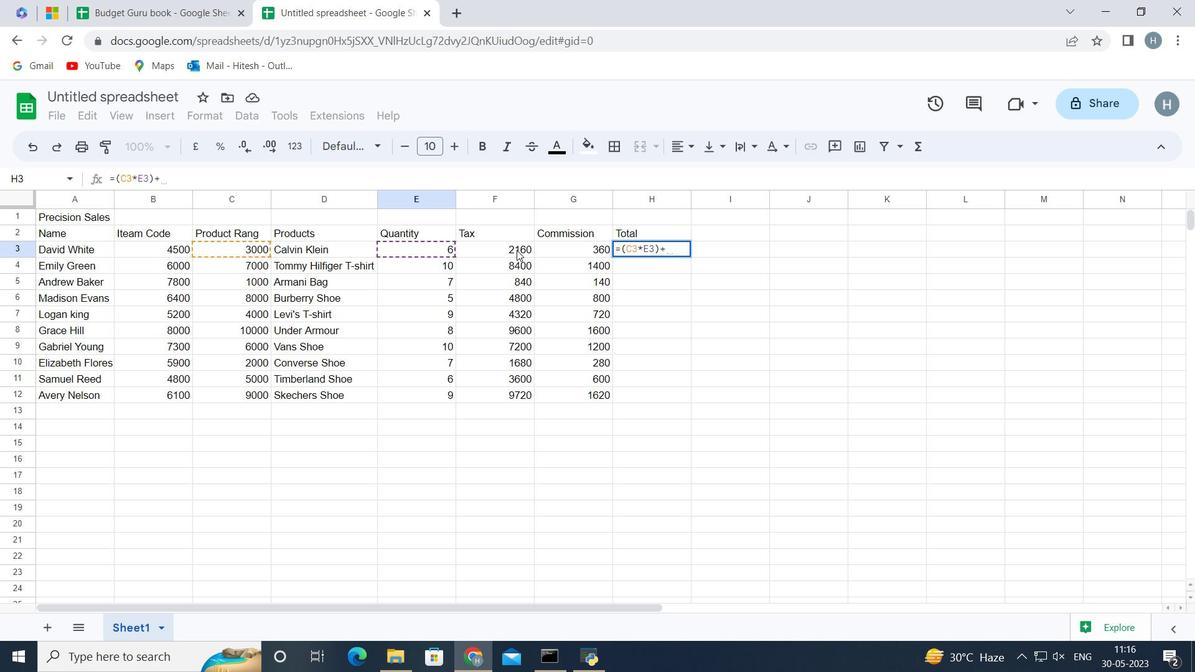 
Action: Mouse moved to (517, 250)
Screenshot: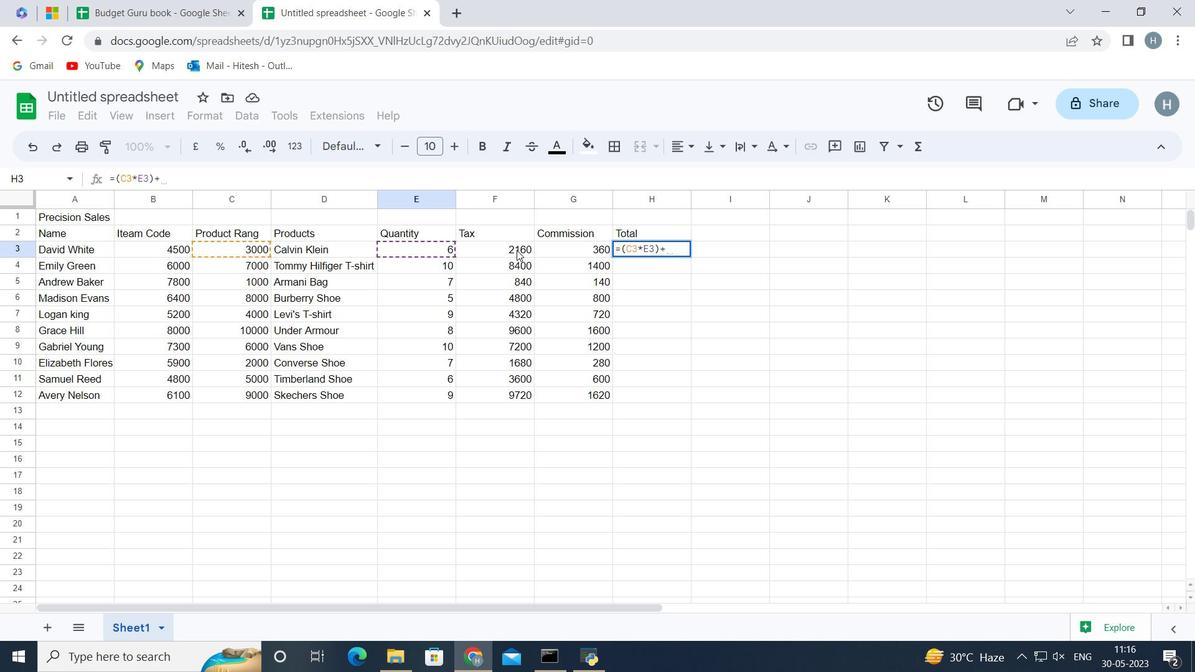 
Action: Key pressed +
Screenshot: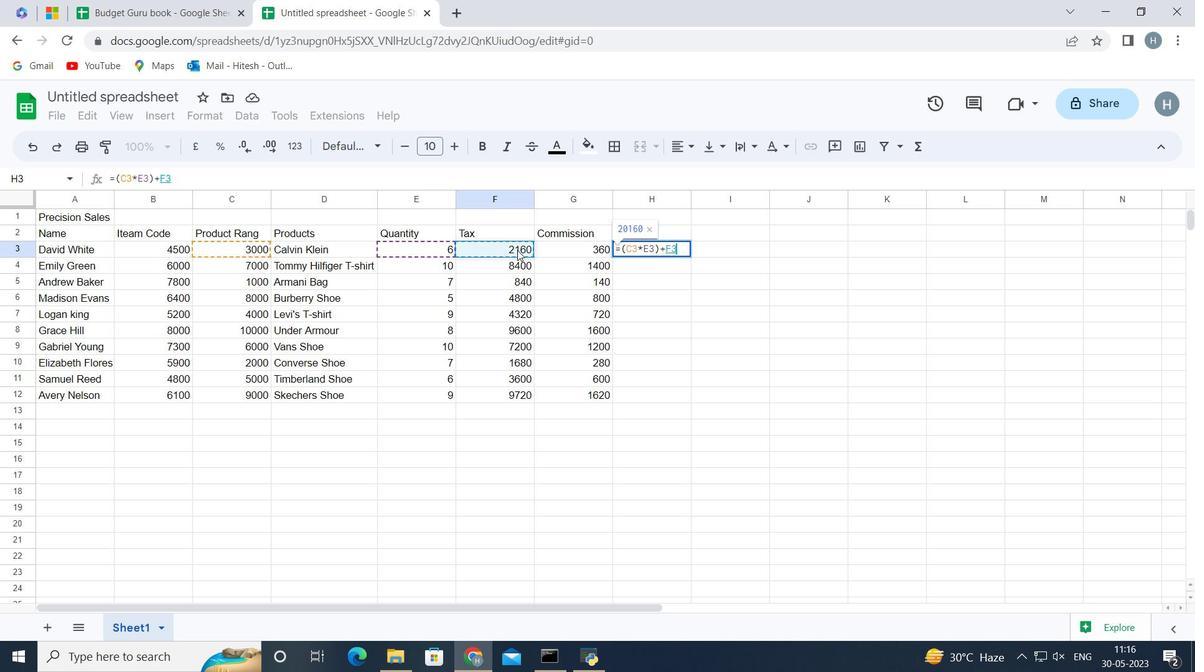 
Action: Mouse moved to (580, 246)
Screenshot: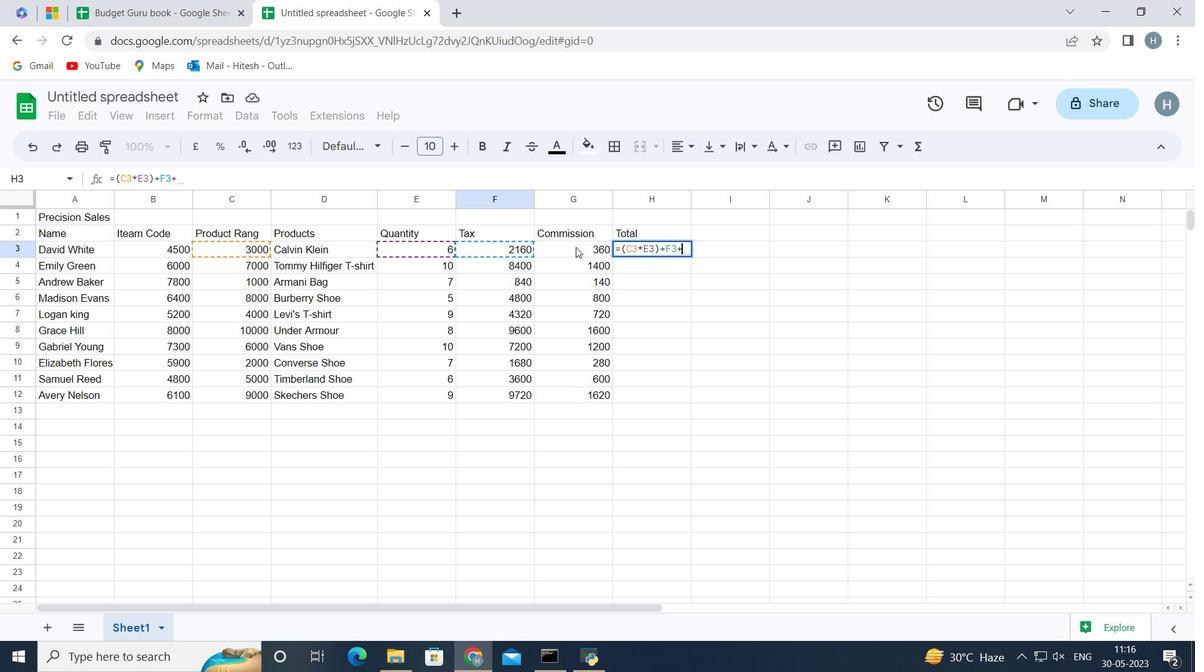 
Action: Mouse pressed left at (580, 246)
Screenshot: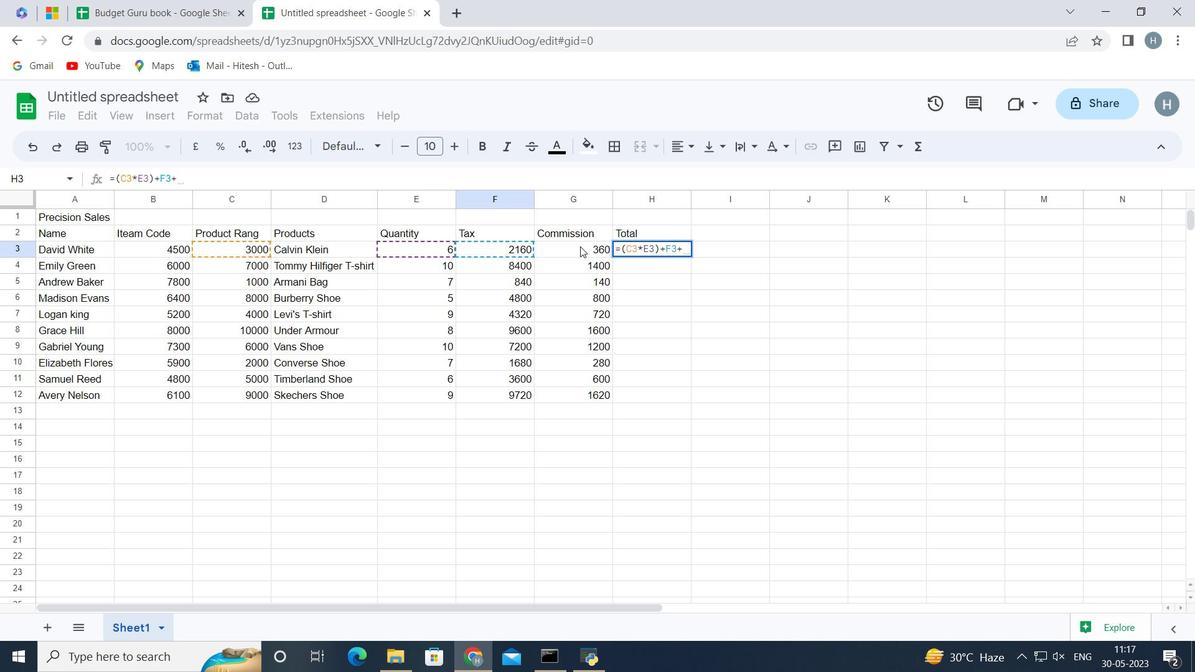 
Action: Key pressed <Key.enter>
Screenshot: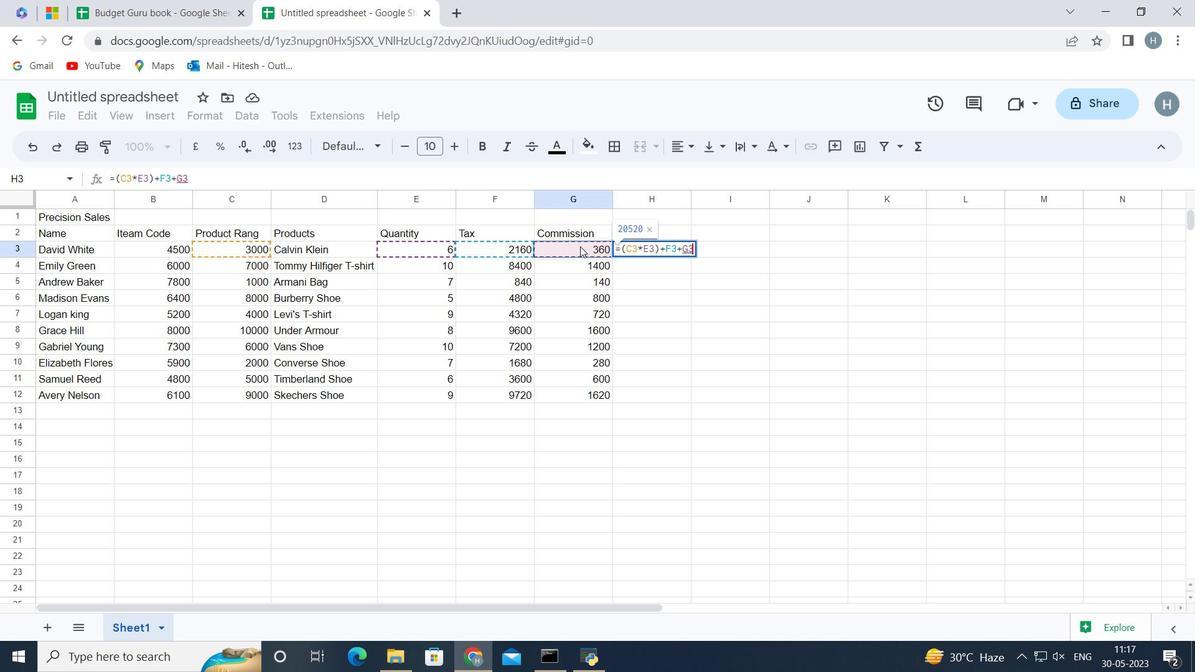 
Action: Mouse moved to (711, 363)
Screenshot: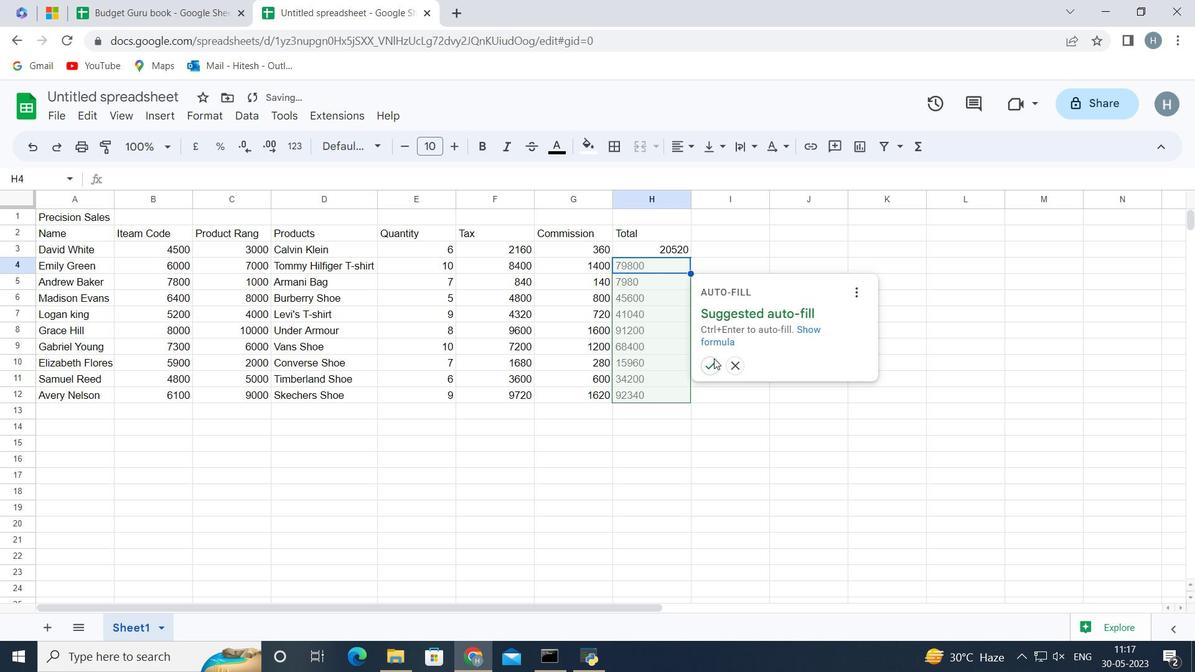 
Action: Mouse pressed left at (711, 363)
Screenshot: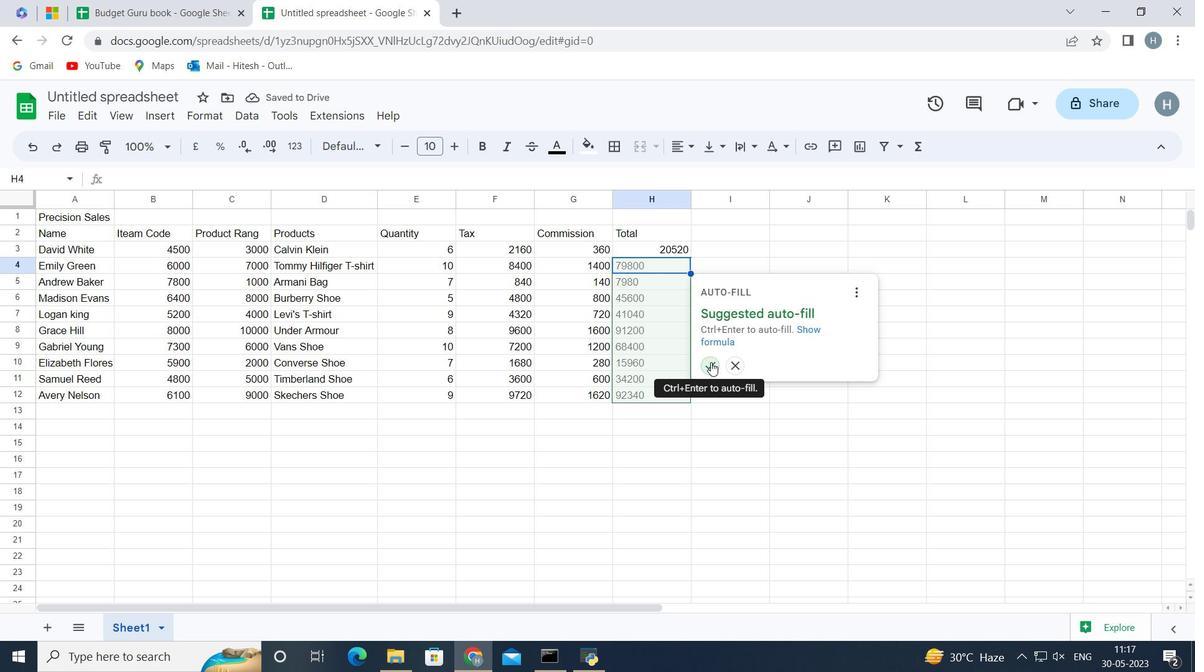 
Action: Mouse moved to (665, 432)
Screenshot: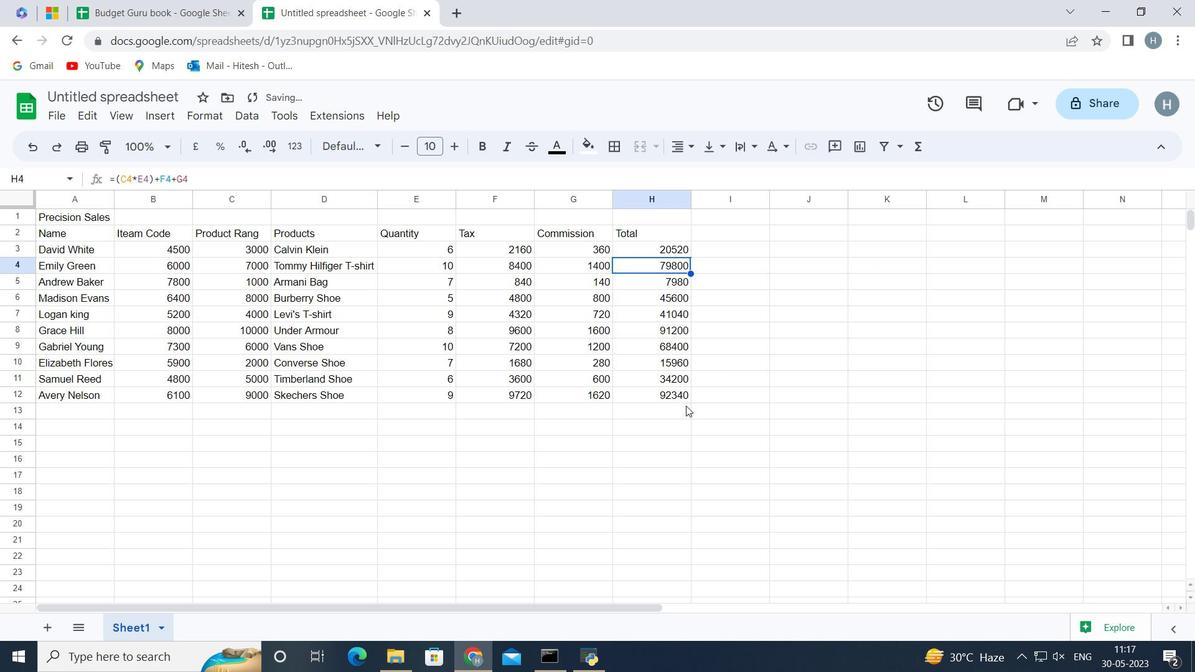 
Action: Mouse pressed left at (665, 432)
Screenshot: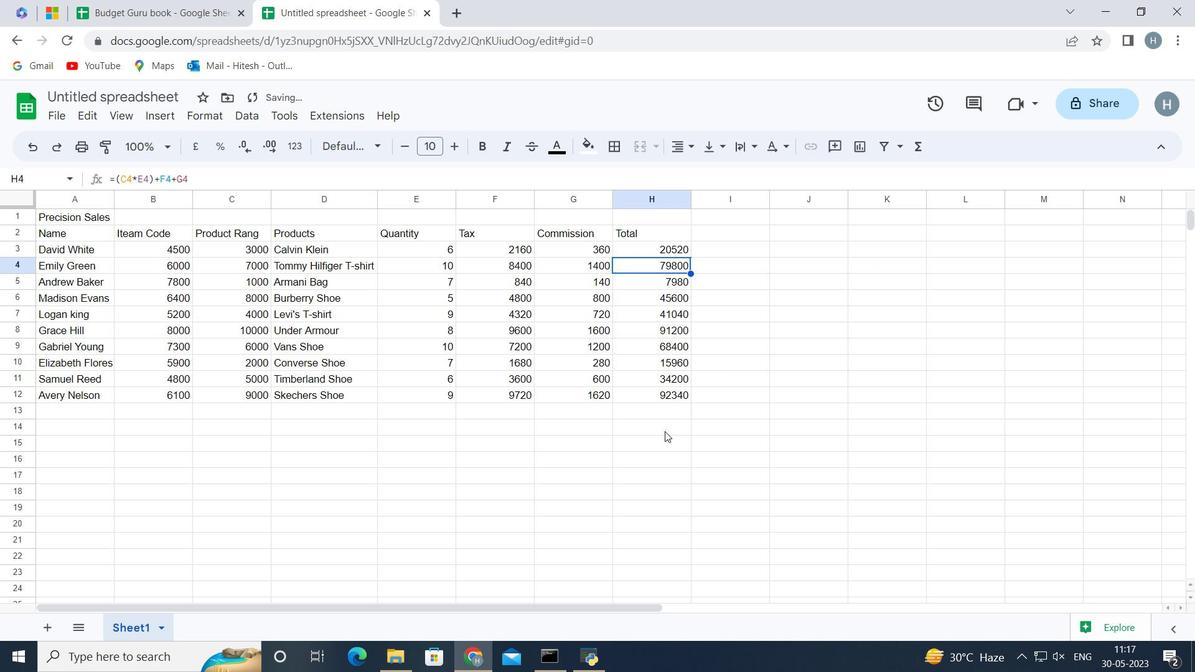 
Action: Mouse moved to (660, 414)
Screenshot: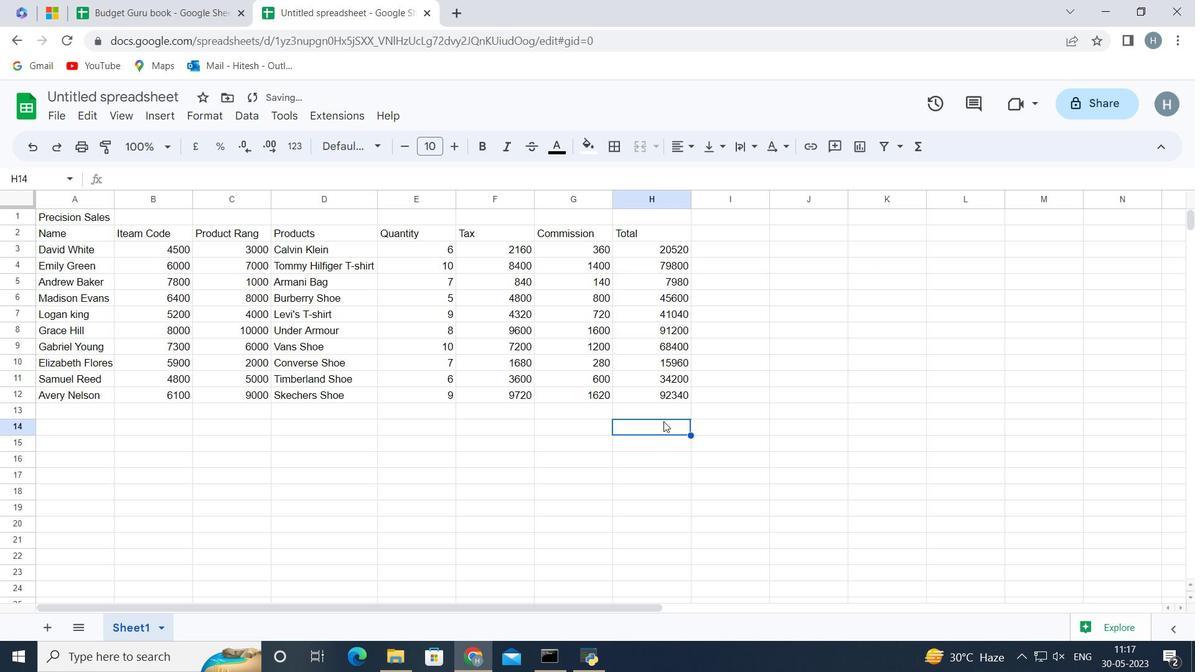 
Action: Mouse pressed left at (660, 414)
Screenshot: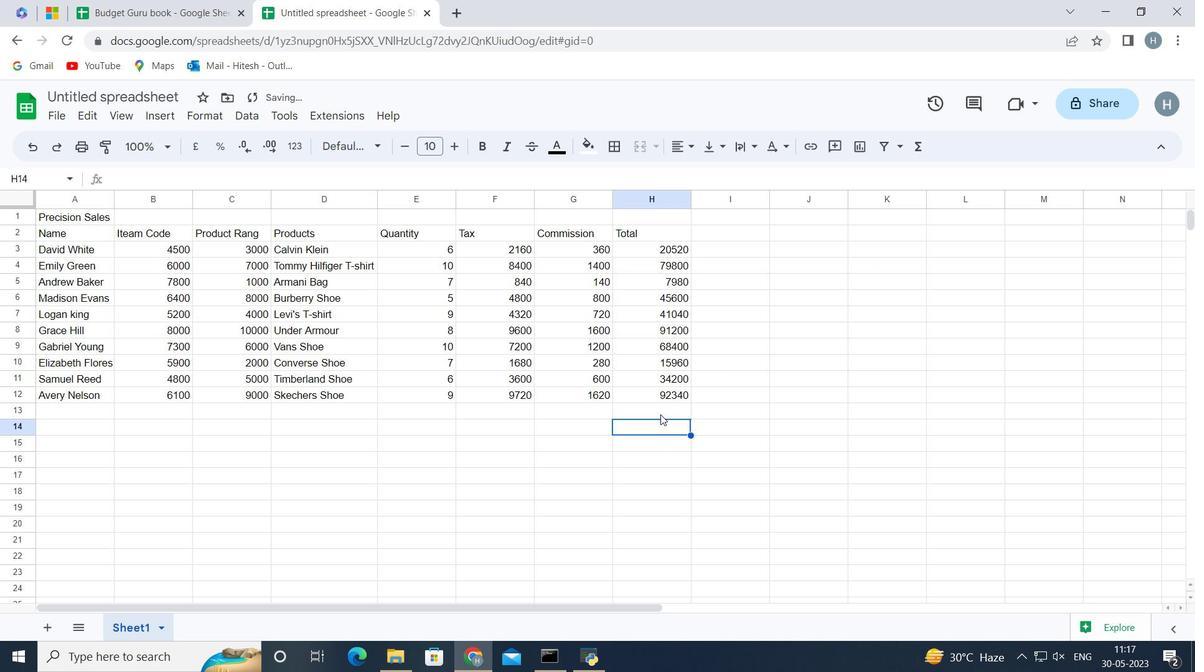 
Action: Mouse moved to (660, 414)
Screenshot: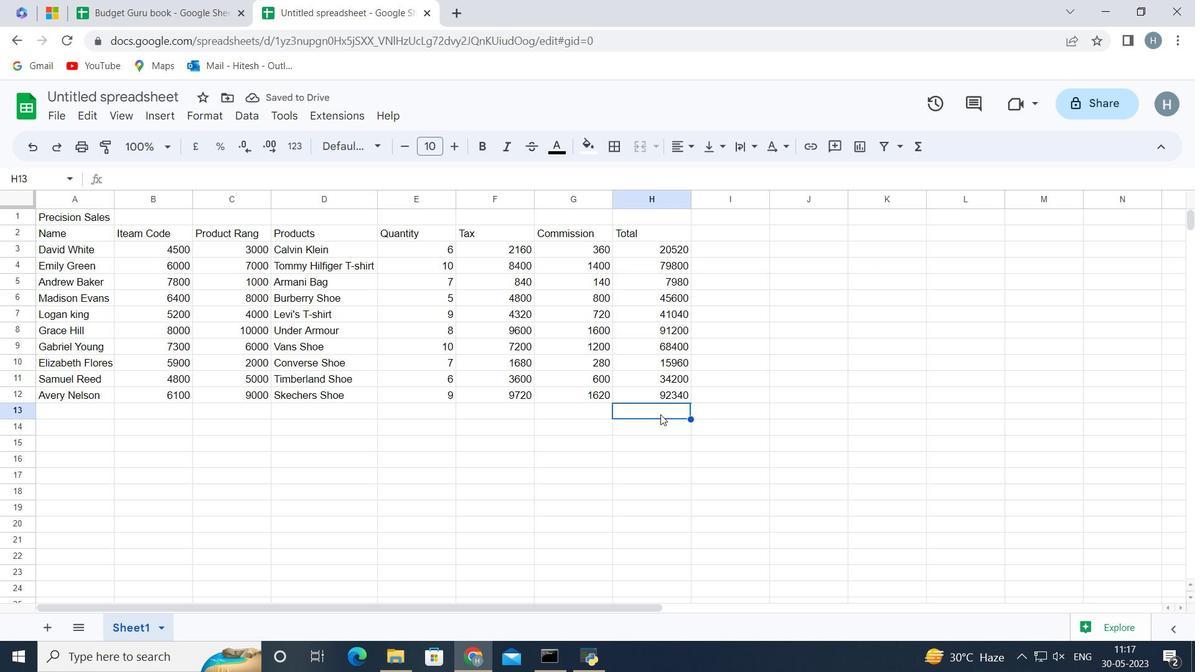 
Action: Key pressed =sum
Screenshot: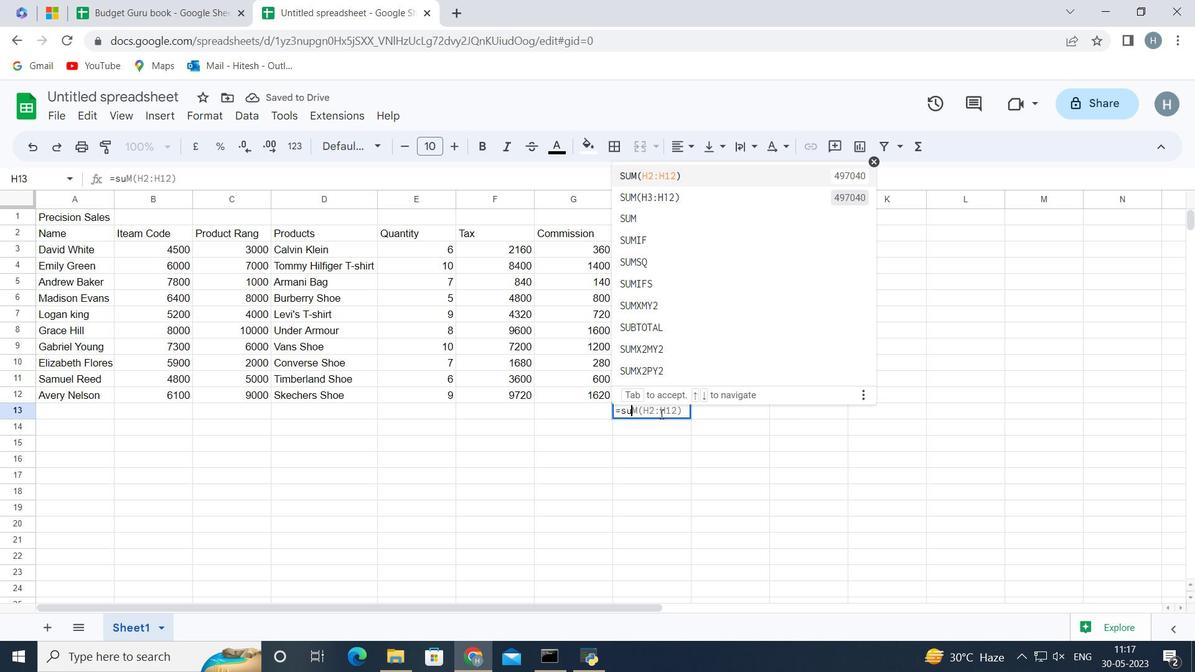 
Action: Mouse moved to (670, 219)
Screenshot: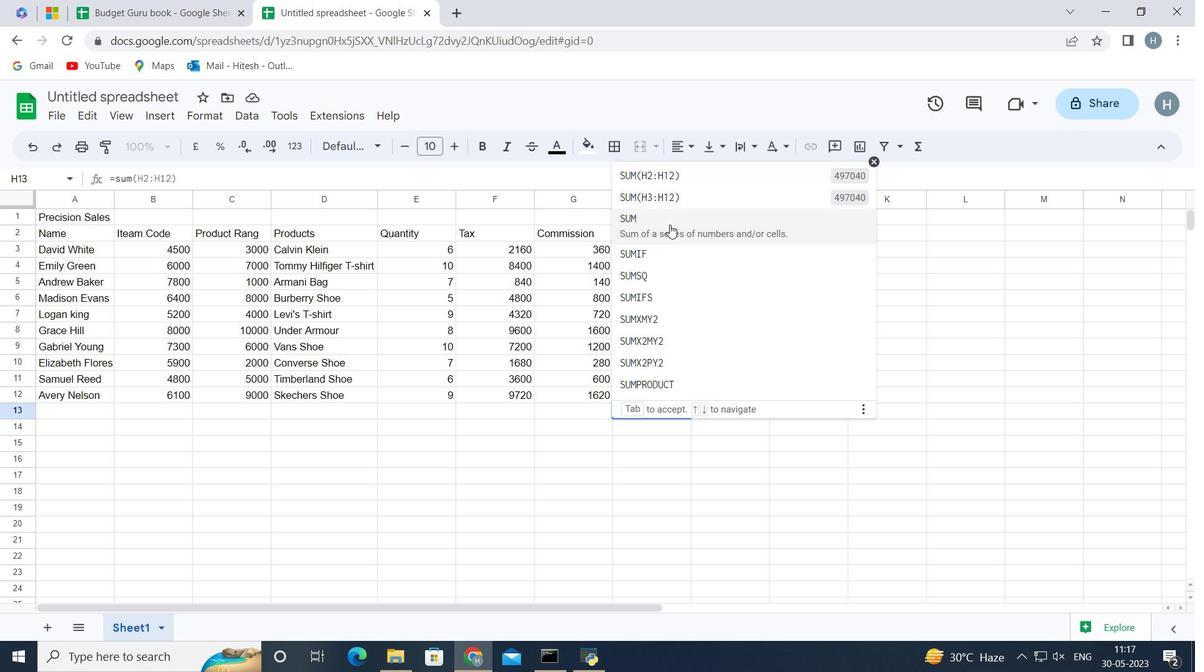 
Action: Mouse pressed left at (670, 219)
Screenshot: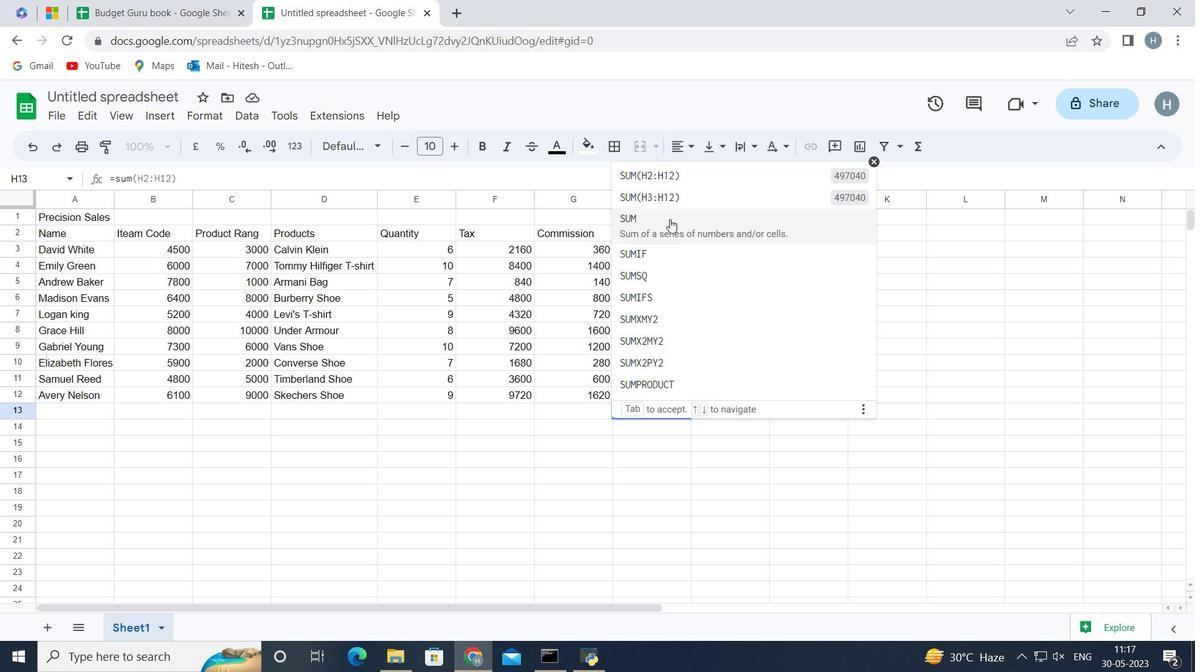 
Action: Mouse moved to (672, 390)
Screenshot: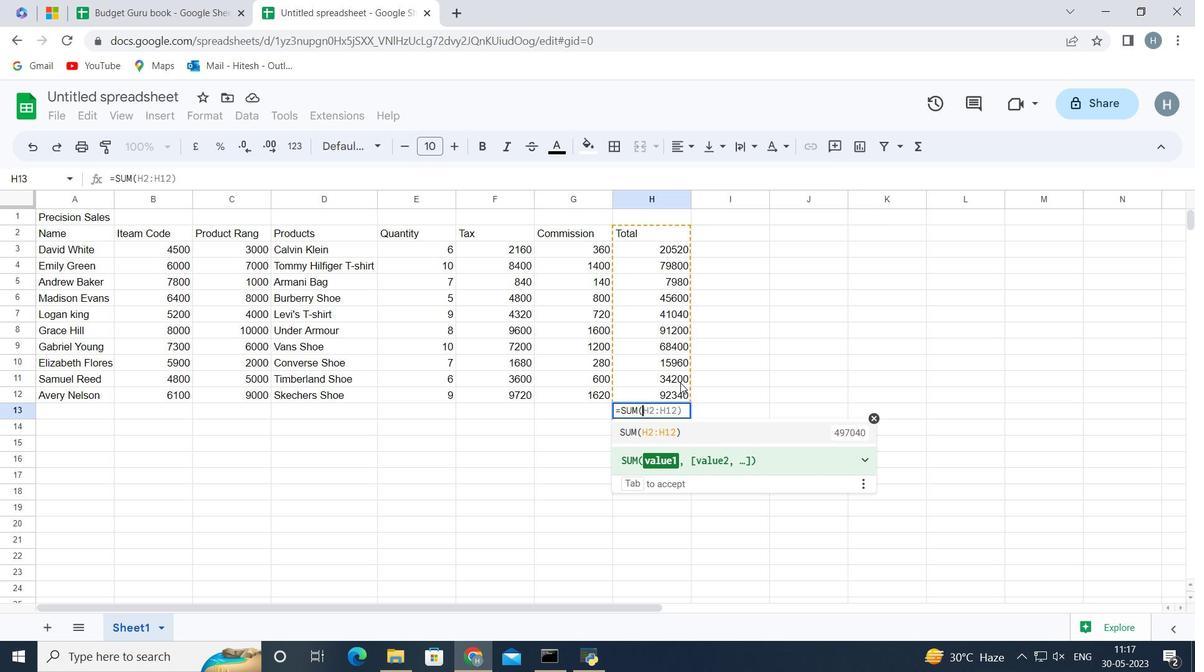 
Action: Mouse pressed left at (672, 390)
Screenshot: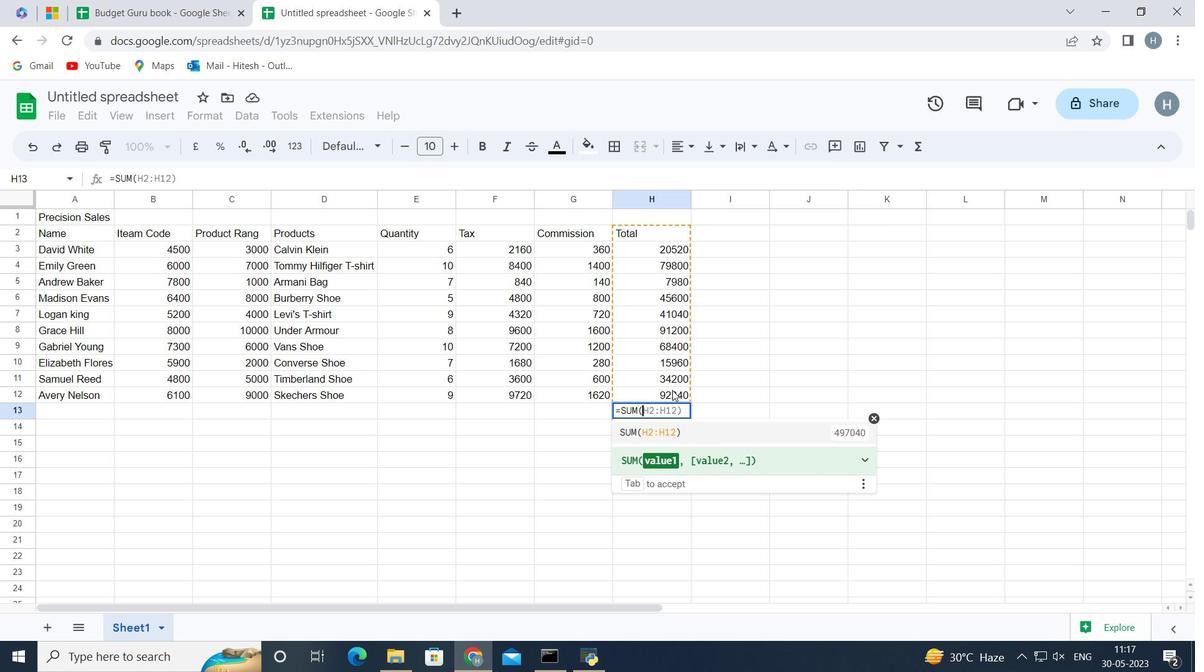
Action: Key pressed <Key.shift><Key.up><Key.up><Key.up><Key.up><Key.up><Key.up><Key.up><Key.up><Key.up><Key.enter>
Screenshot: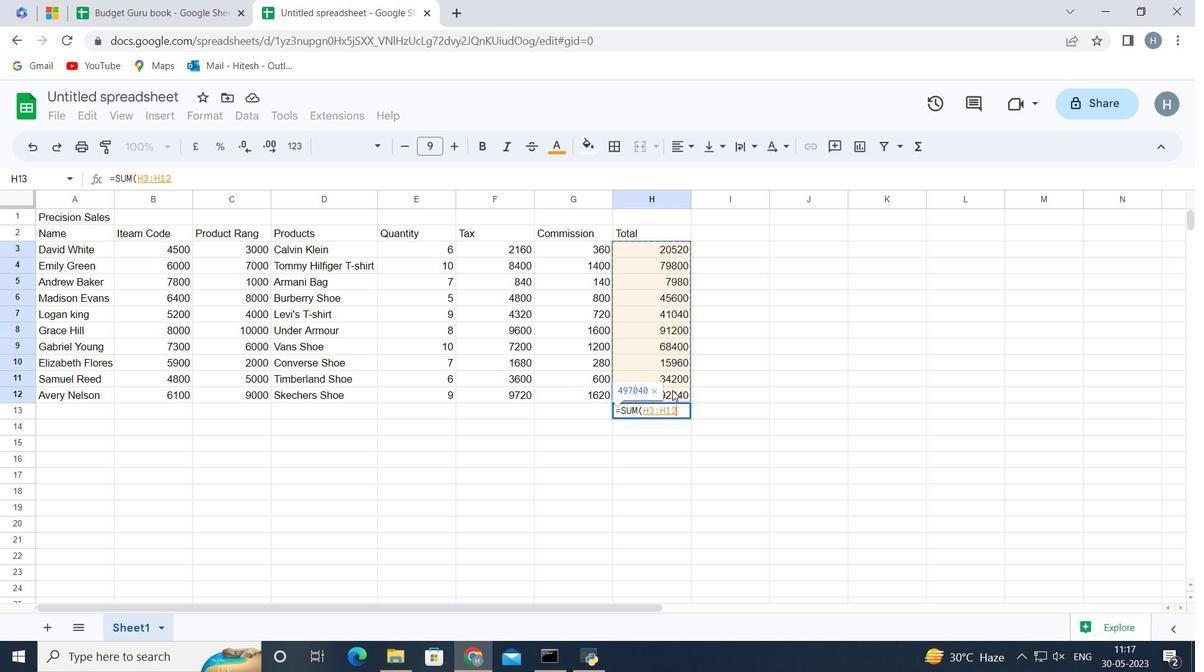 
Action: Mouse moved to (662, 489)
Screenshot: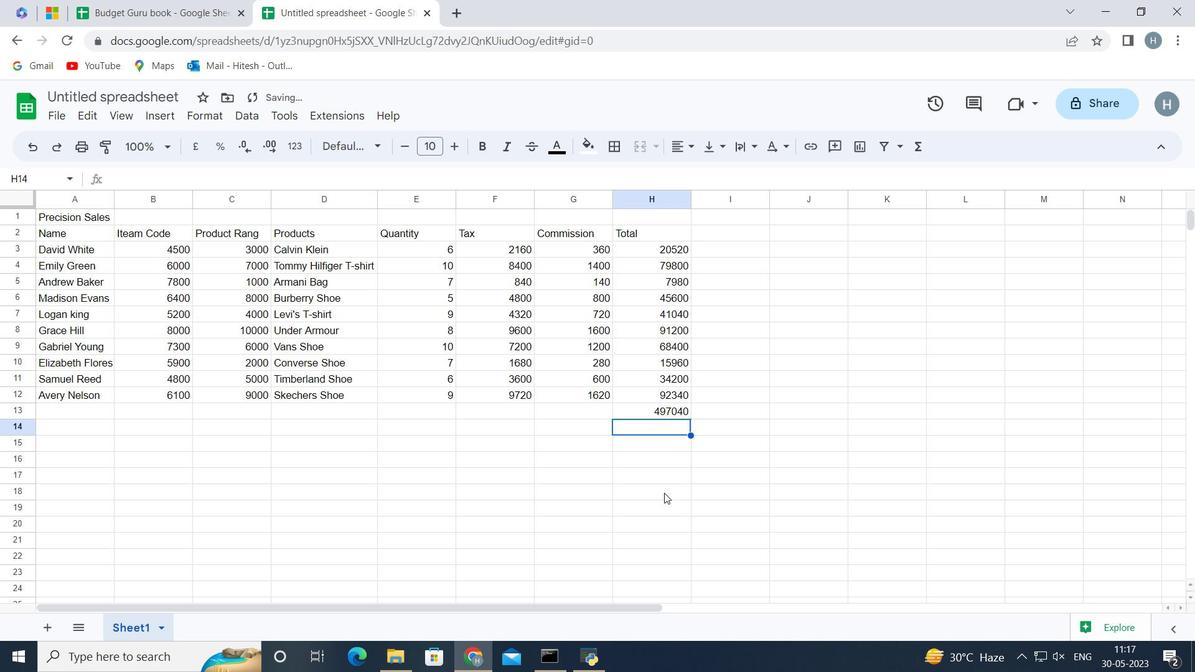 
Action: Mouse pressed left at (662, 489)
Screenshot: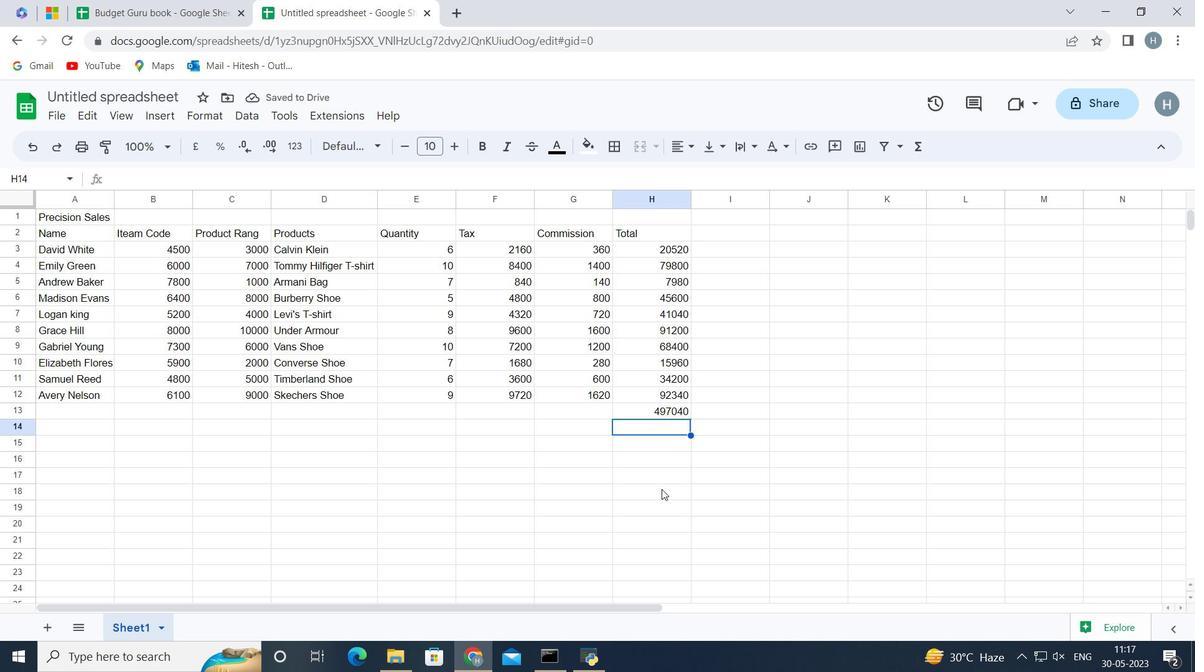 
Action: Mouse moved to (55, 119)
Screenshot: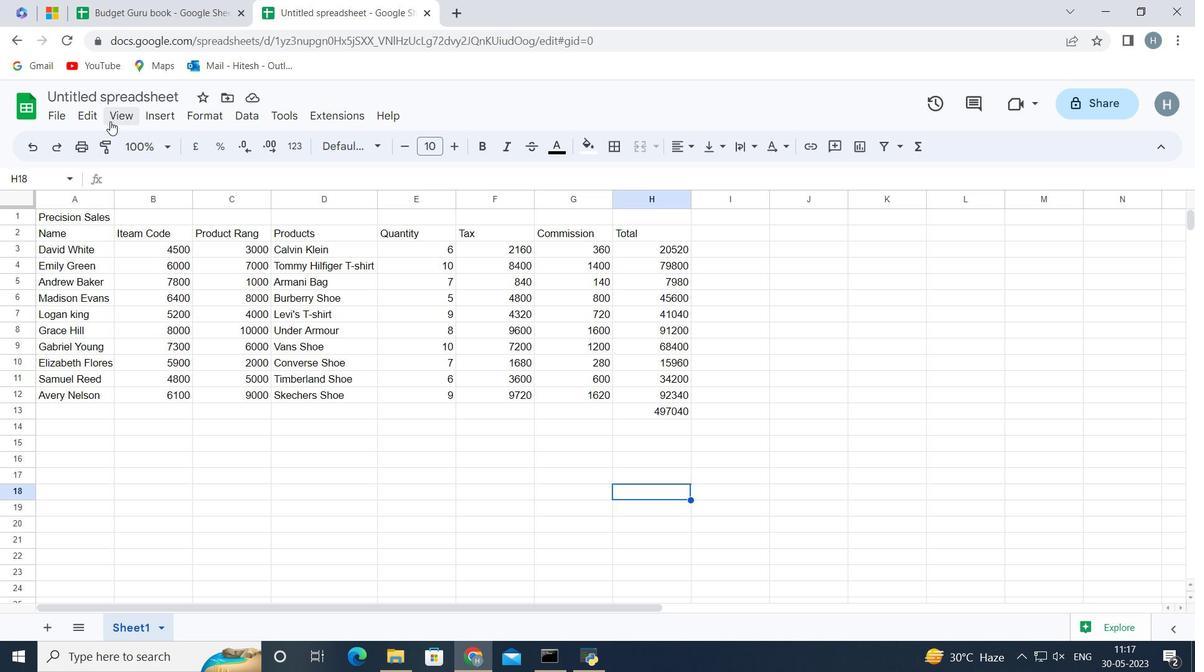 
Action: Mouse pressed left at (55, 119)
Screenshot: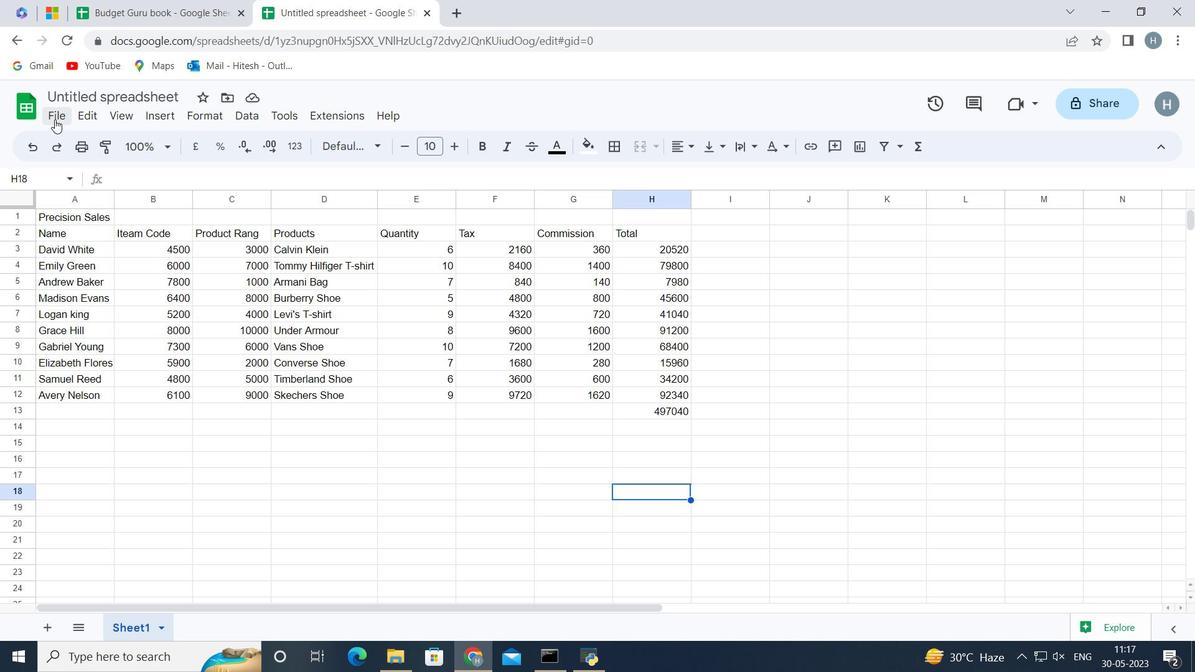 
Action: Mouse moved to (143, 347)
Screenshot: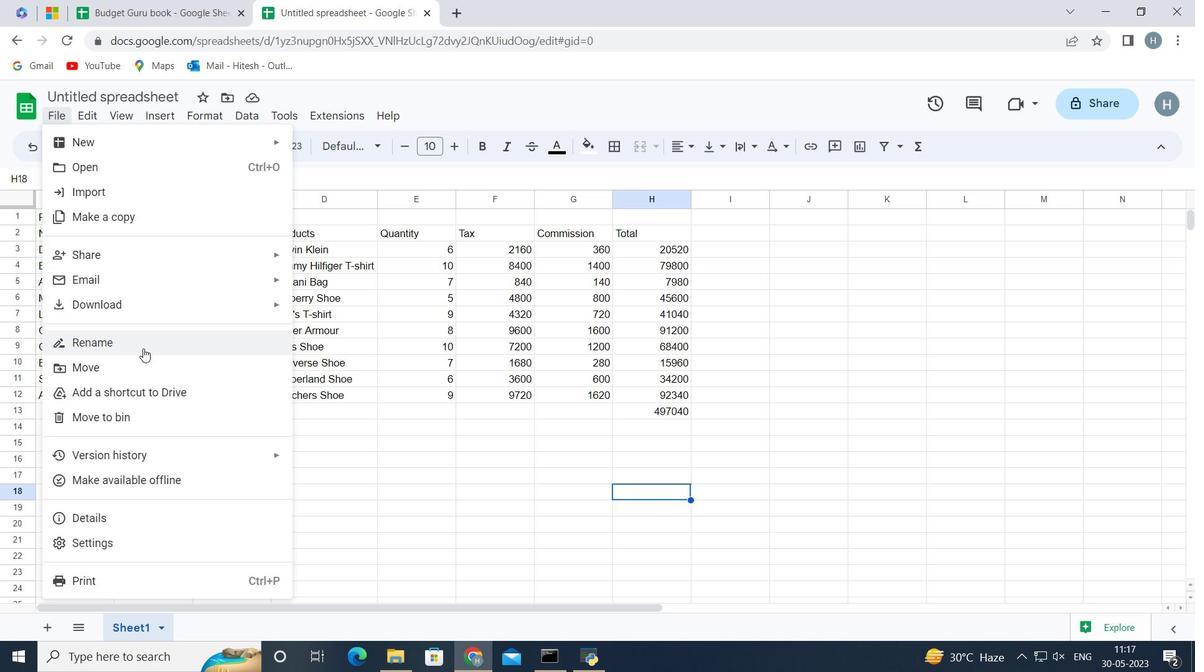 
Action: Mouse pressed left at (143, 347)
Screenshot: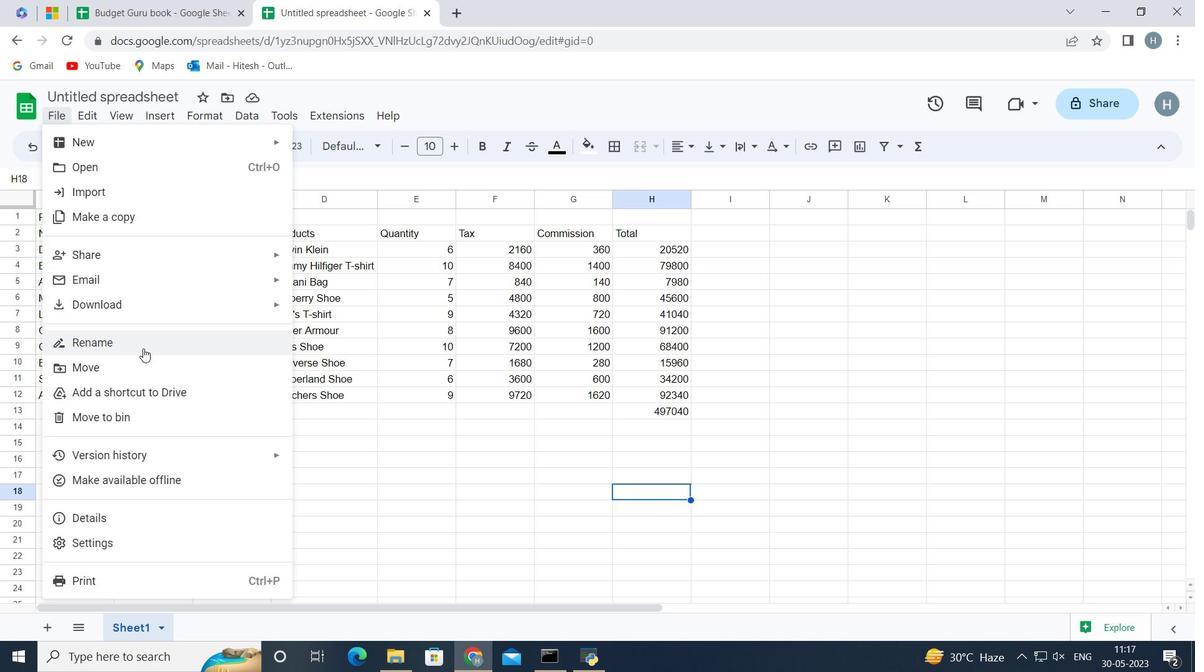 
Action: Mouse moved to (162, 196)
Screenshot: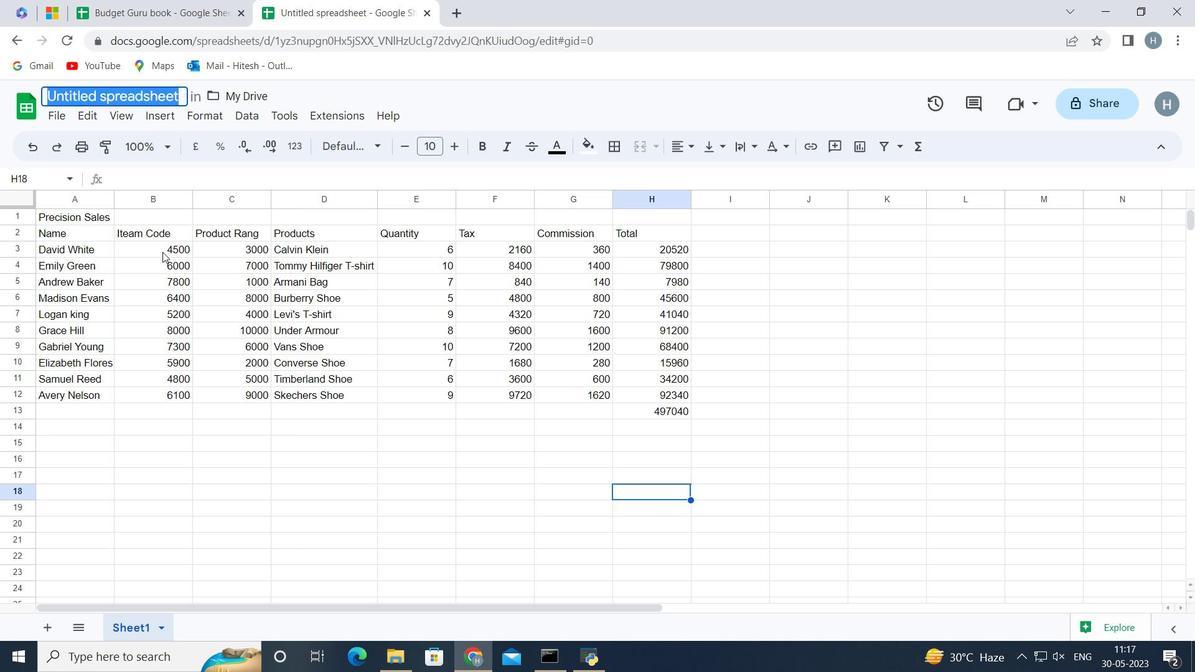 
Action: Key pressed <Key.backspace><Key.shift>Attendance<Key.space><Key.shift>Sheet<Key.space>for<Key.space><Key.shift>Weekly<Key.space><Key.shift>Reviewbook<Key.enter>
Screenshot: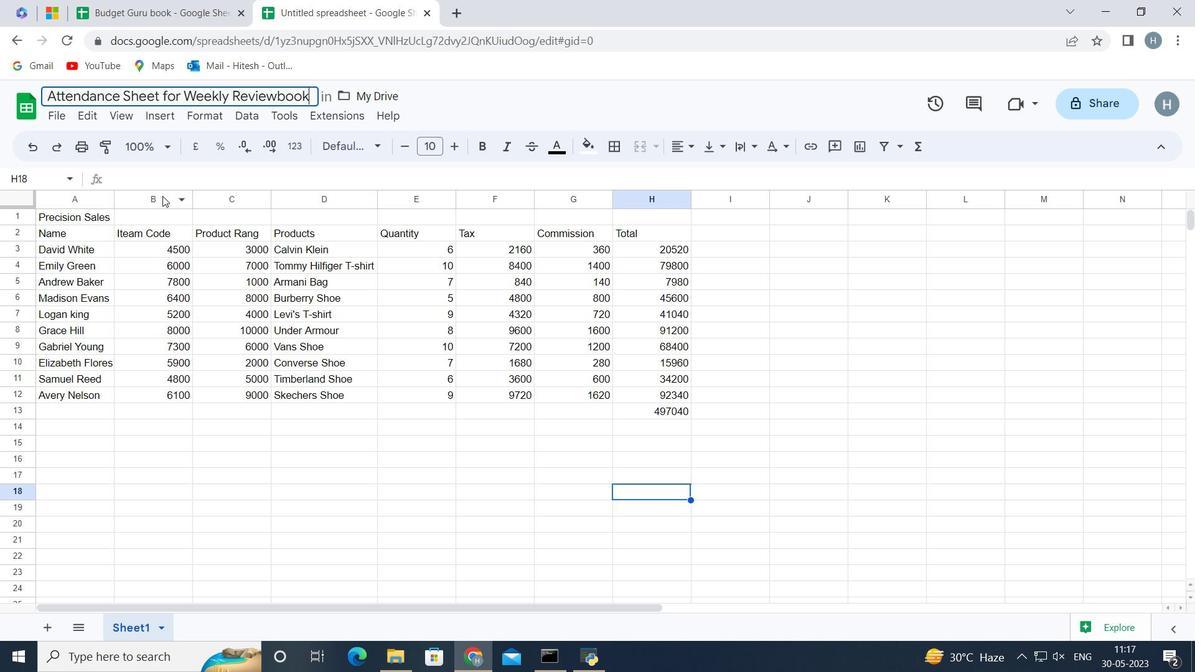 
Action: Mouse moved to (166, 445)
Screenshot: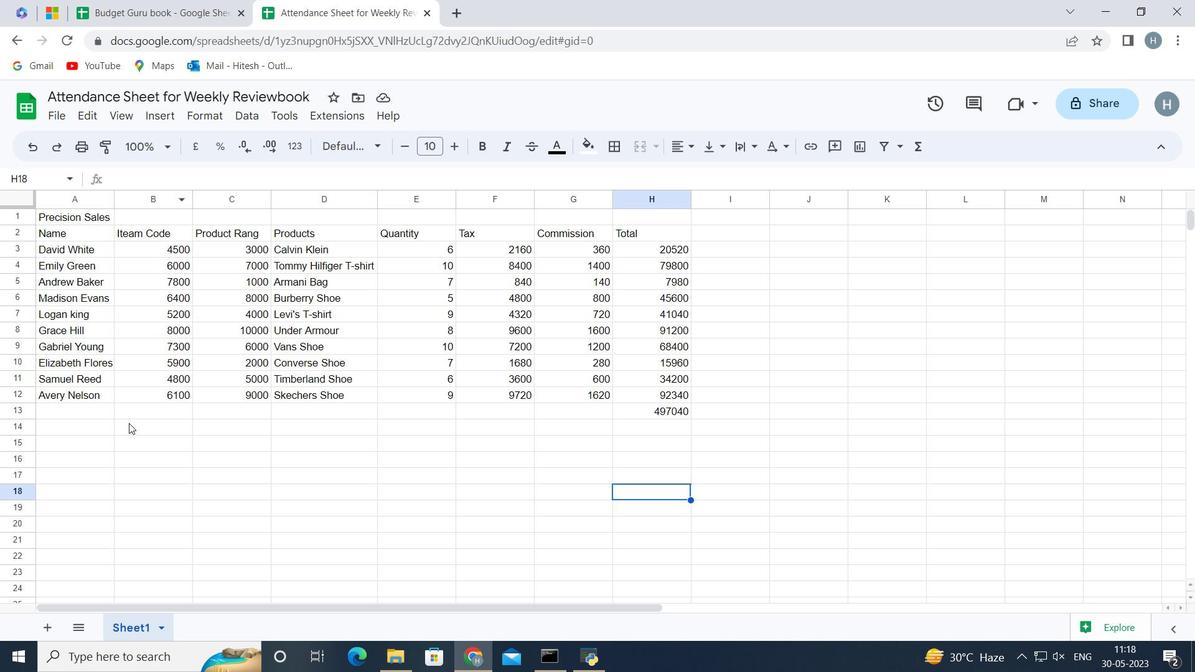 
Action: Mouse pressed left at (166, 445)
Screenshot: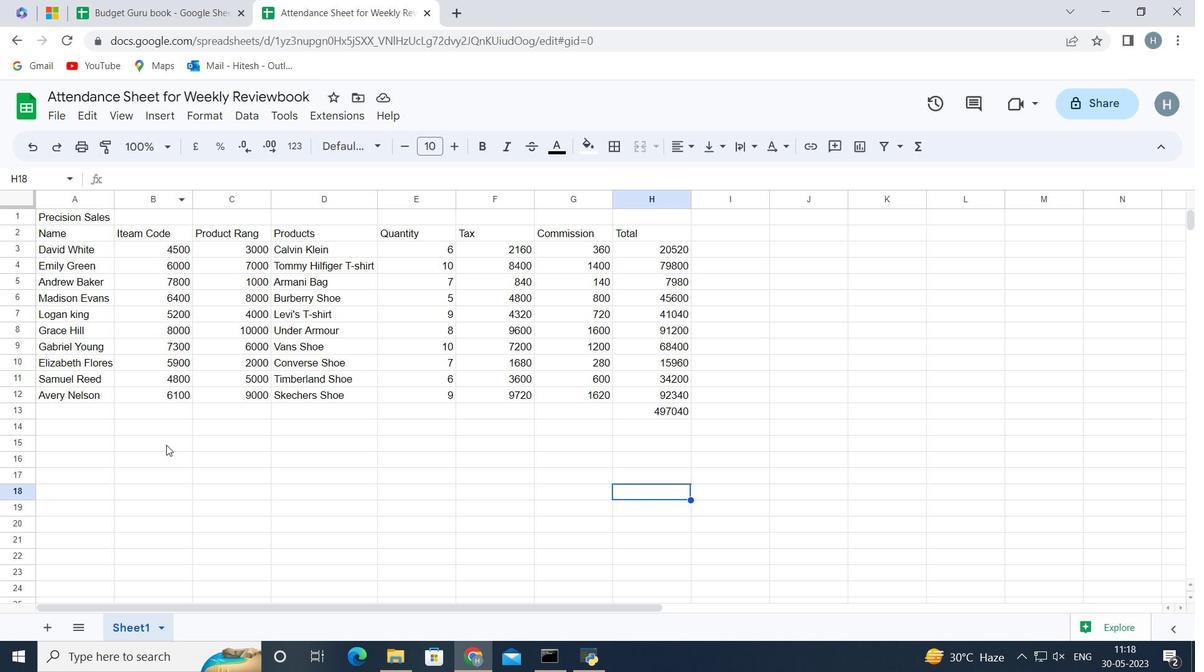 
Action: Mouse moved to (80, 440)
Screenshot: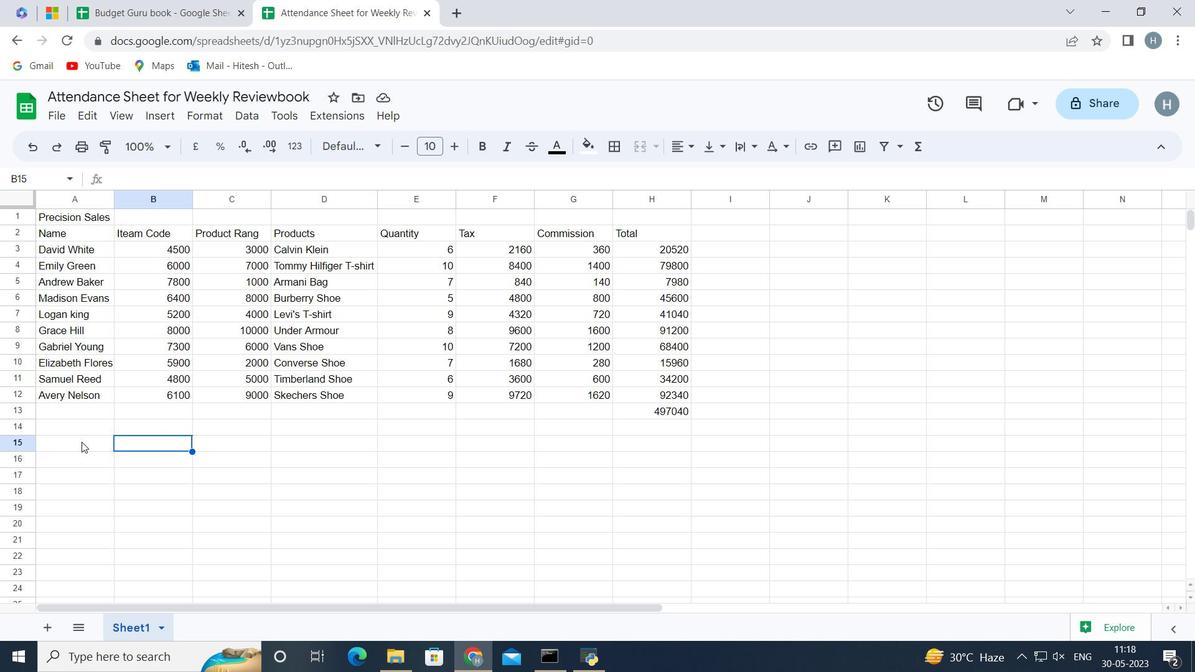 
Action: Mouse pressed left at (80, 440)
Screenshot: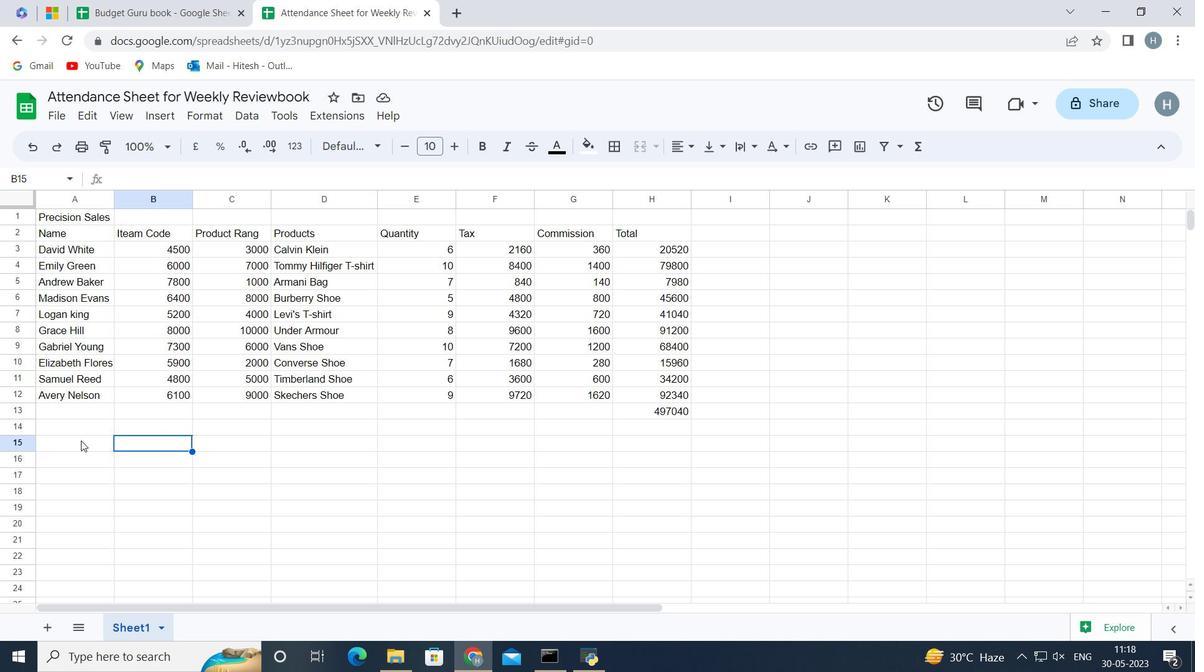 
Action: Mouse moved to (100, 416)
Screenshot: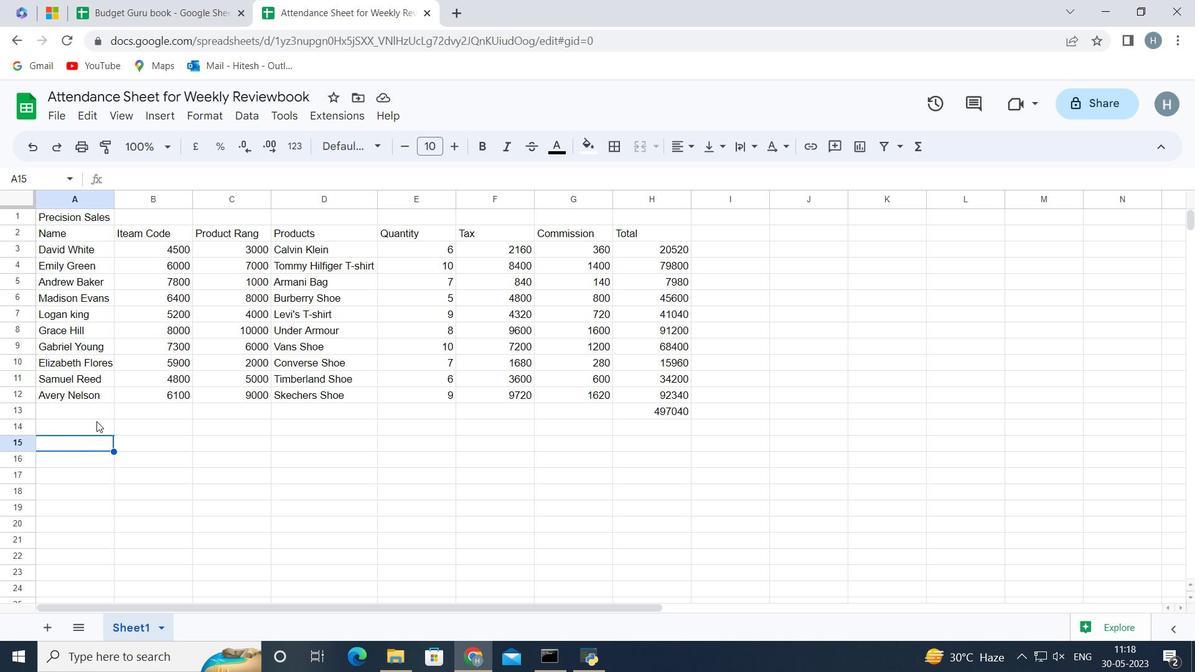 
Action: Mouse pressed left at (100, 416)
Screenshot: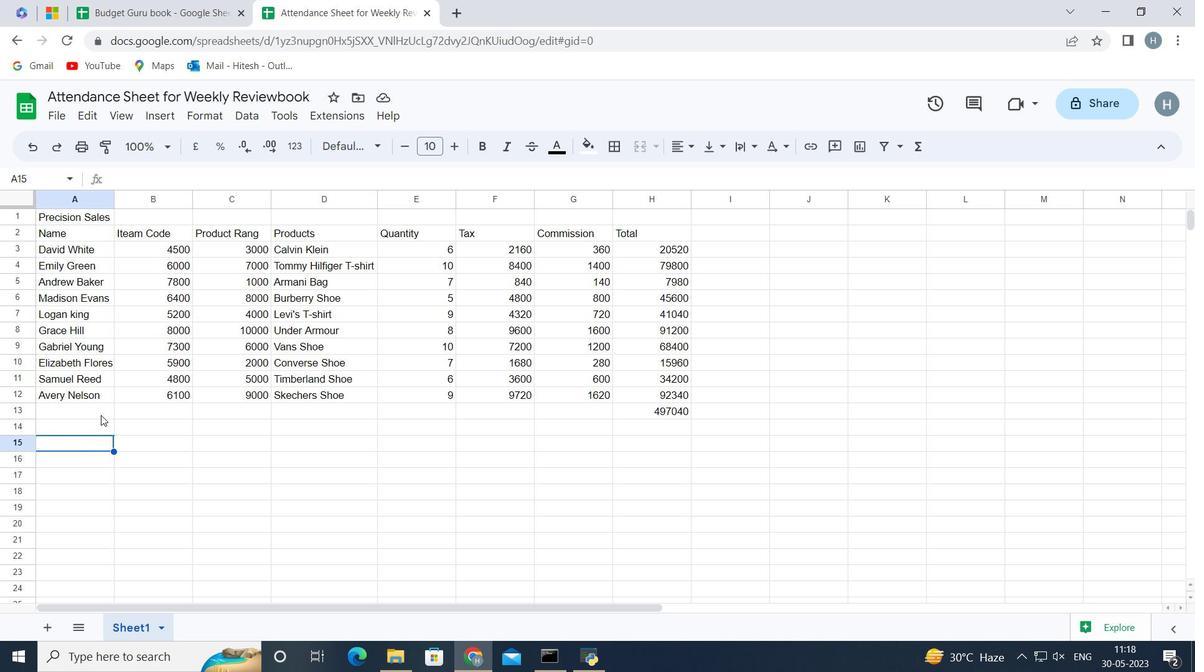 
Action: Mouse moved to (739, 439)
Screenshot: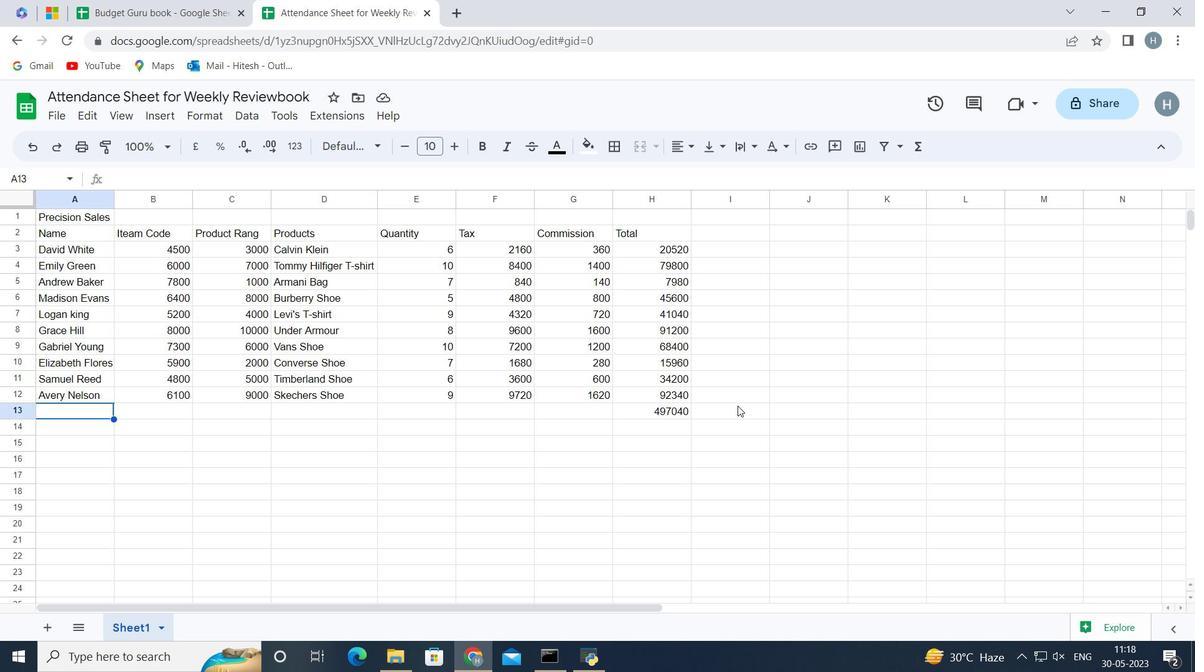 
Action: Mouse pressed left at (739, 439)
Screenshot: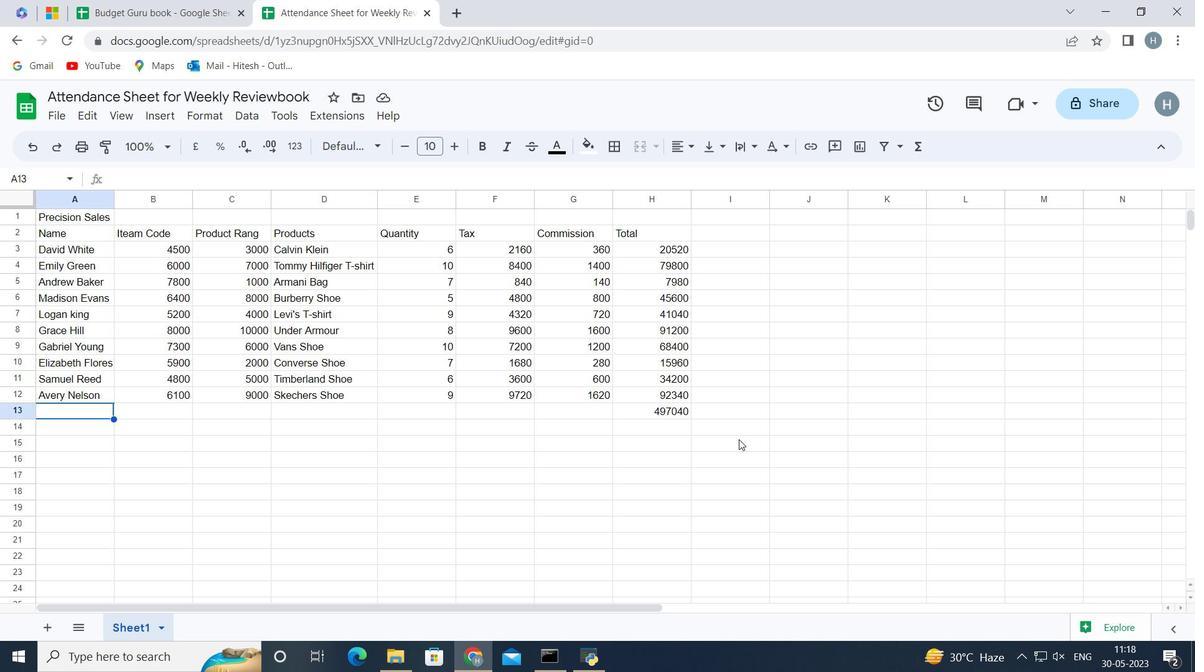 
Action: Mouse moved to (90, 213)
Screenshot: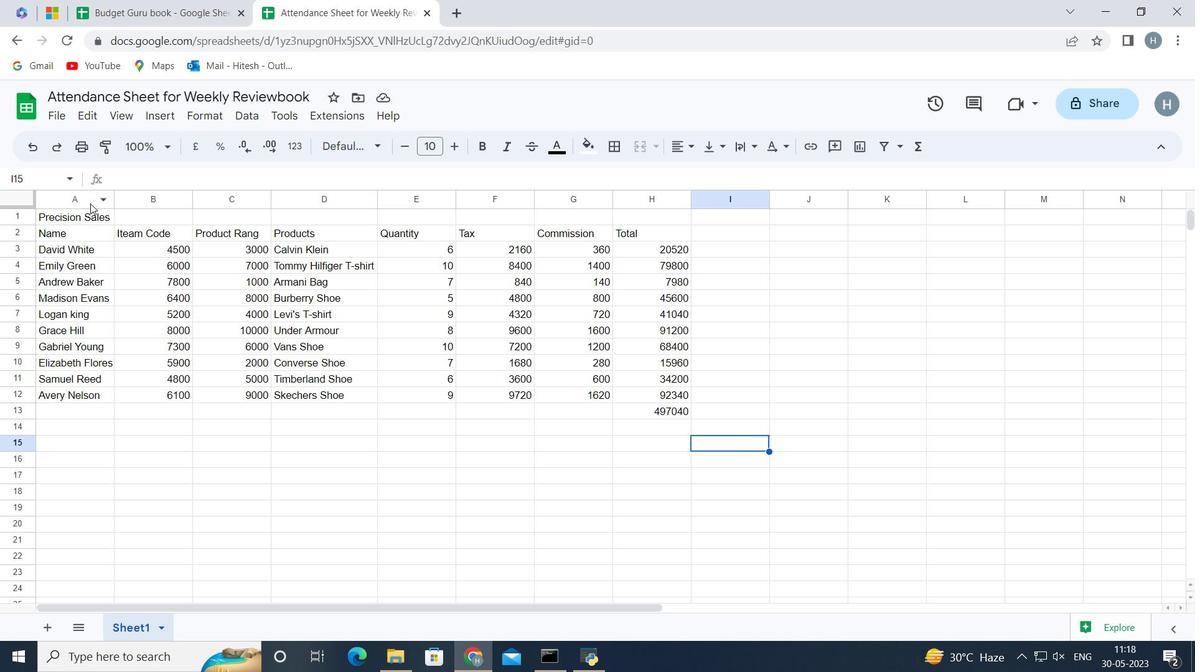 
Action: Mouse pressed left at (90, 213)
Screenshot: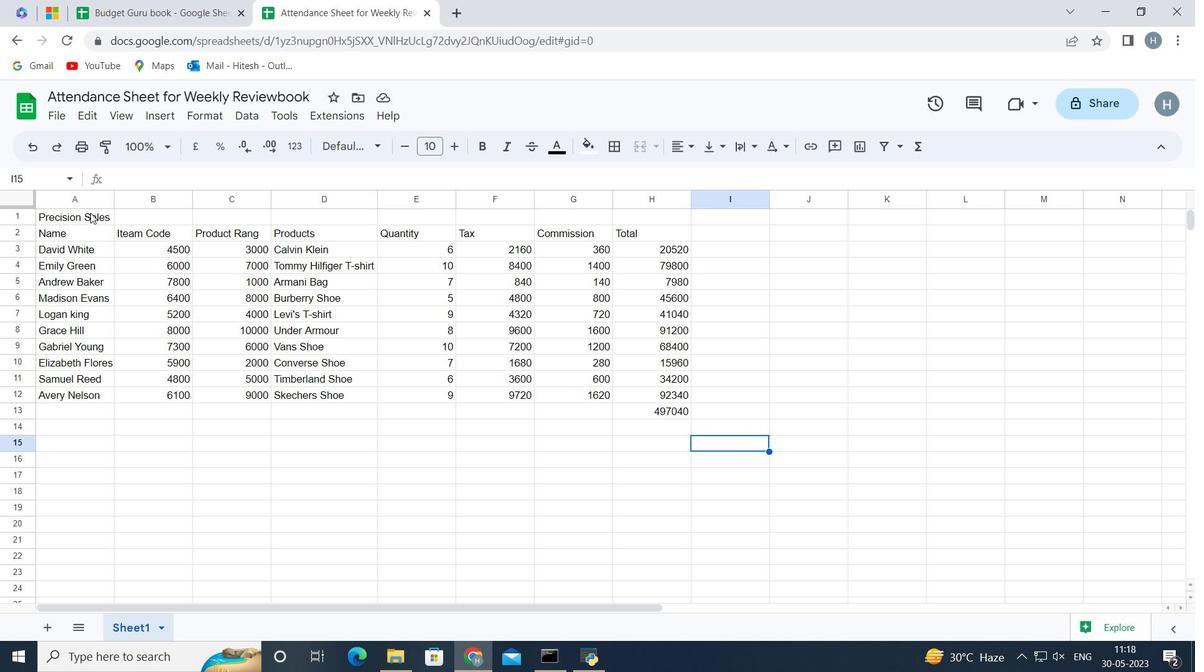 
Action: Key pressed <Key.shift><Key.right><Key.right><Key.right><Key.right><Key.right><Key.right><Key.right>
Screenshot: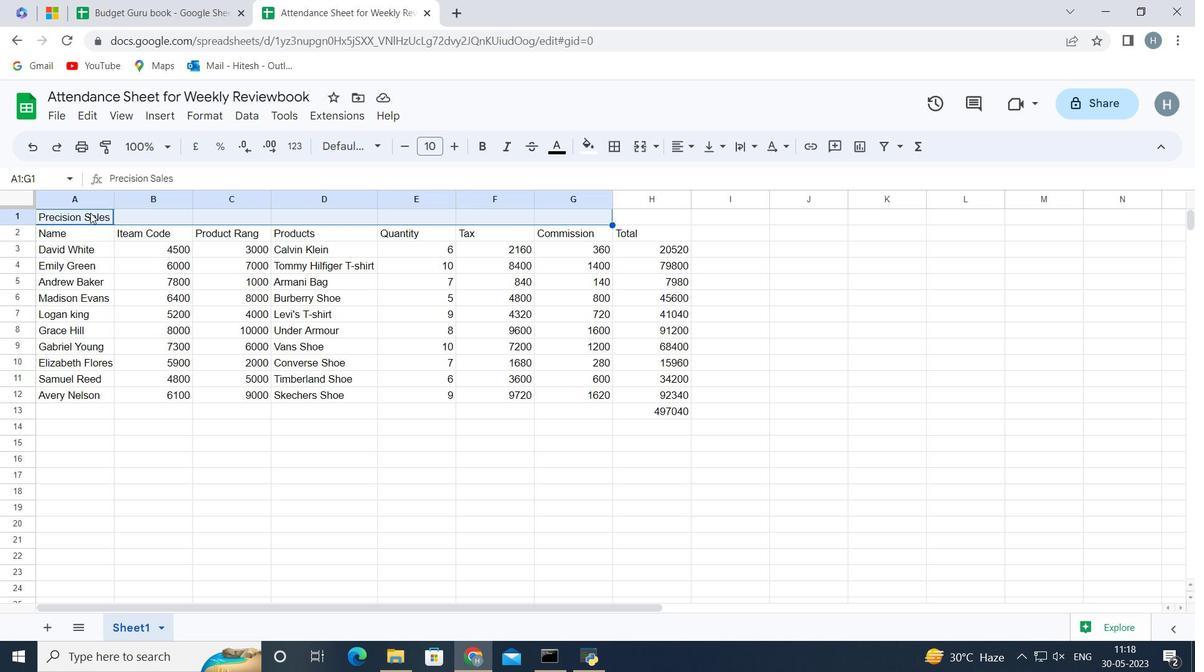 
Action: Mouse moved to (642, 150)
Screenshot: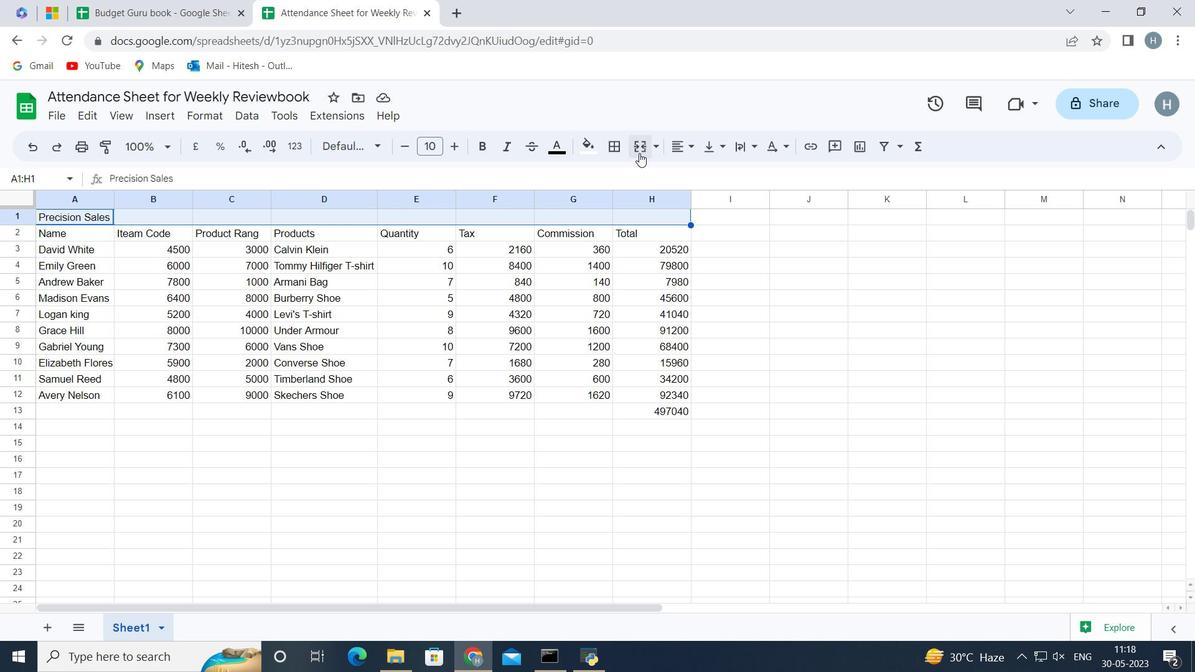 
Action: Mouse pressed left at (642, 150)
Screenshot: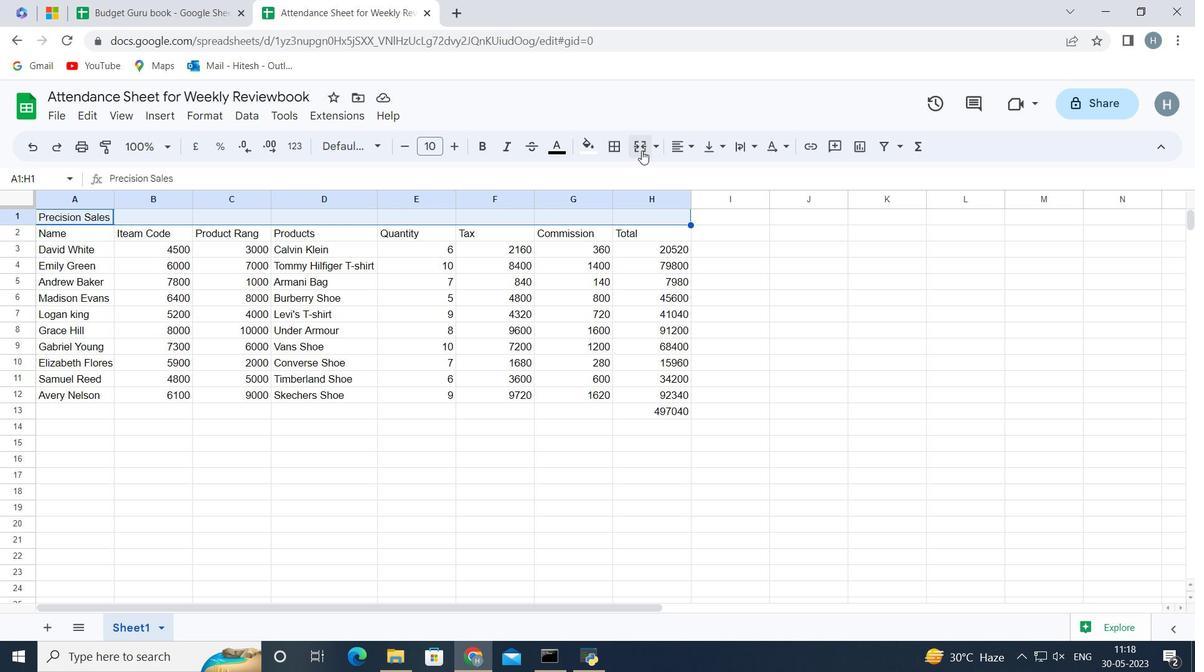
Action: Mouse moved to (435, 470)
Screenshot: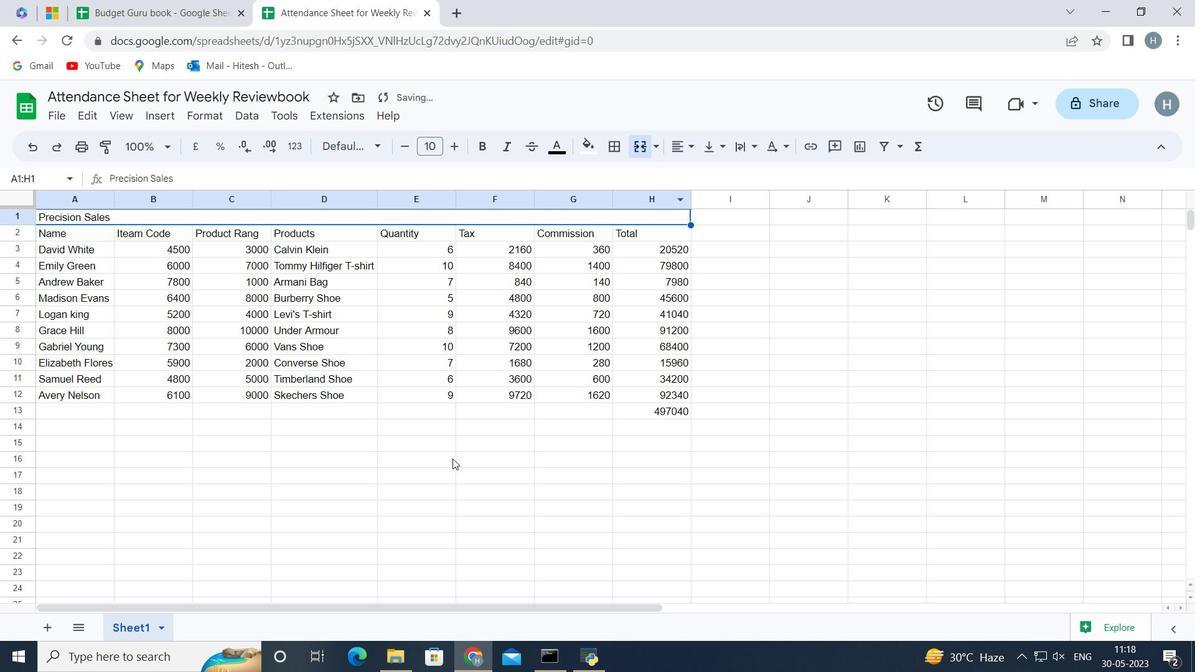 
Action: Mouse pressed left at (435, 470)
Screenshot: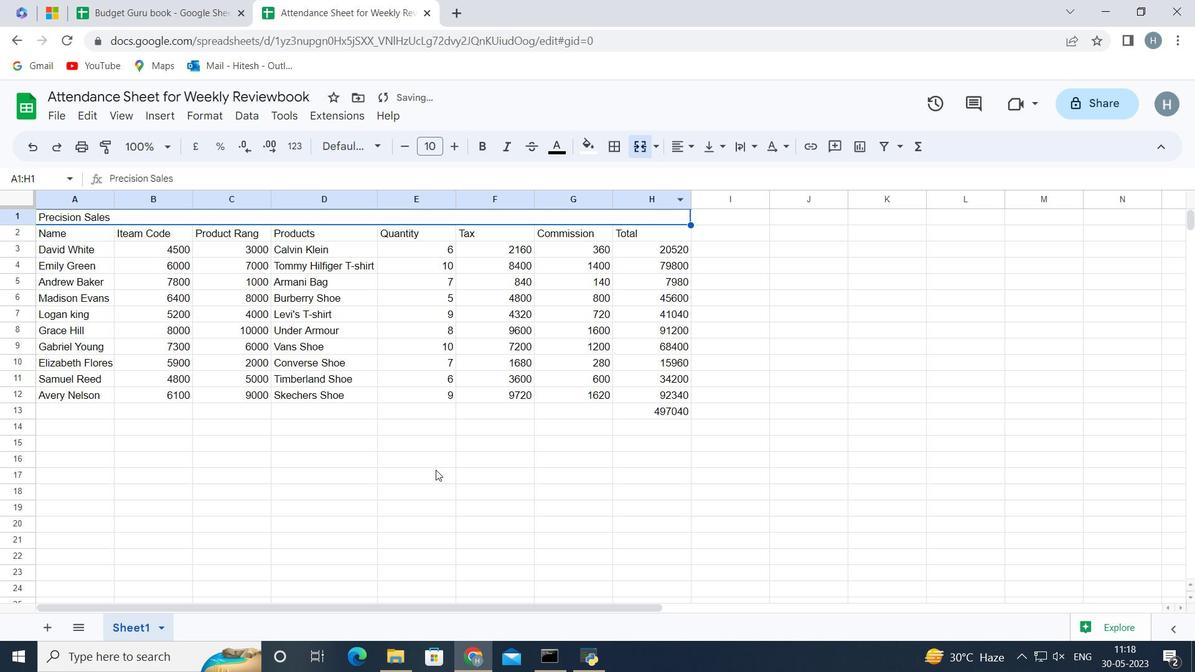 
Action: Mouse moved to (353, 506)
Screenshot: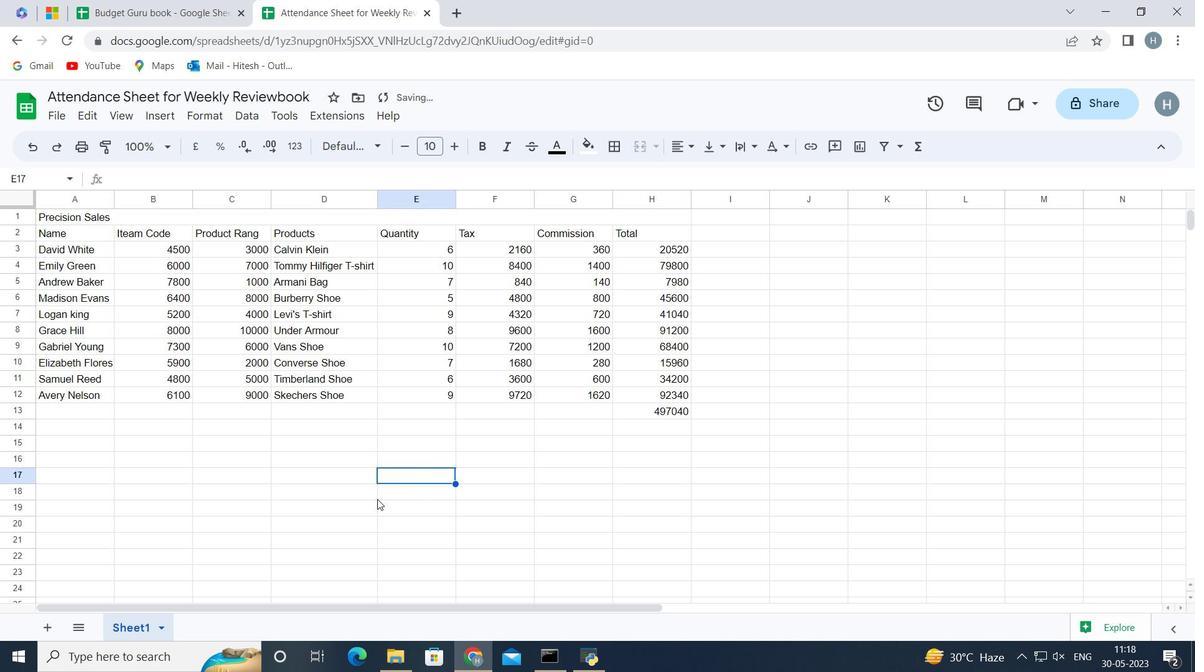 
